 Task: Plan a trip to Varamin, Iran from 8th November, 2023 to 19th November, 2023 for 1 adult. Place can be shared room with 1  bedroom having 1 bed and 1 bathroom. Property type can be hotel. Amenities needed are: washing machine. Look for 3 properties as per requirement.
Action: Mouse moved to (564, 130)
Screenshot: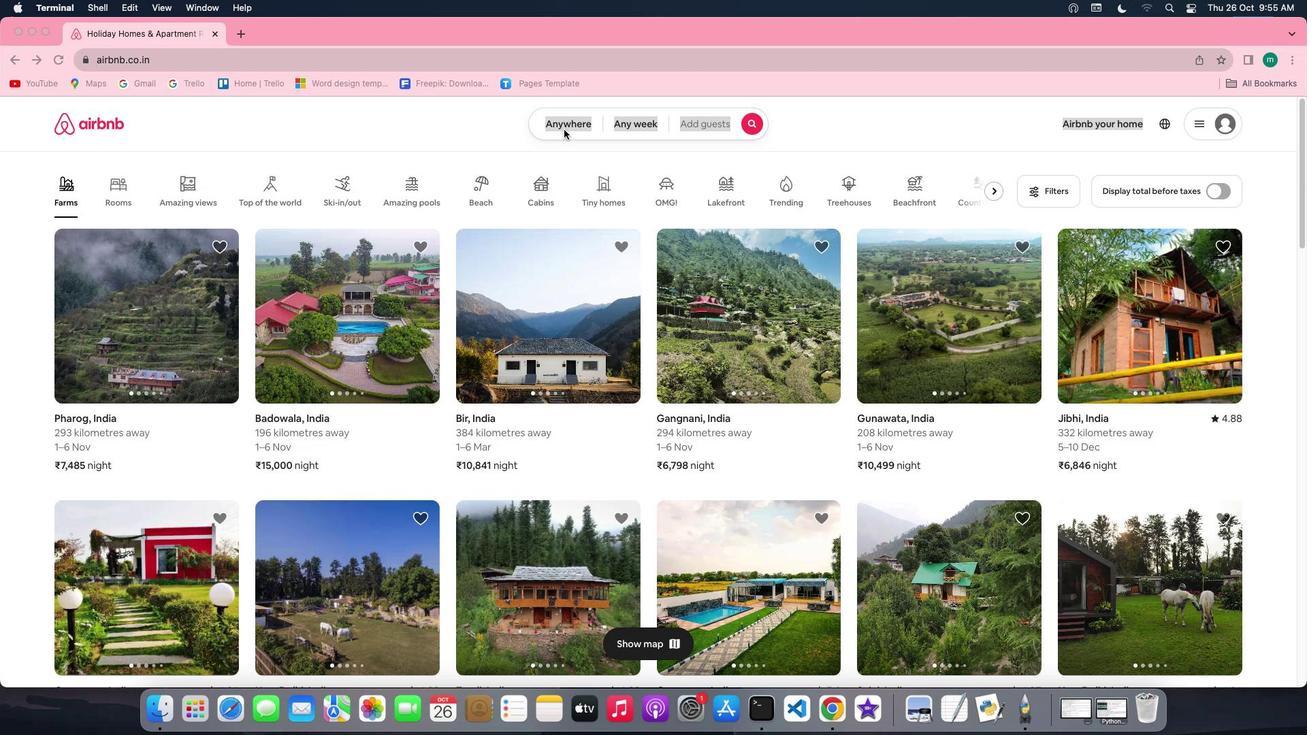 
Action: Mouse pressed left at (564, 130)
Screenshot: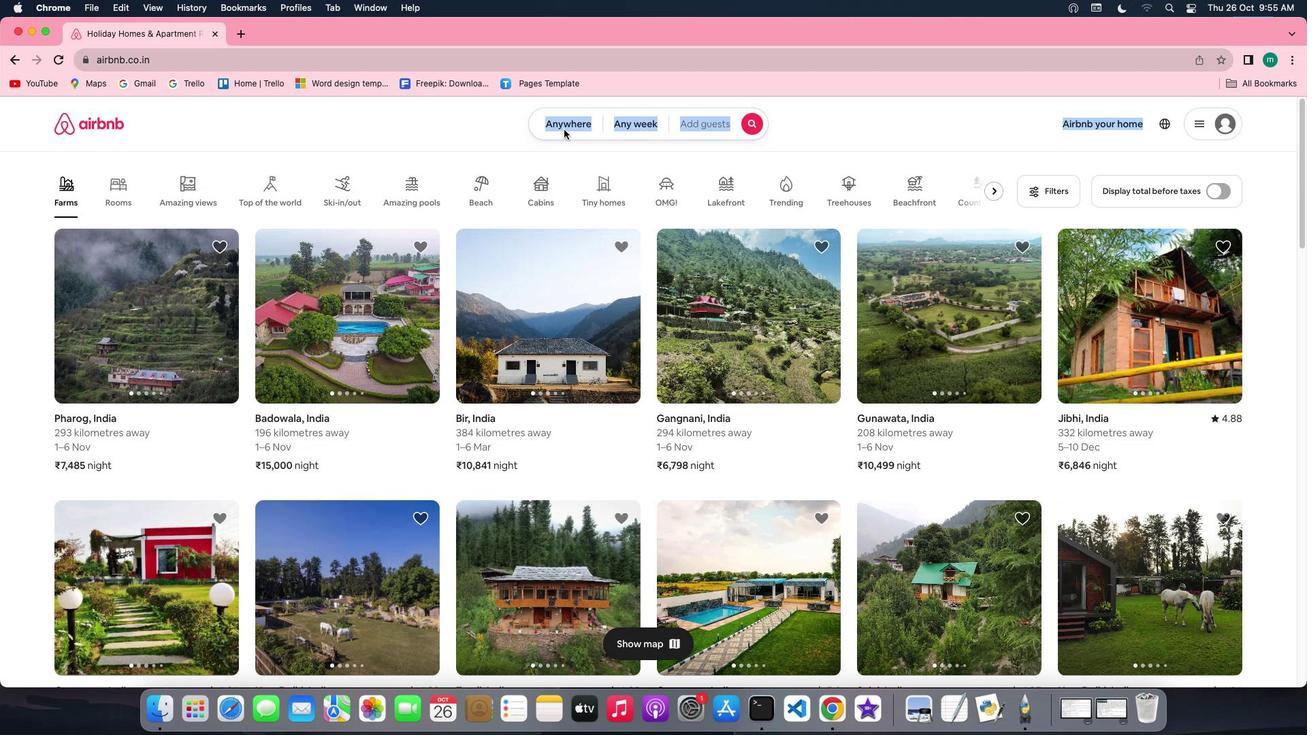 
Action: Mouse pressed left at (564, 130)
Screenshot: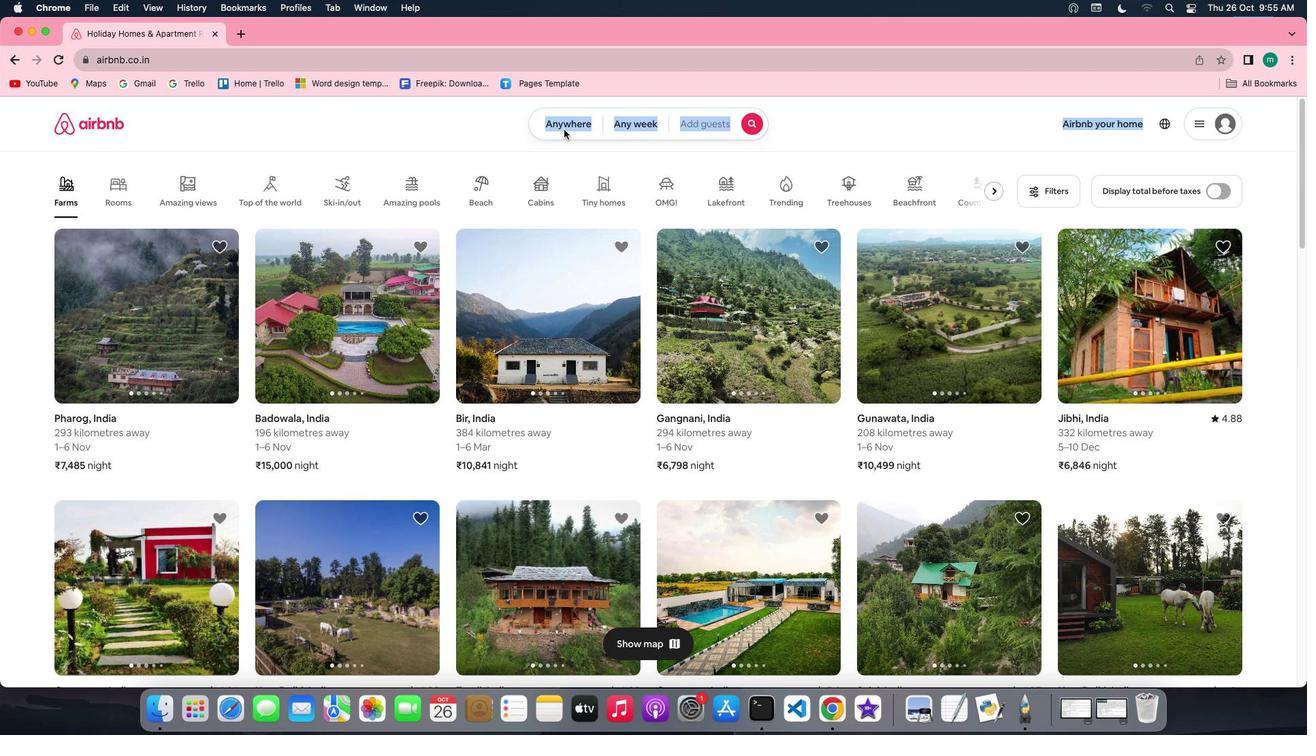 
Action: Mouse moved to (448, 171)
Screenshot: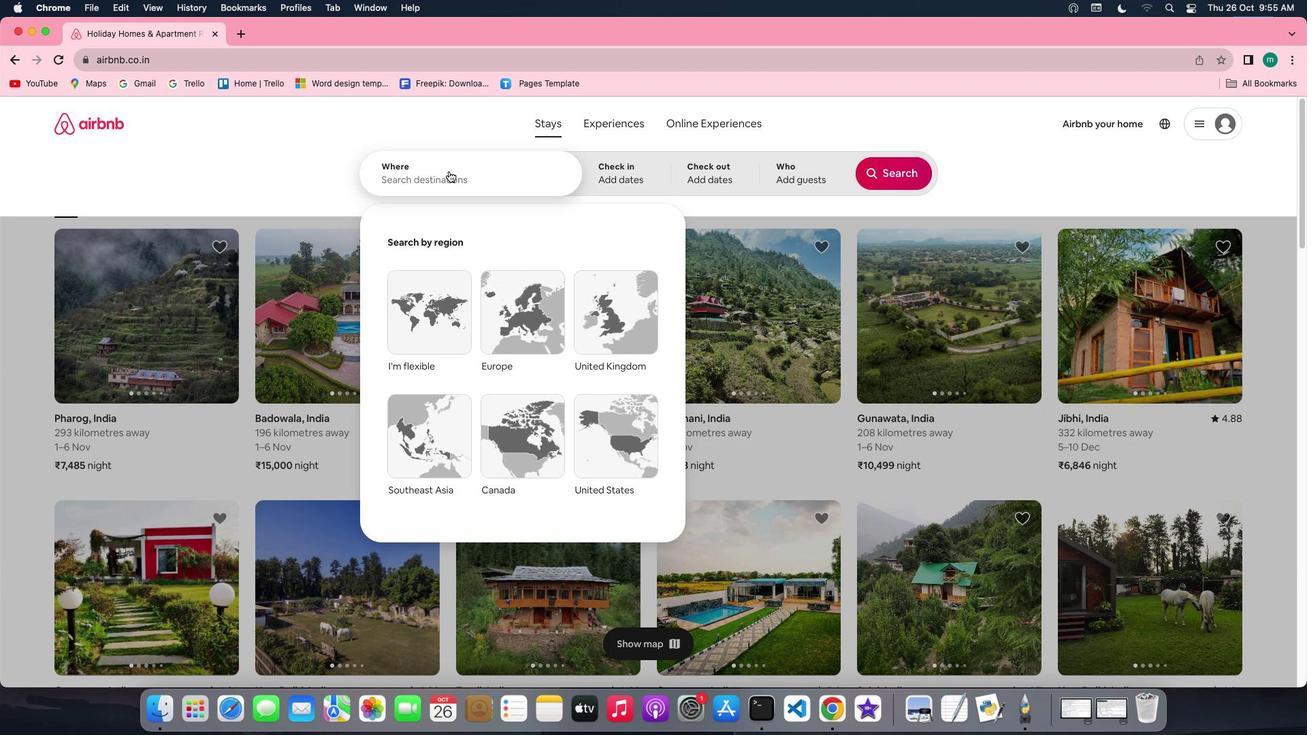 
Action: Key pressed Key.shift'V''a''r''a''m''i''n'','Key.spaceKey.shift'I''r''a''n'
Screenshot: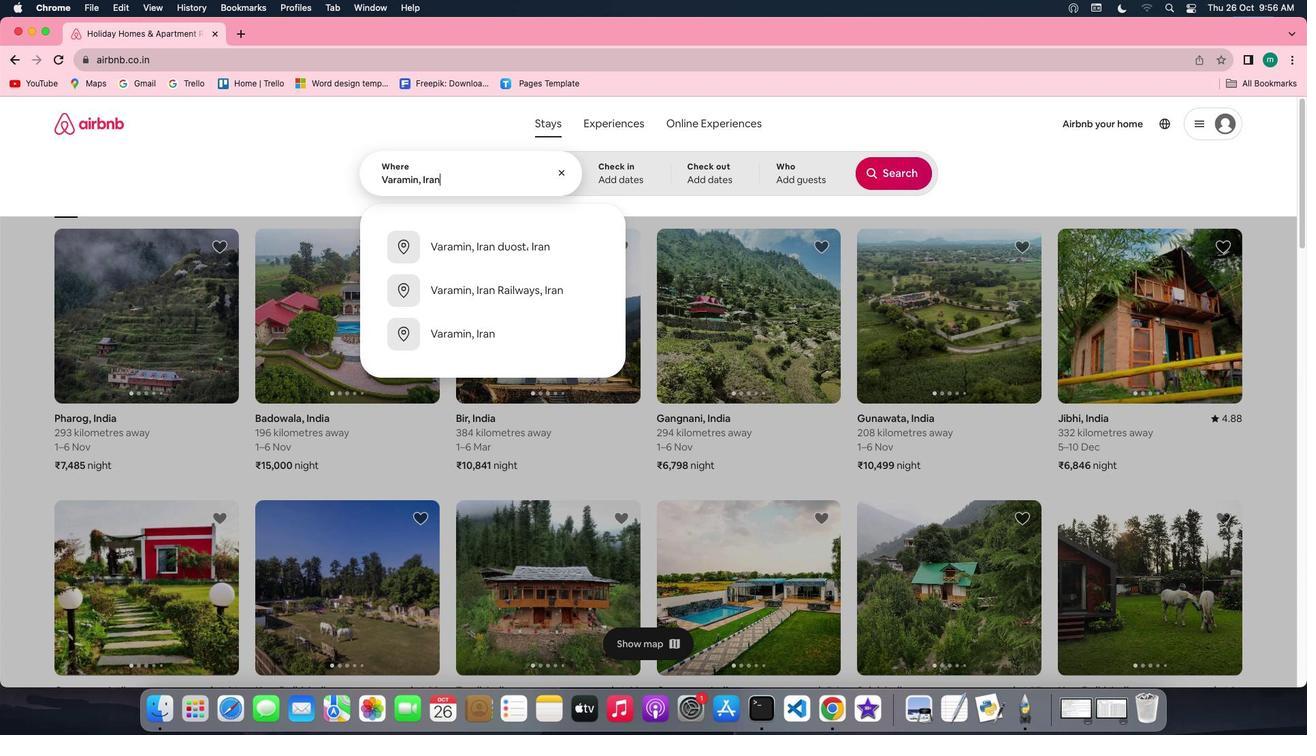 
Action: Mouse moved to (624, 166)
Screenshot: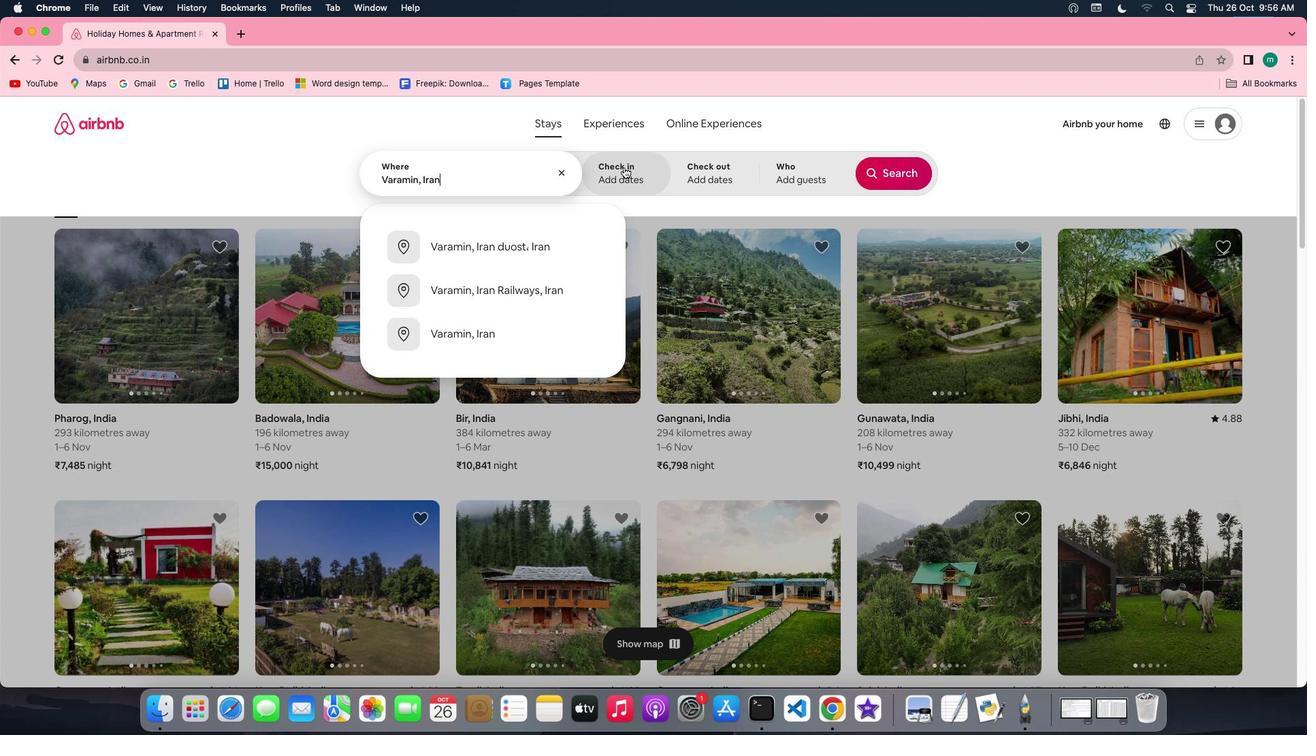 
Action: Mouse pressed left at (624, 166)
Screenshot: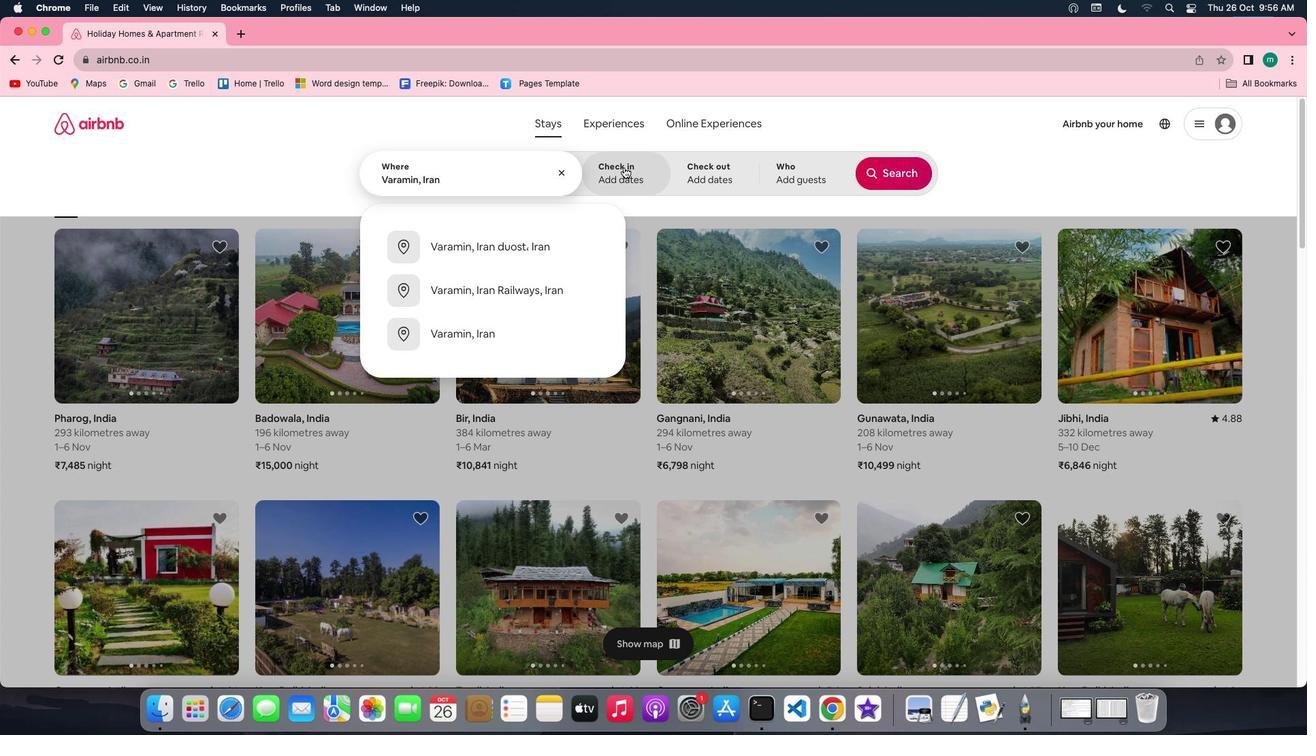 
Action: Mouse moved to (790, 375)
Screenshot: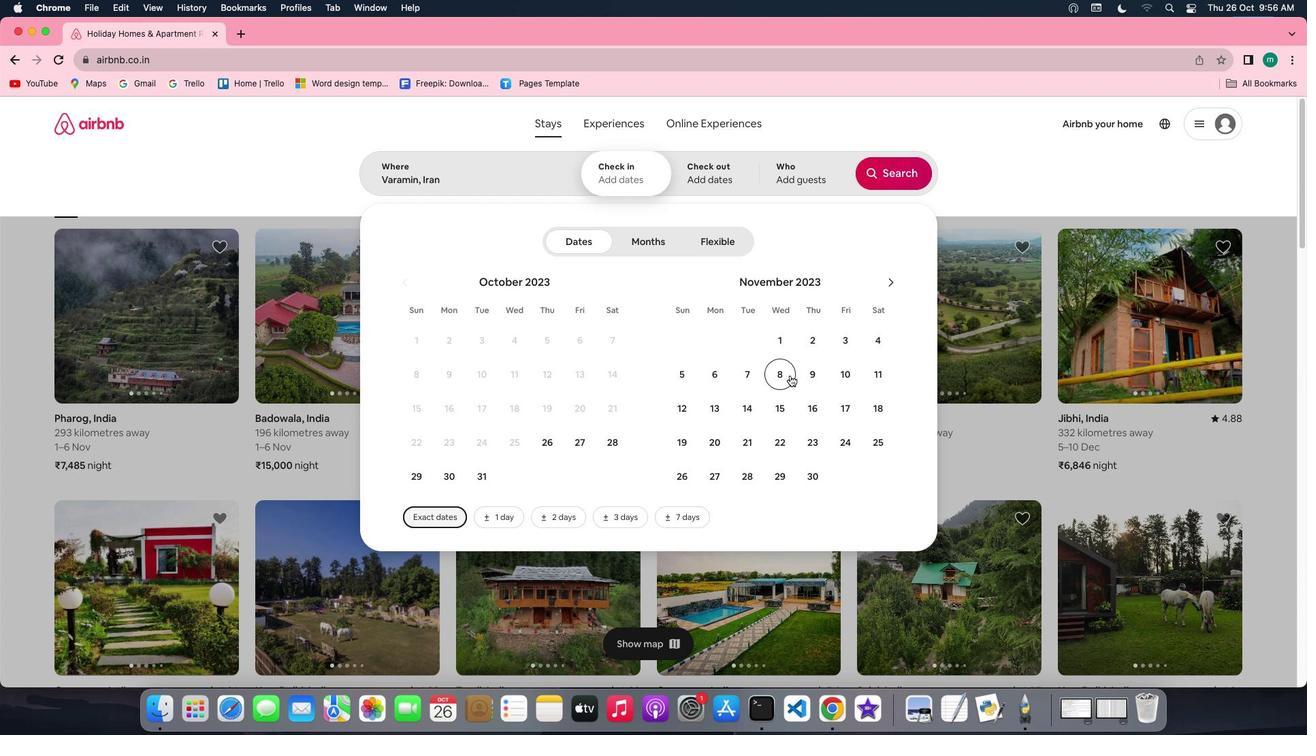 
Action: Mouse pressed left at (790, 375)
Screenshot: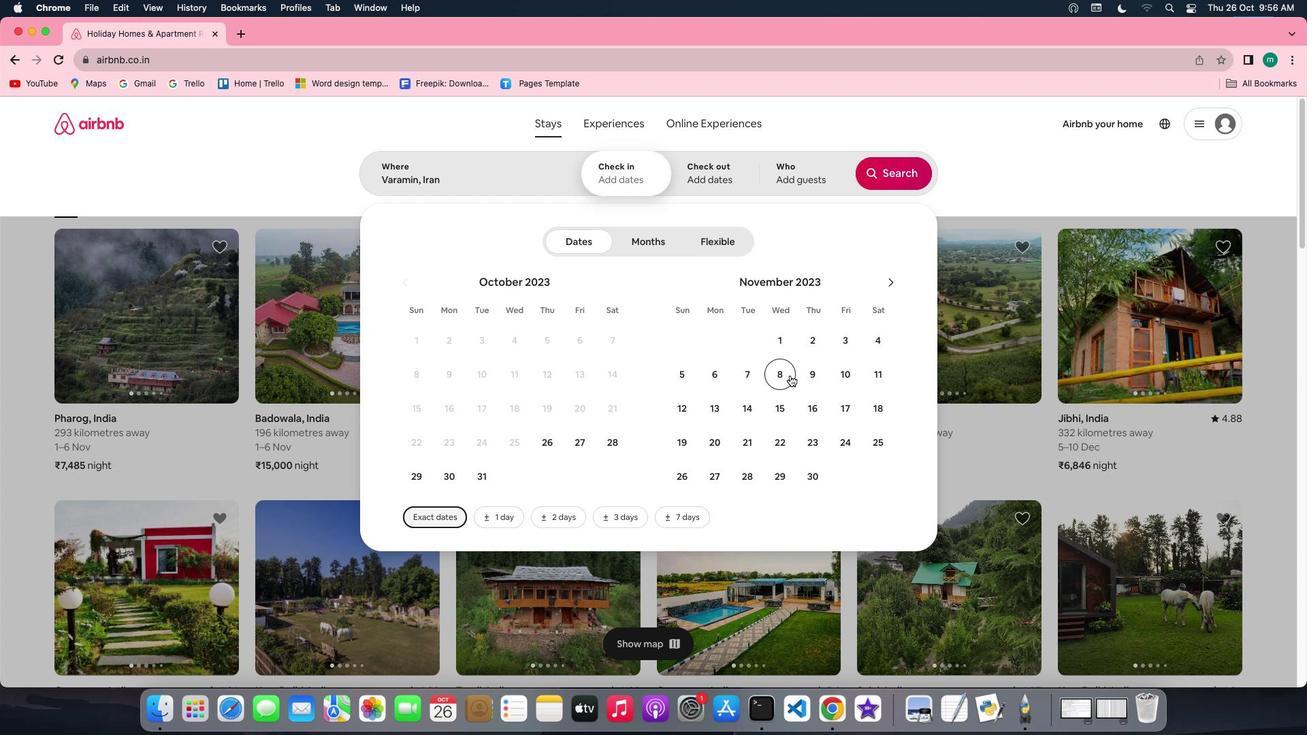 
Action: Mouse moved to (681, 437)
Screenshot: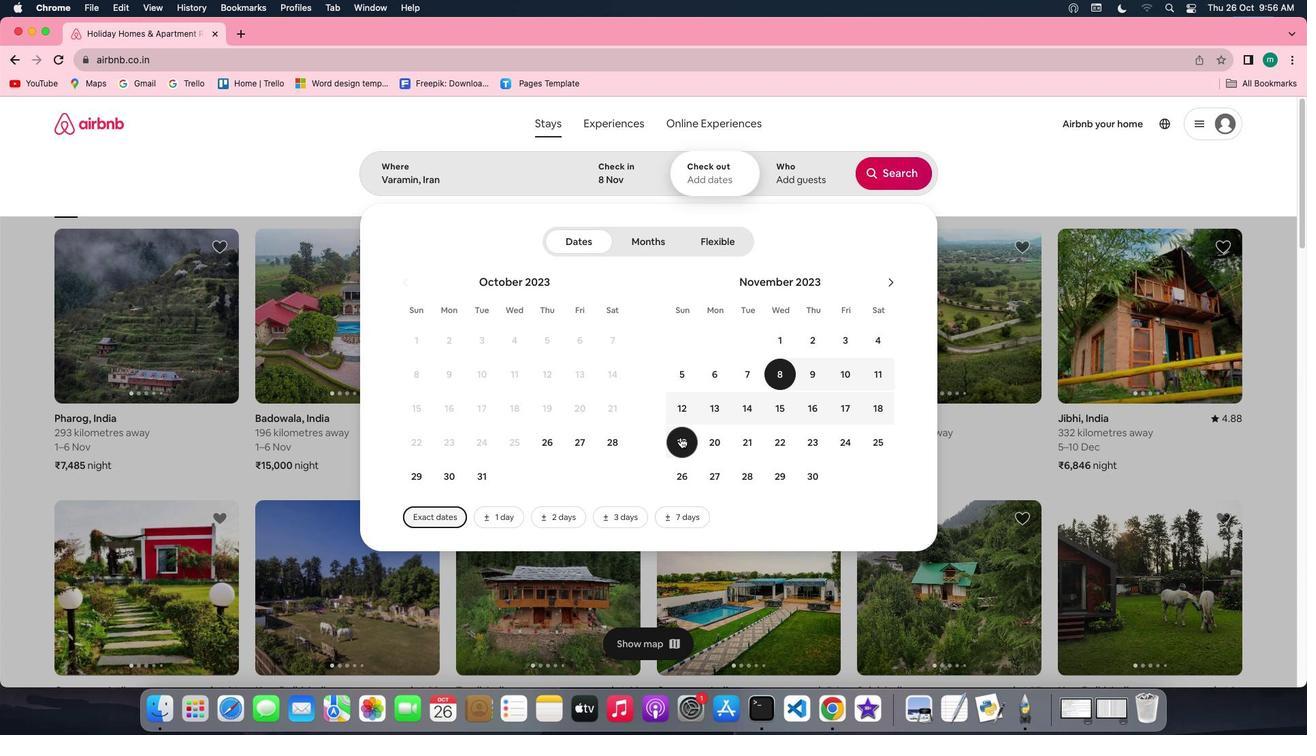 
Action: Mouse pressed left at (681, 437)
Screenshot: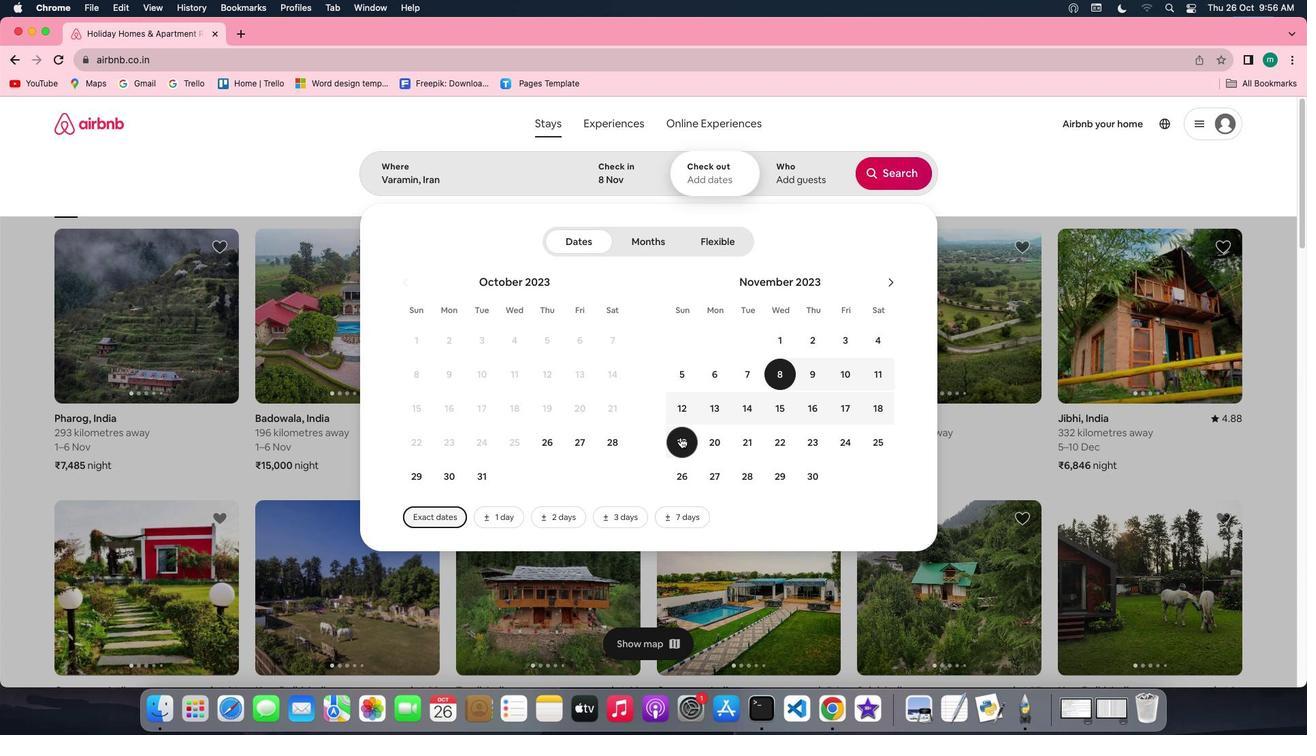 
Action: Mouse moved to (815, 160)
Screenshot: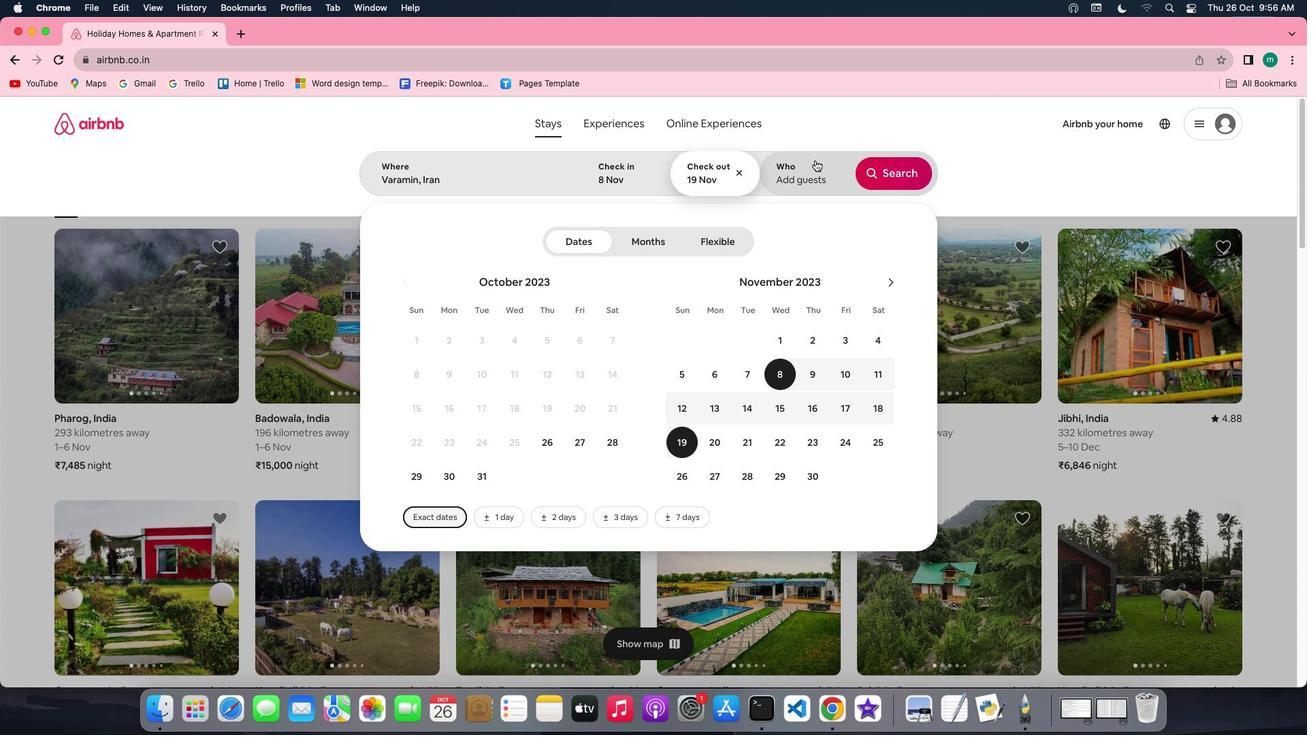 
Action: Mouse pressed left at (815, 160)
Screenshot: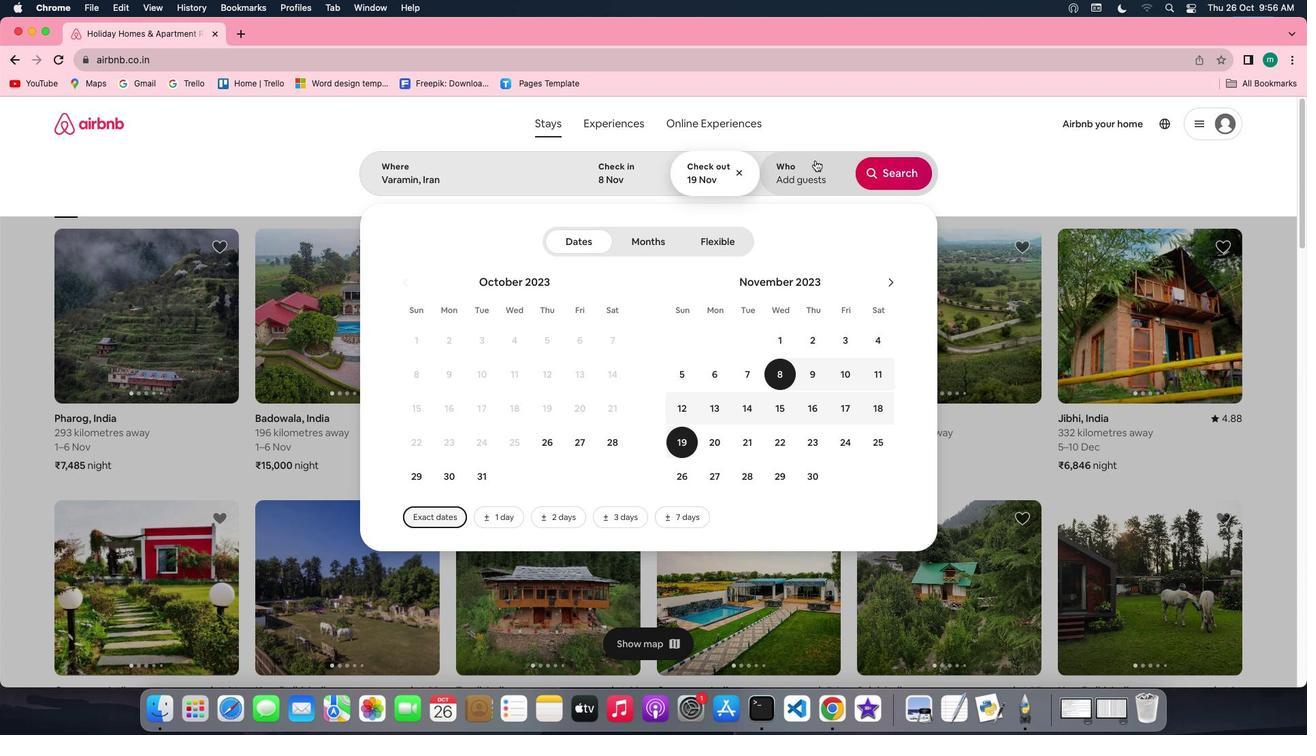 
Action: Mouse moved to (892, 239)
Screenshot: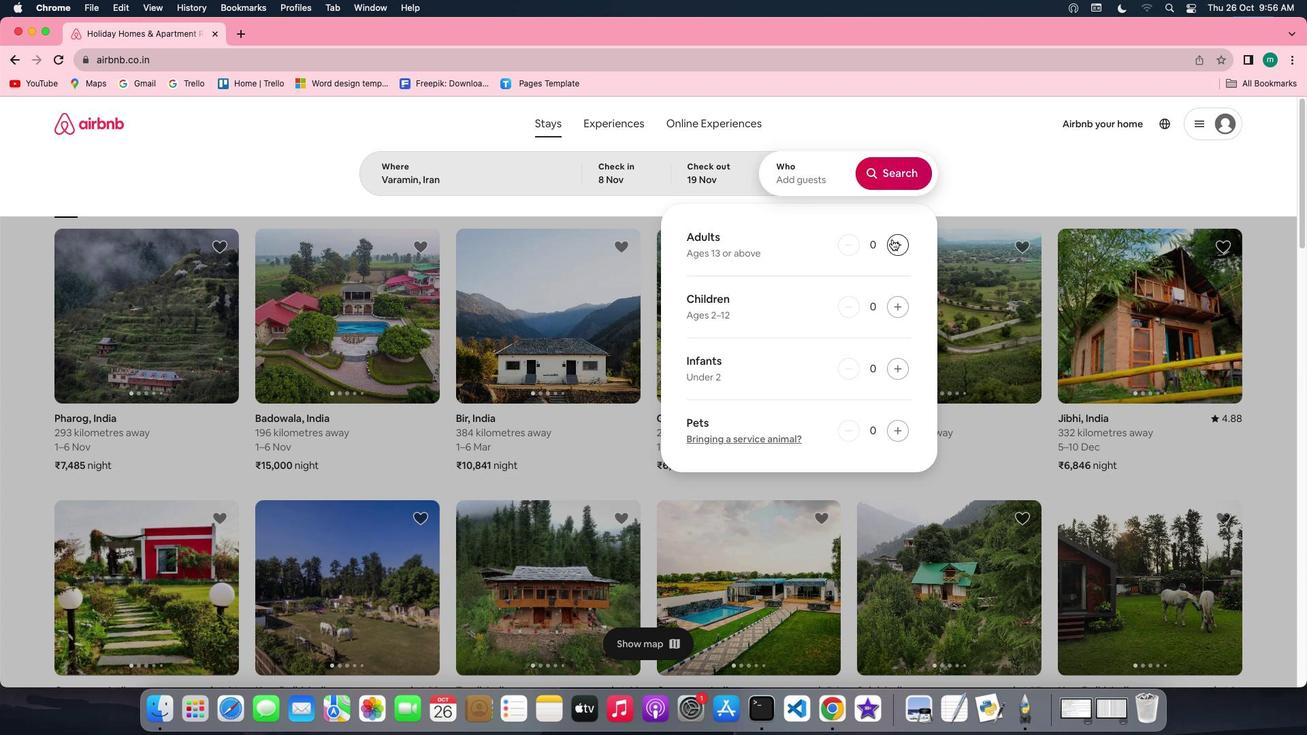 
Action: Mouse pressed left at (892, 239)
Screenshot: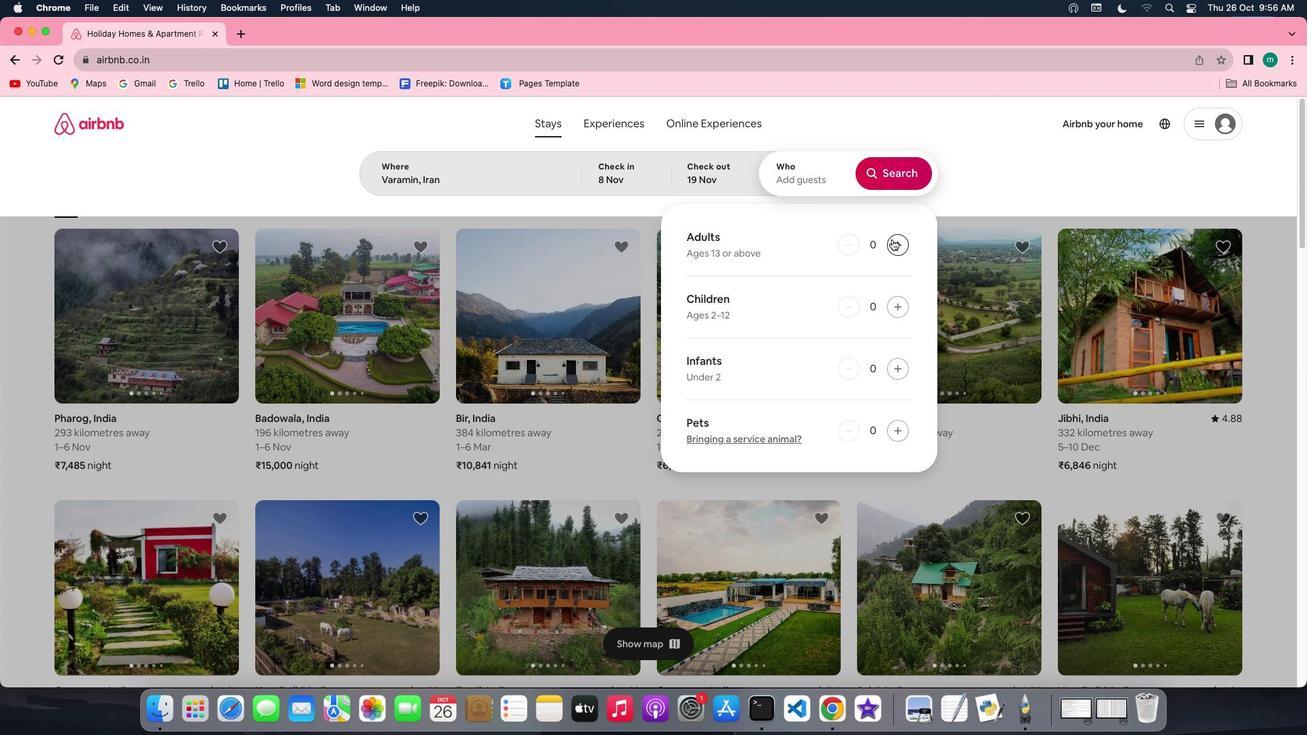 
Action: Mouse moved to (898, 177)
Screenshot: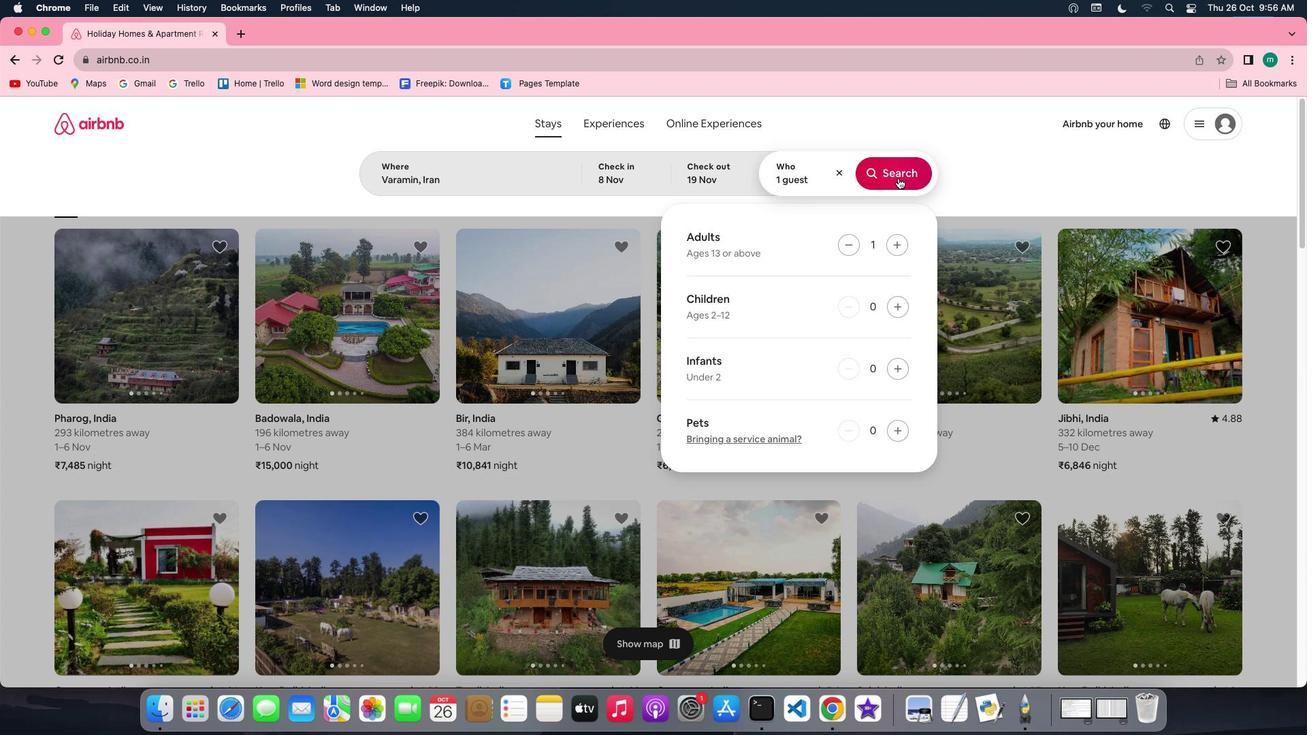 
Action: Mouse pressed left at (898, 177)
Screenshot: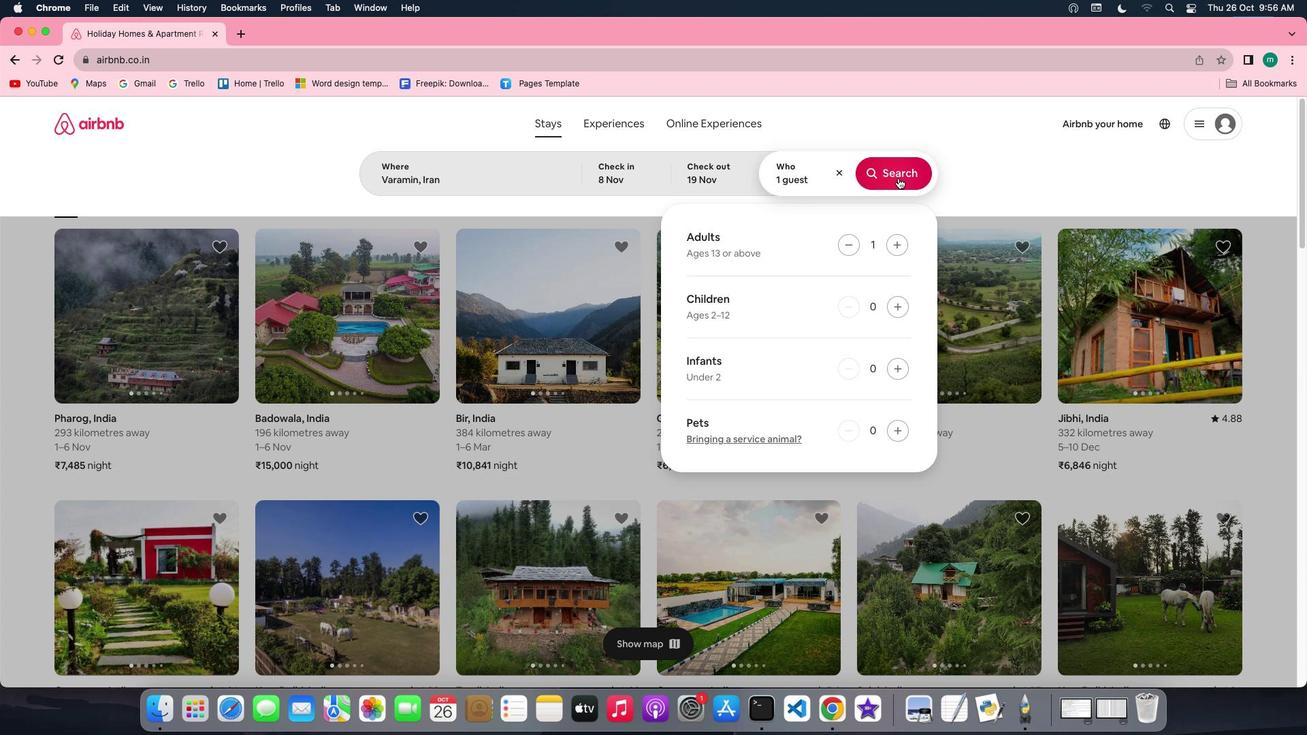 
Action: Mouse moved to (1104, 173)
Screenshot: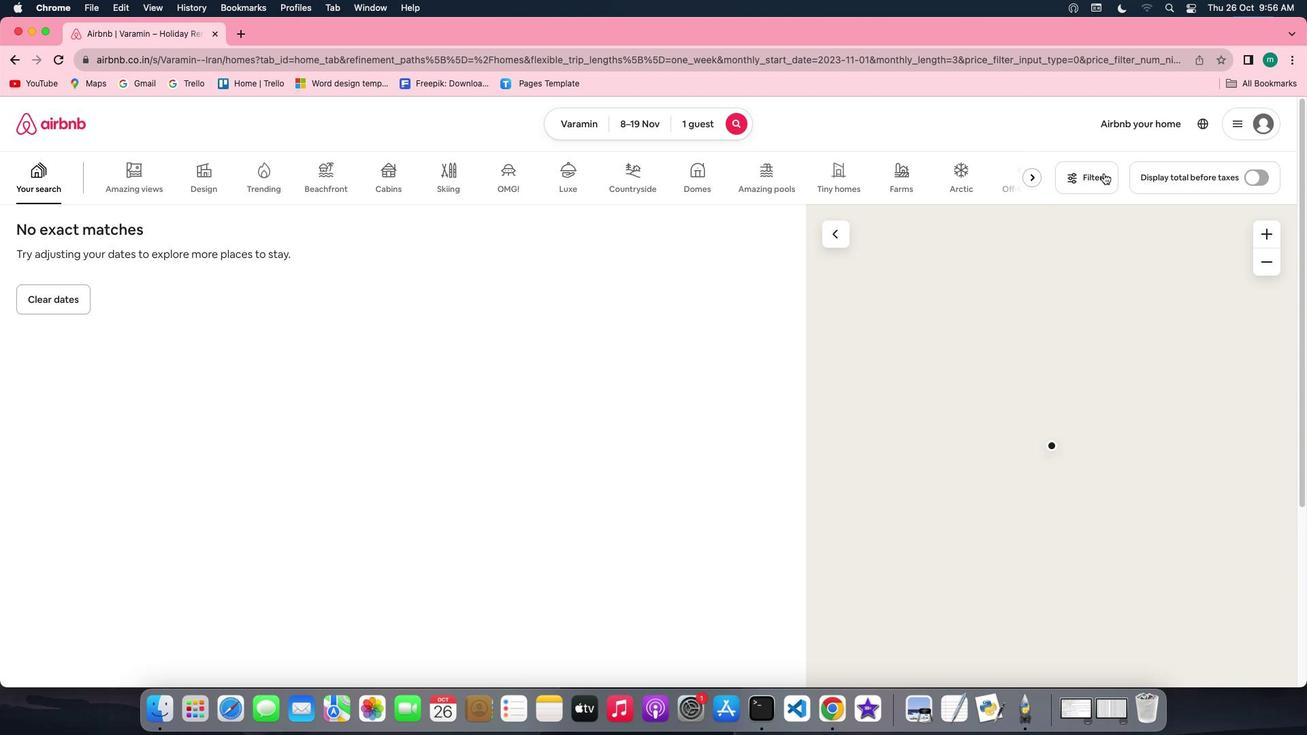 
Action: Mouse pressed left at (1104, 173)
Screenshot: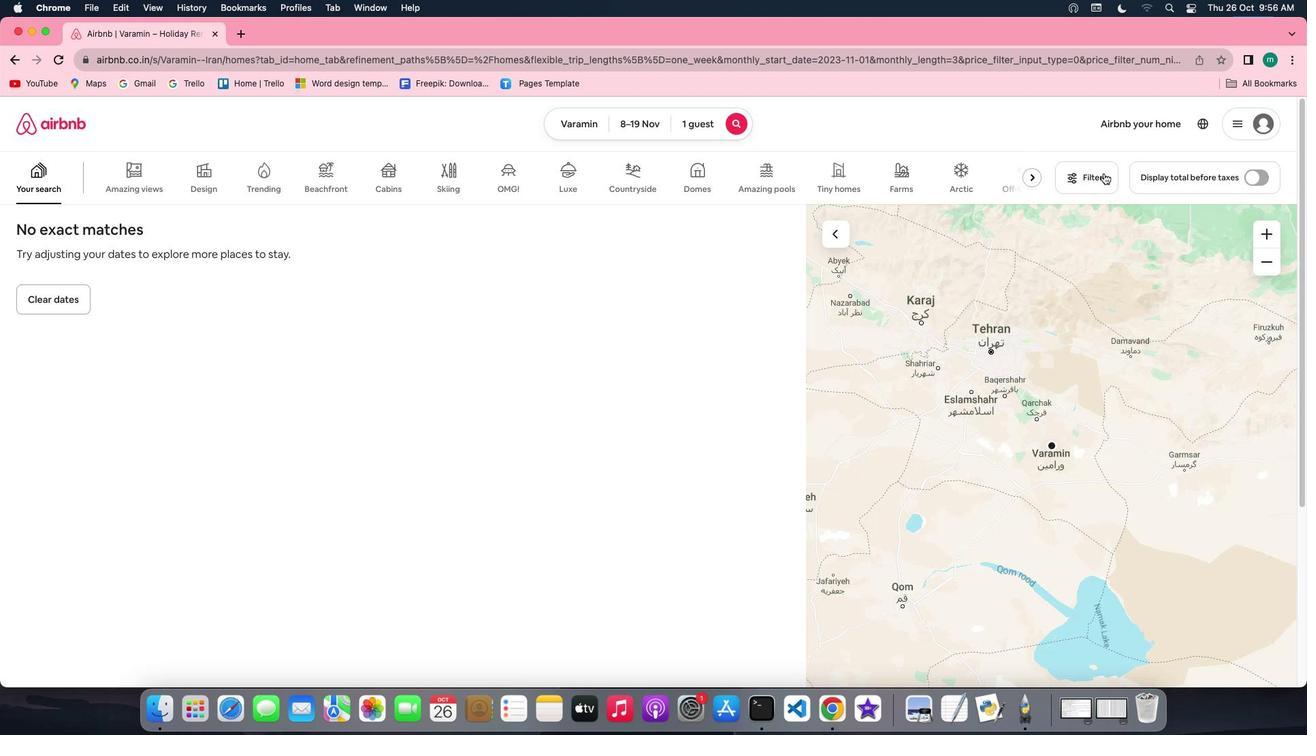 
Action: Mouse moved to (602, 326)
Screenshot: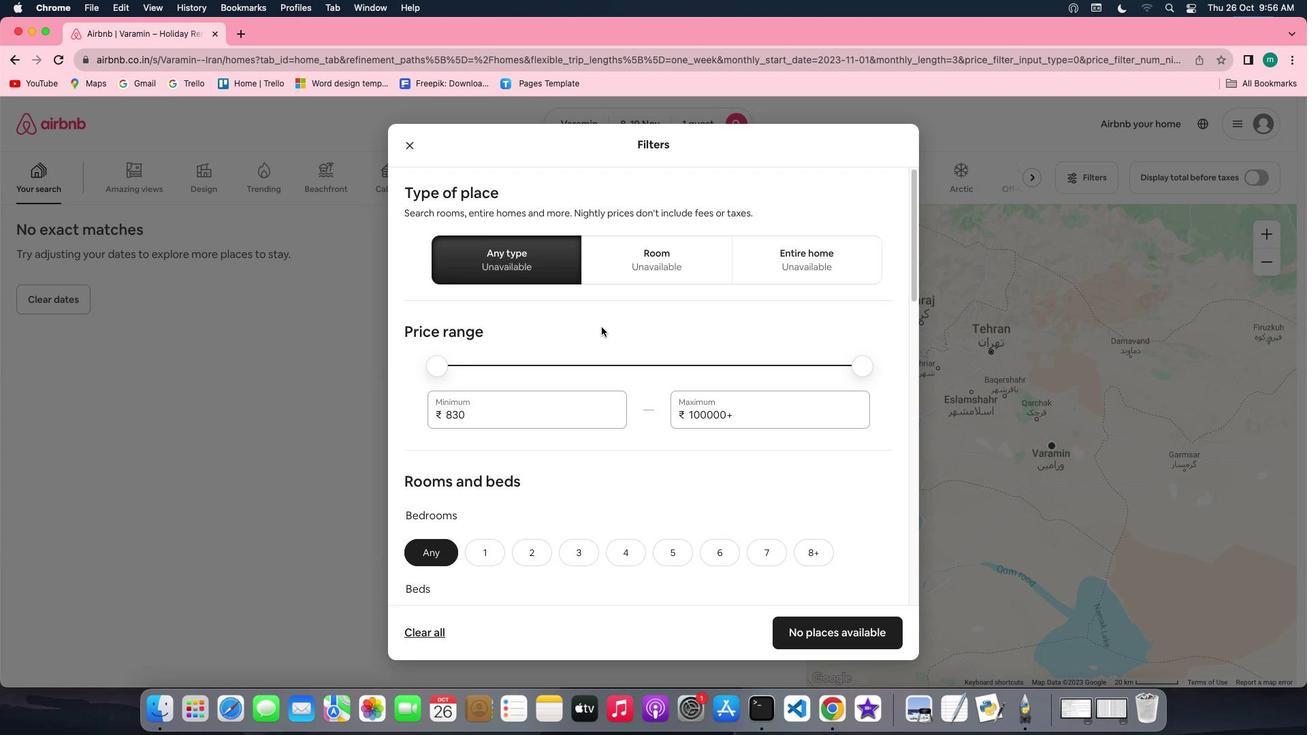 
Action: Mouse scrolled (602, 326) with delta (0, 0)
Screenshot: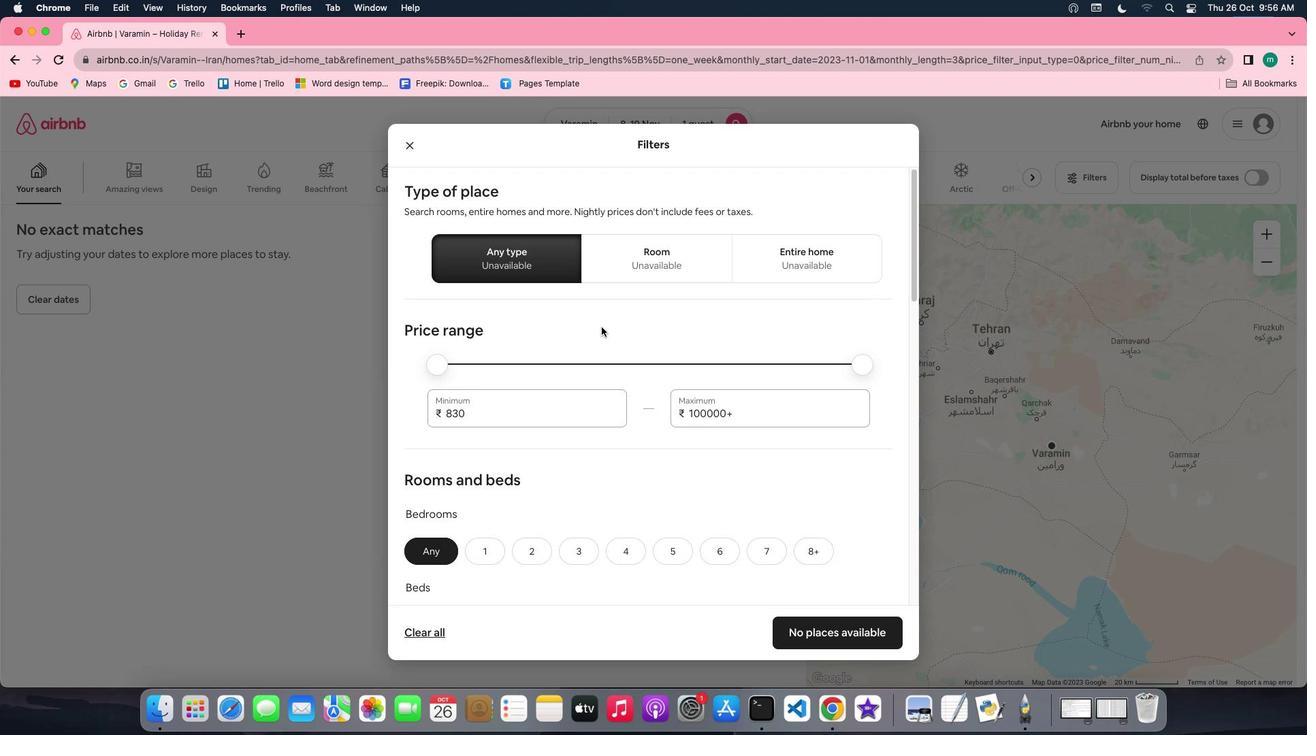 
Action: Mouse scrolled (602, 326) with delta (0, 0)
Screenshot: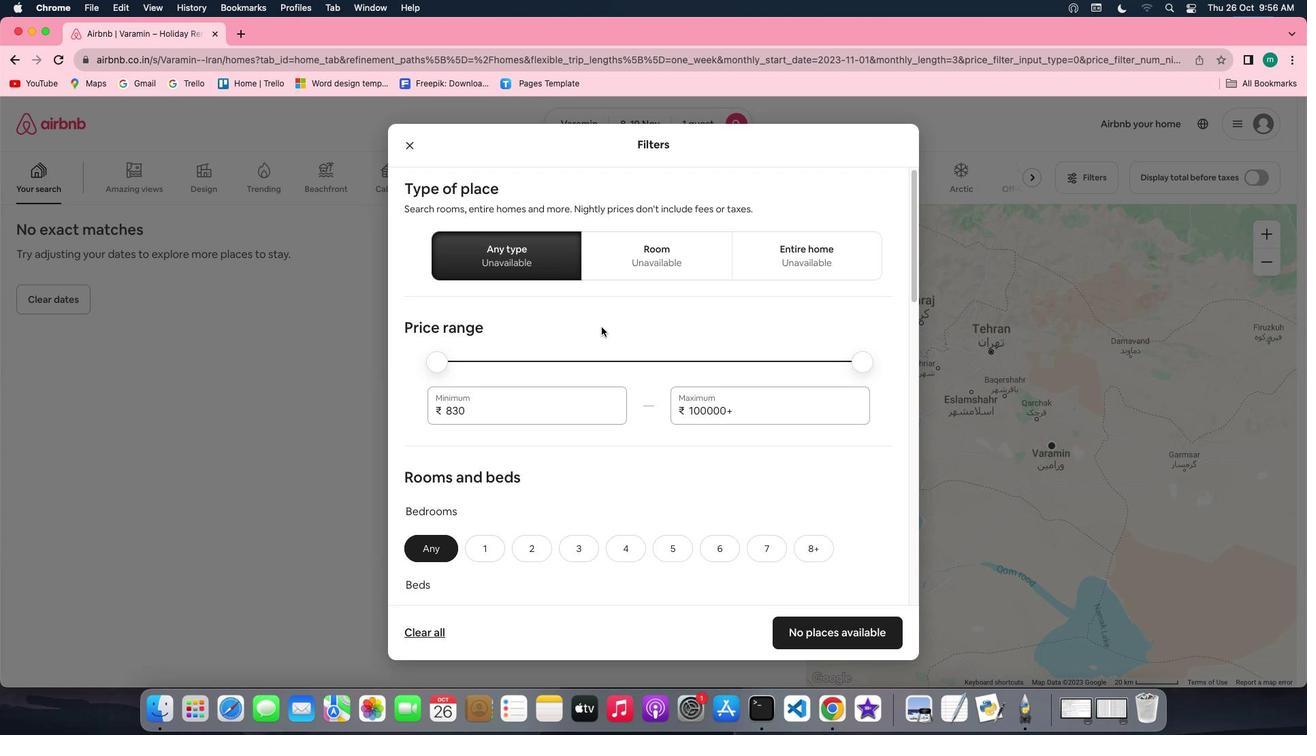 
Action: Mouse scrolled (602, 326) with delta (0, -1)
Screenshot: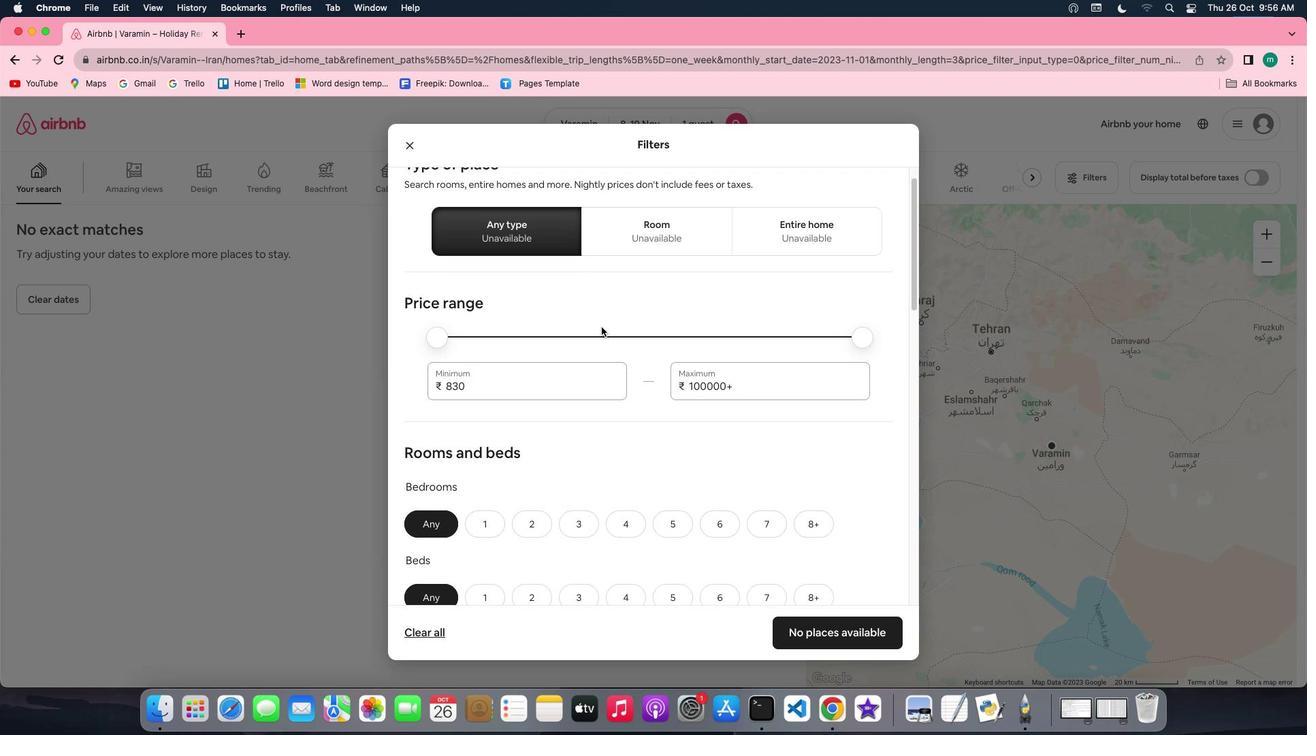 
Action: Mouse scrolled (602, 326) with delta (0, -1)
Screenshot: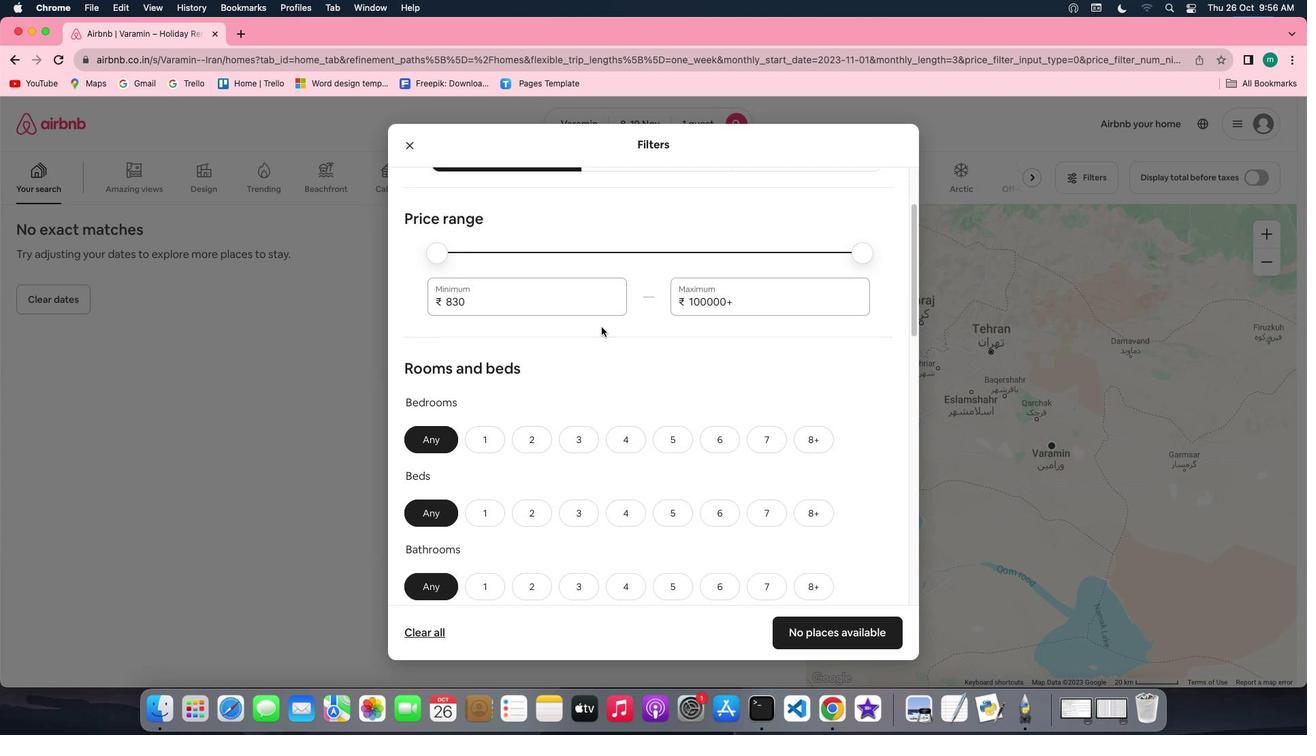 
Action: Mouse scrolled (602, 326) with delta (0, 0)
Screenshot: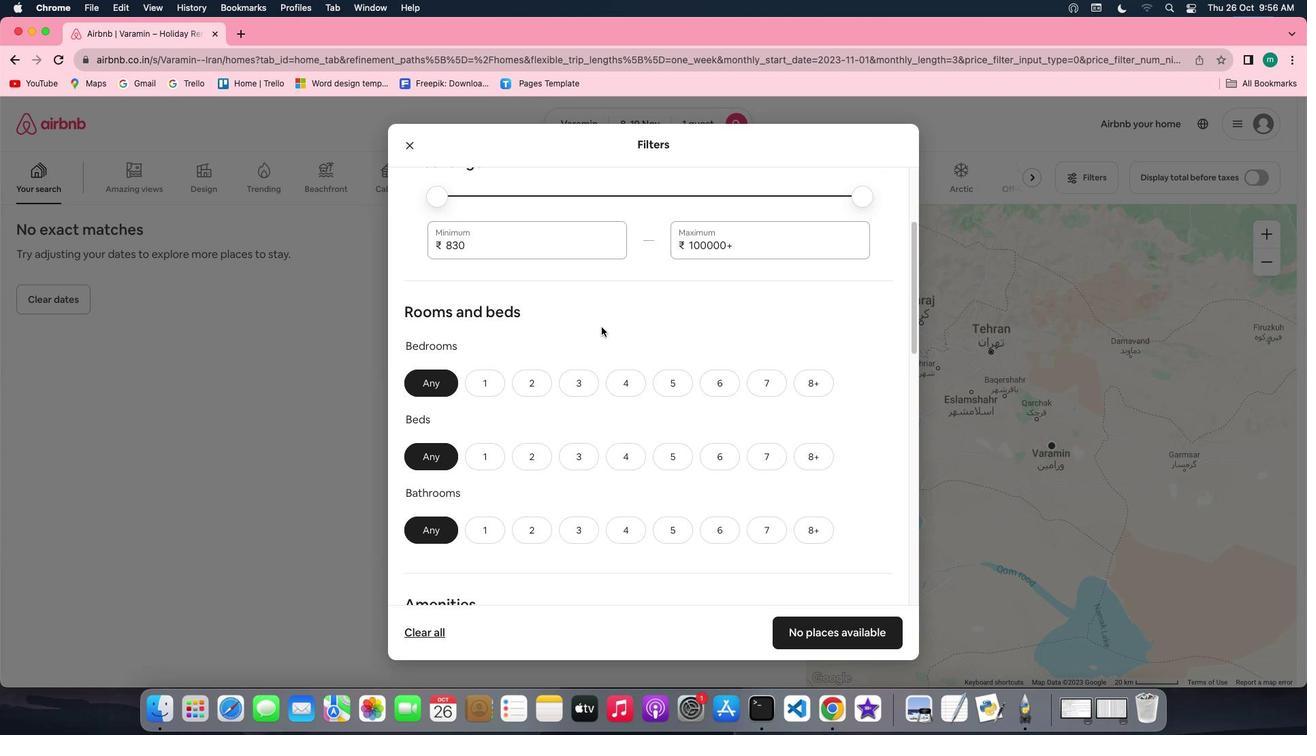 
Action: Mouse scrolled (602, 326) with delta (0, 0)
Screenshot: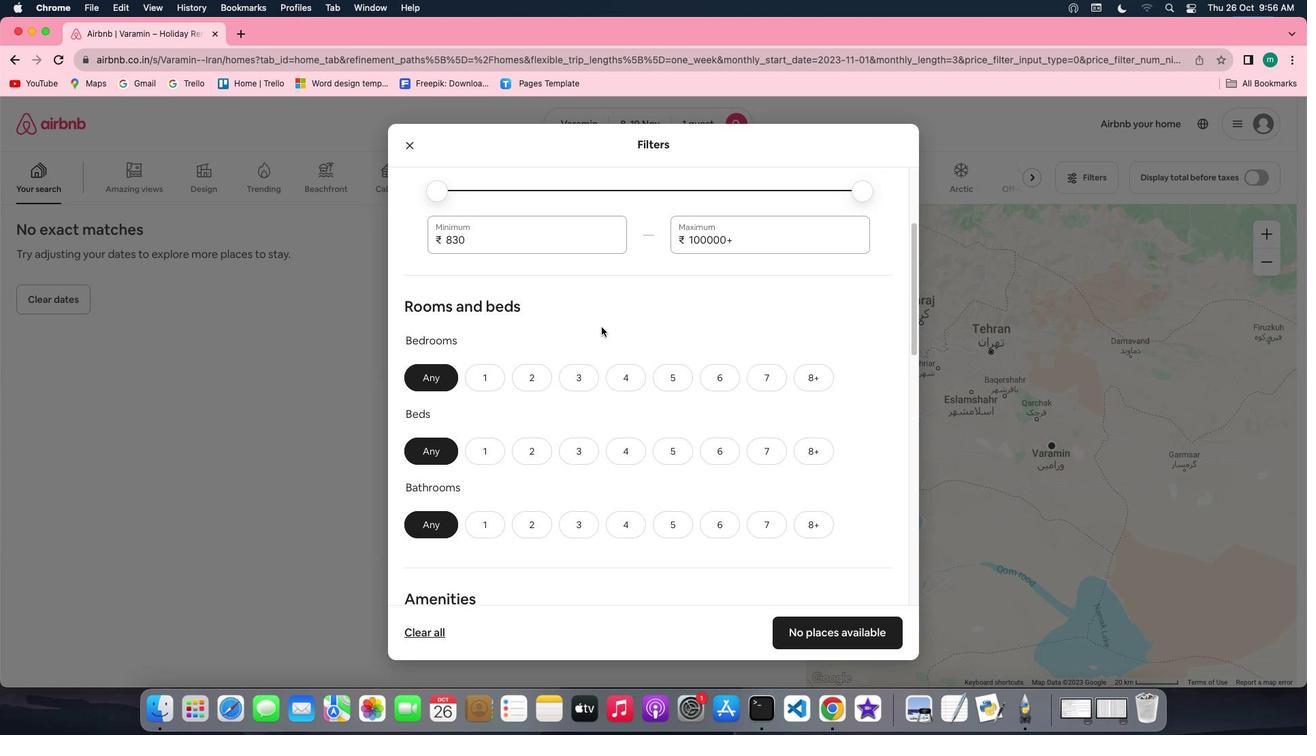 
Action: Mouse scrolled (602, 326) with delta (0, 0)
Screenshot: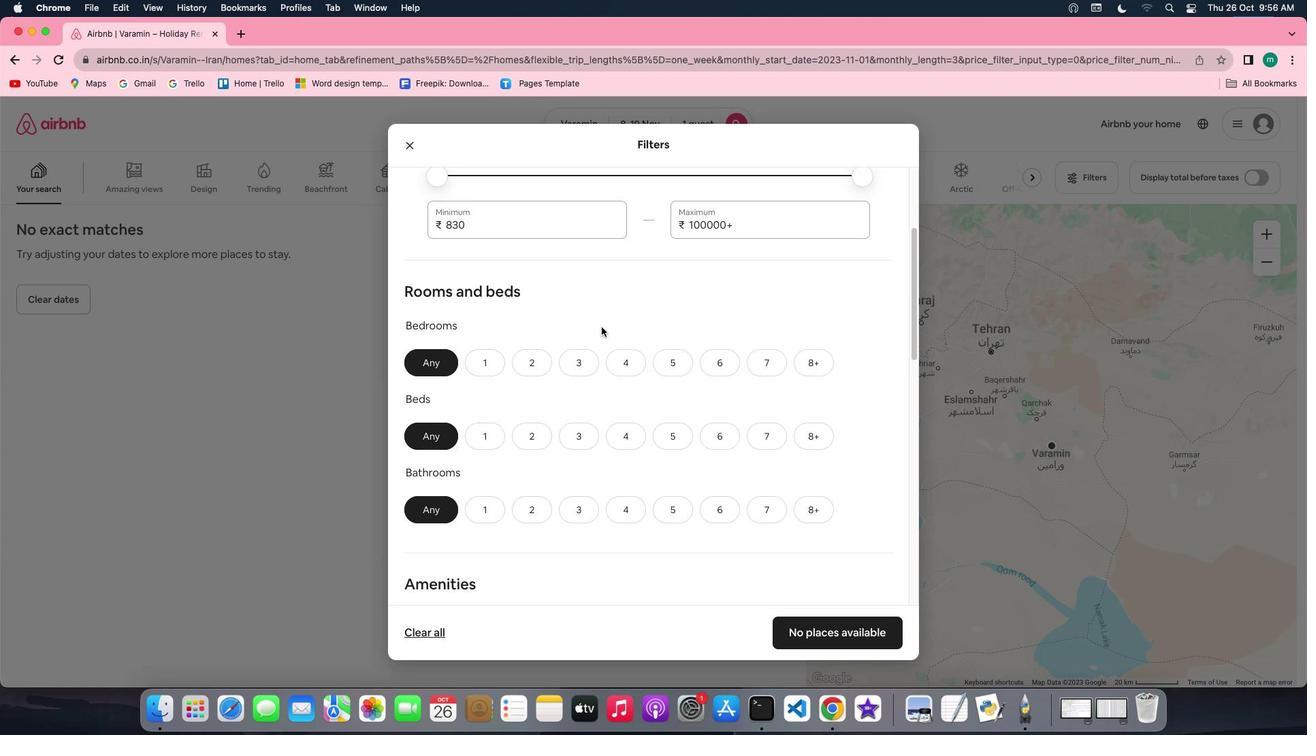 
Action: Mouse scrolled (602, 326) with delta (0, 0)
Screenshot: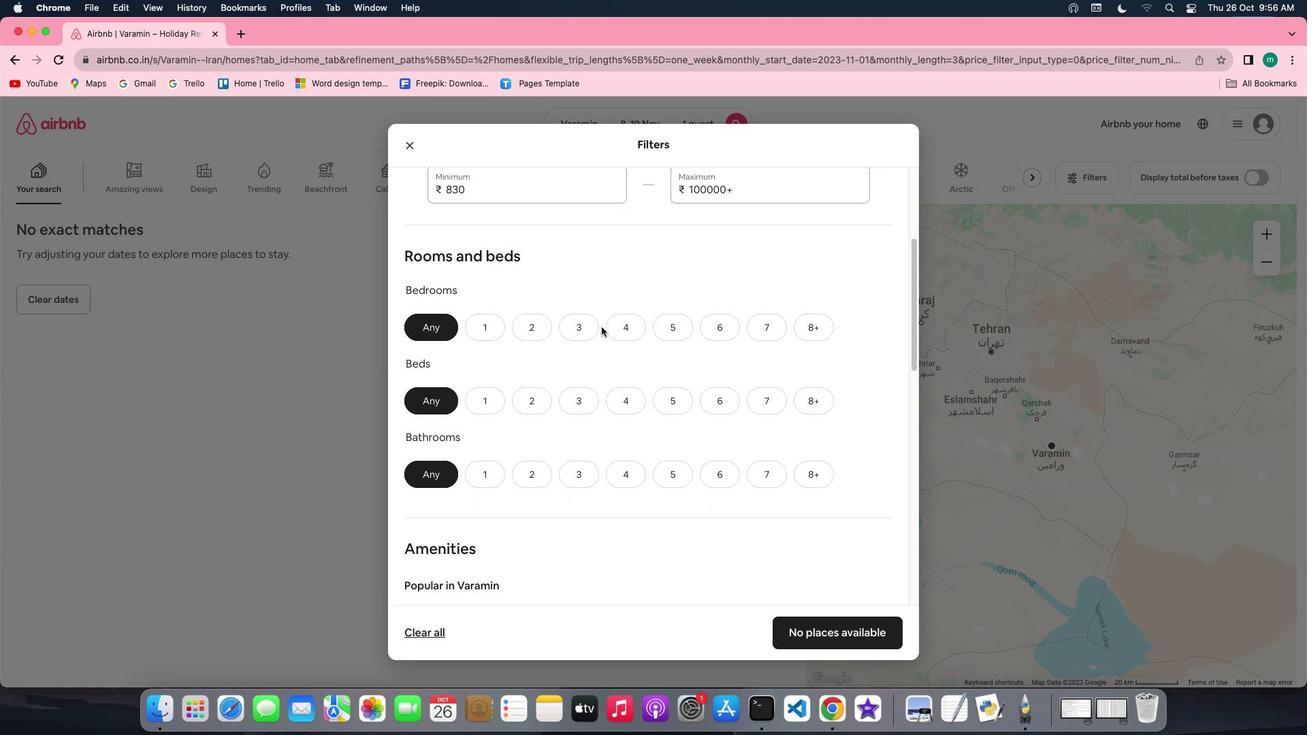 
Action: Mouse scrolled (602, 326) with delta (0, 0)
Screenshot: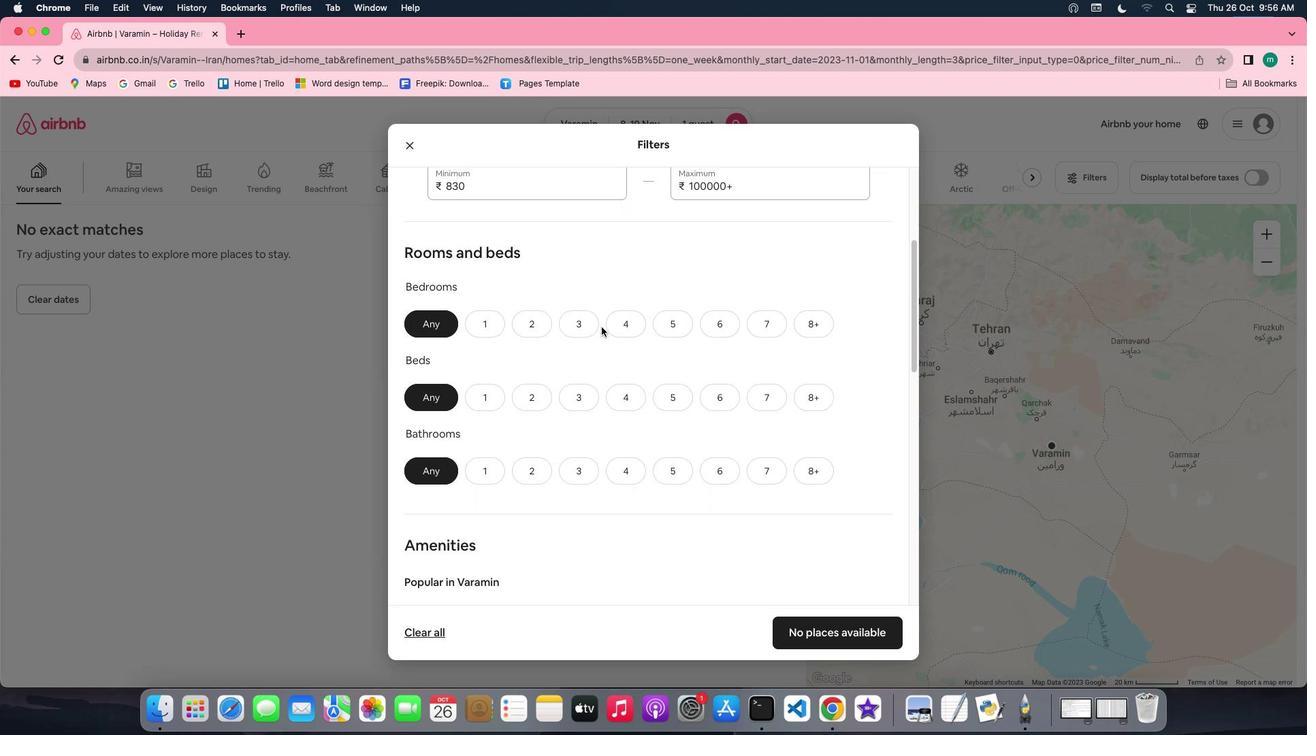 
Action: Mouse scrolled (602, 326) with delta (0, 0)
Screenshot: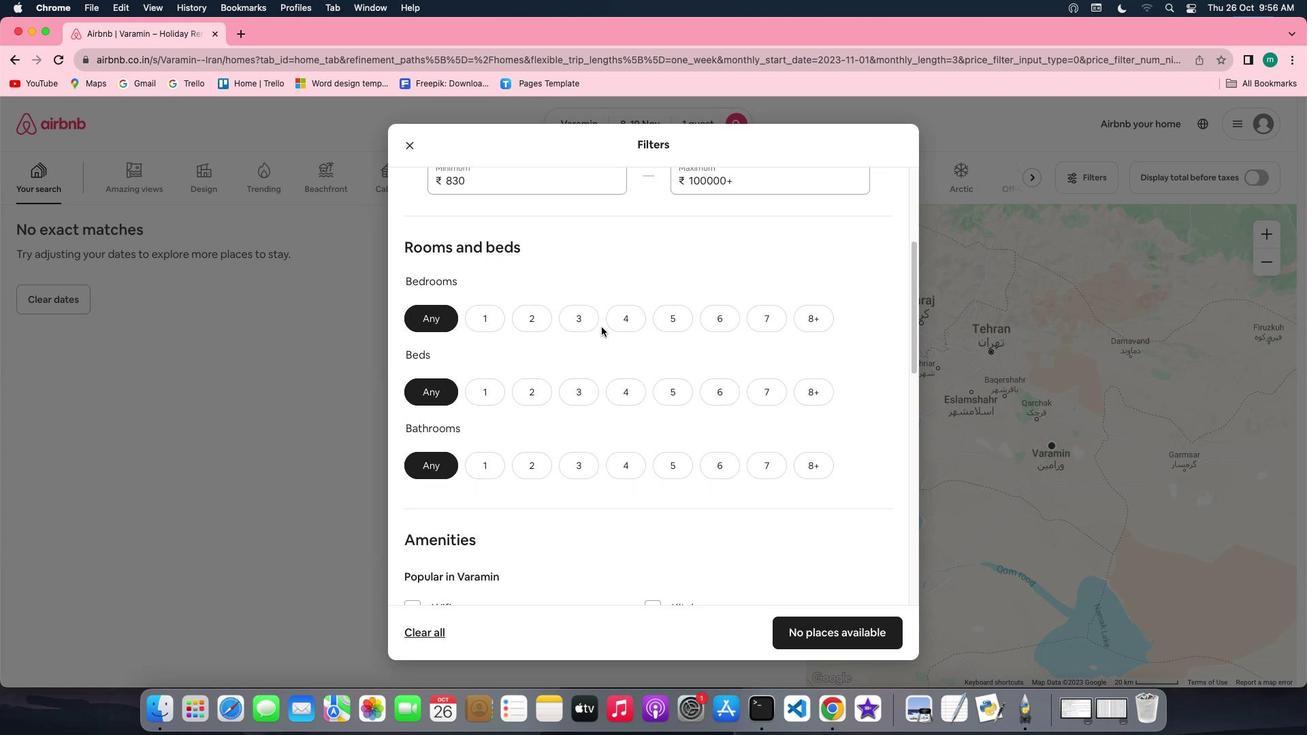 
Action: Mouse moved to (494, 302)
Screenshot: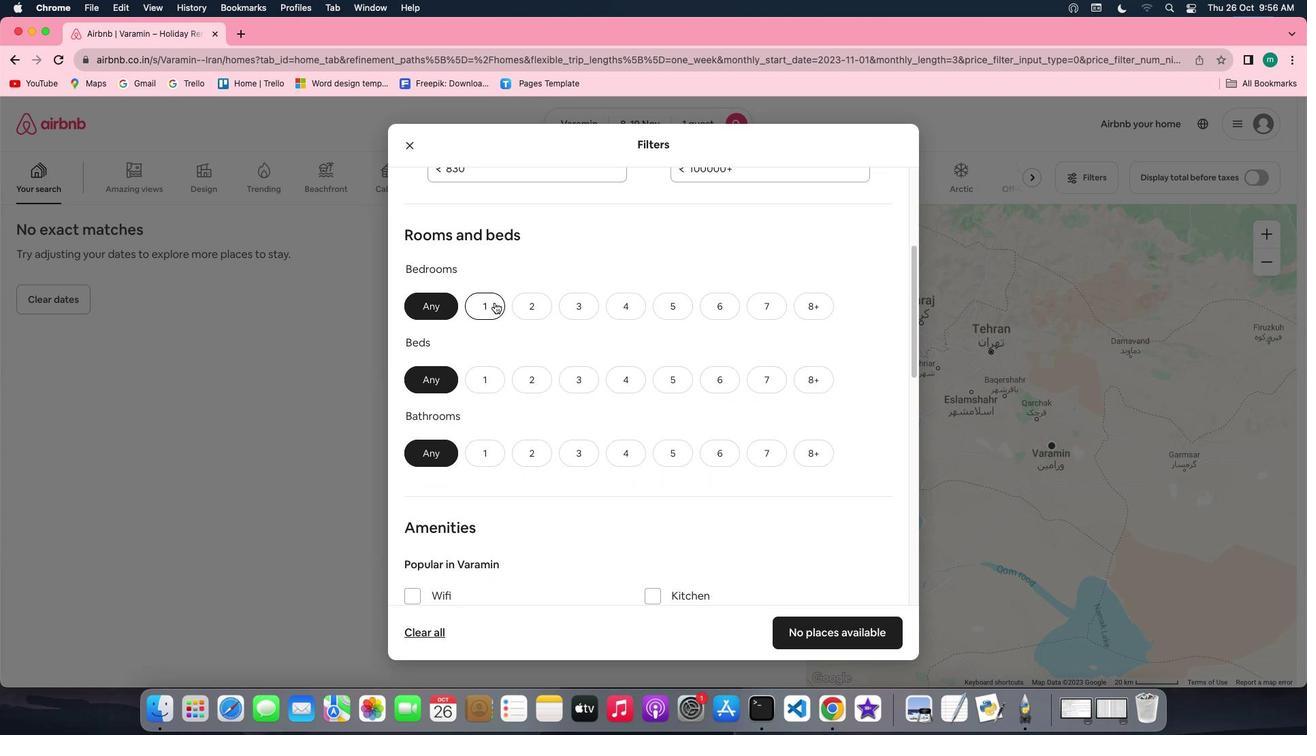 
Action: Mouse pressed left at (494, 302)
Screenshot: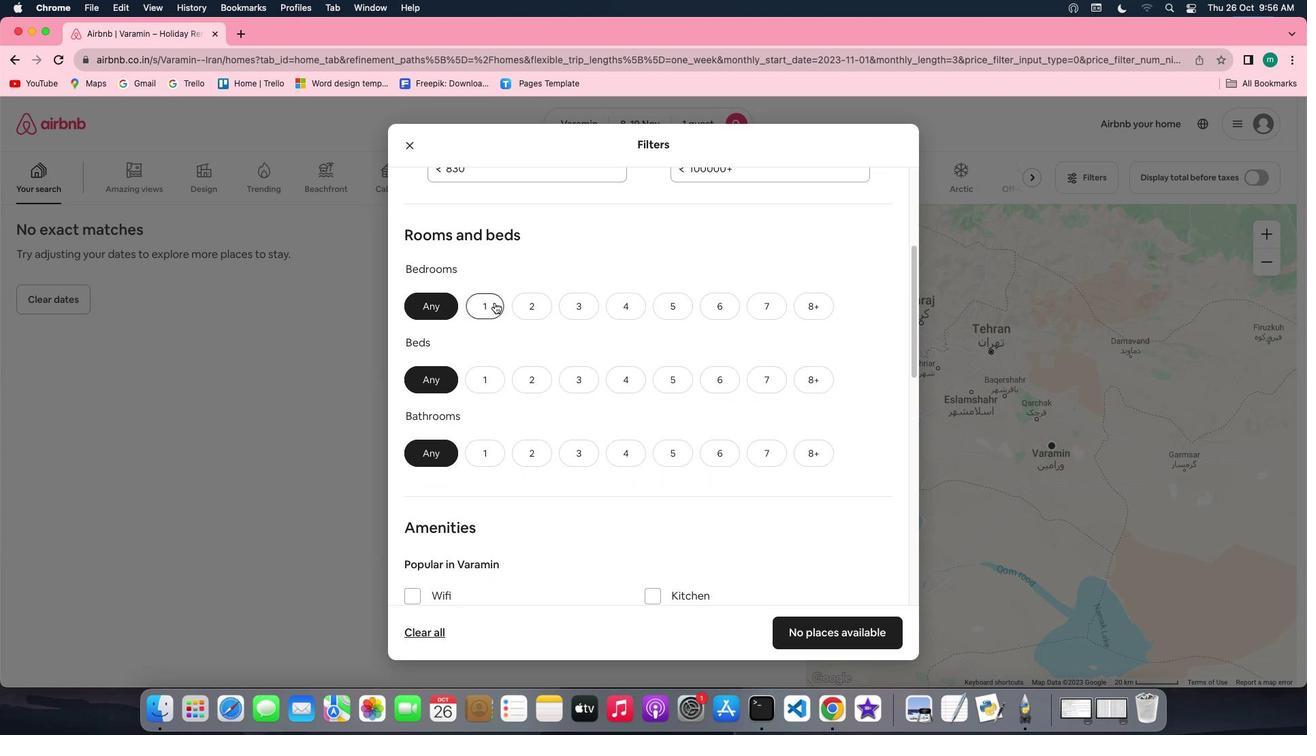 
Action: Mouse moved to (498, 389)
Screenshot: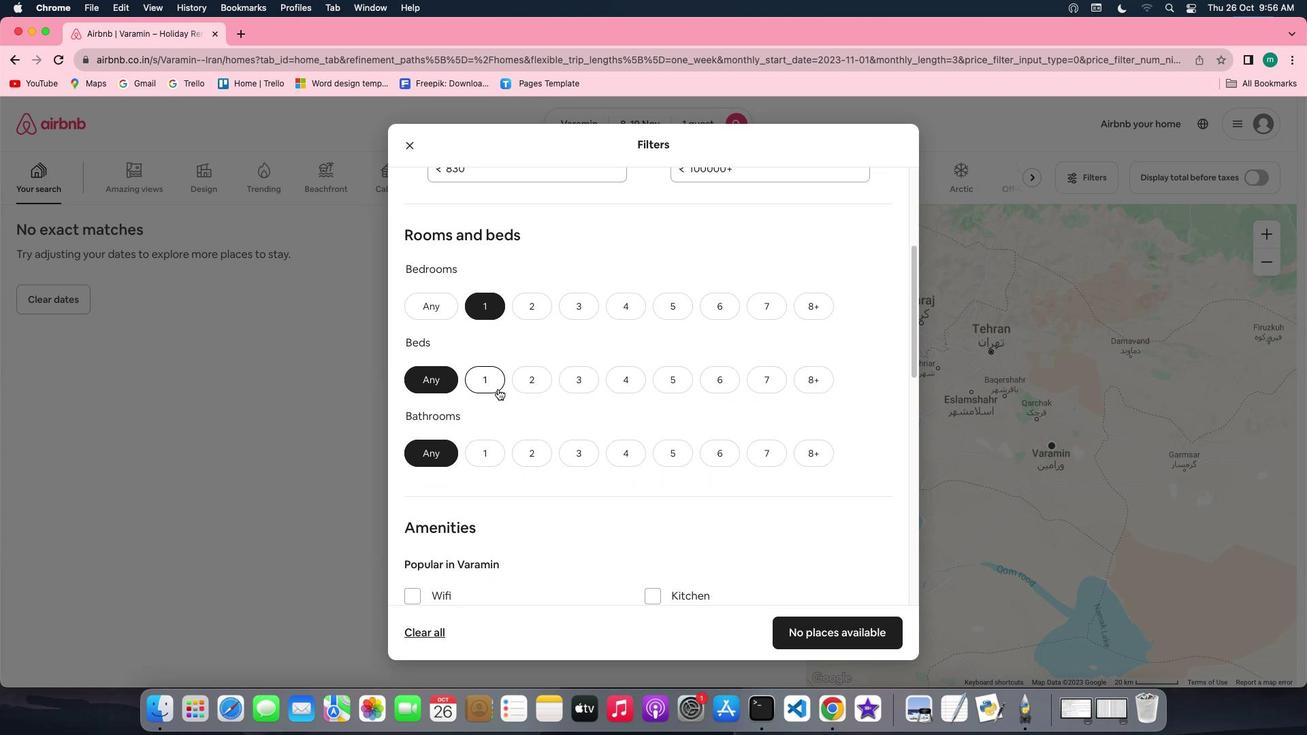 
Action: Mouse pressed left at (498, 389)
Screenshot: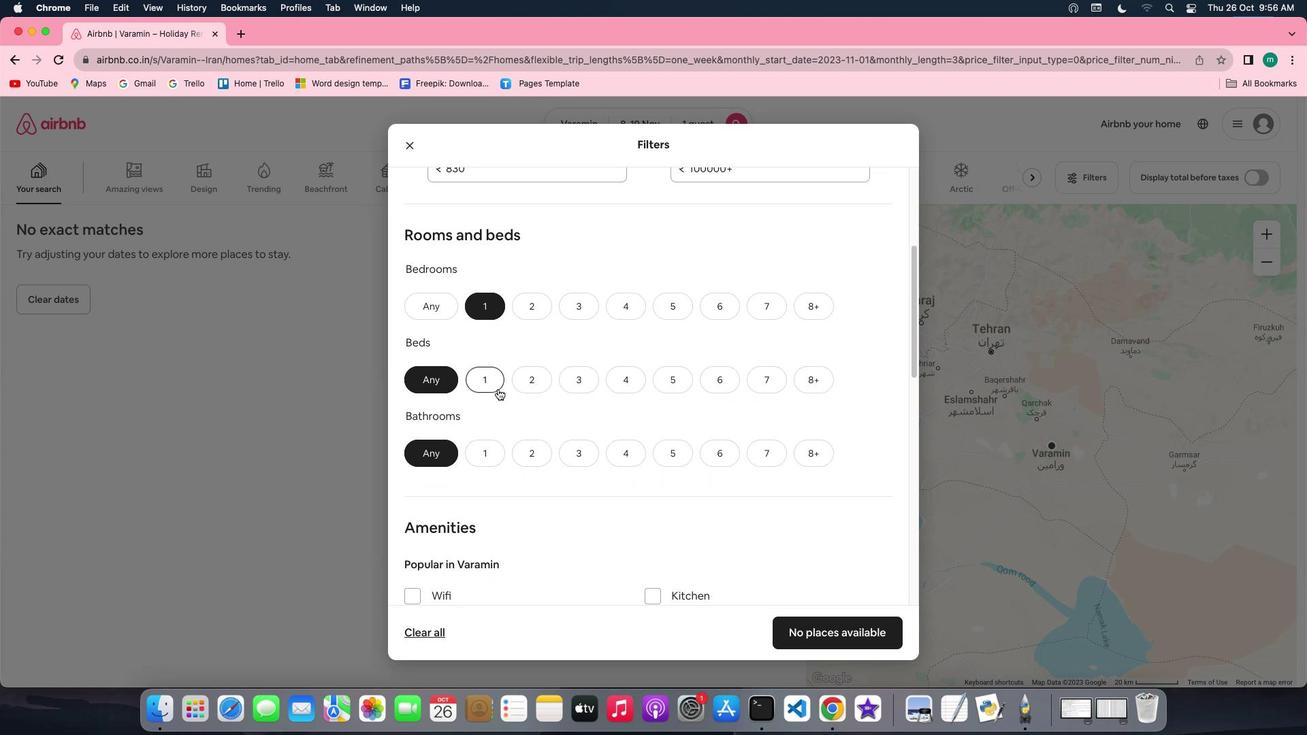 
Action: Mouse moved to (489, 449)
Screenshot: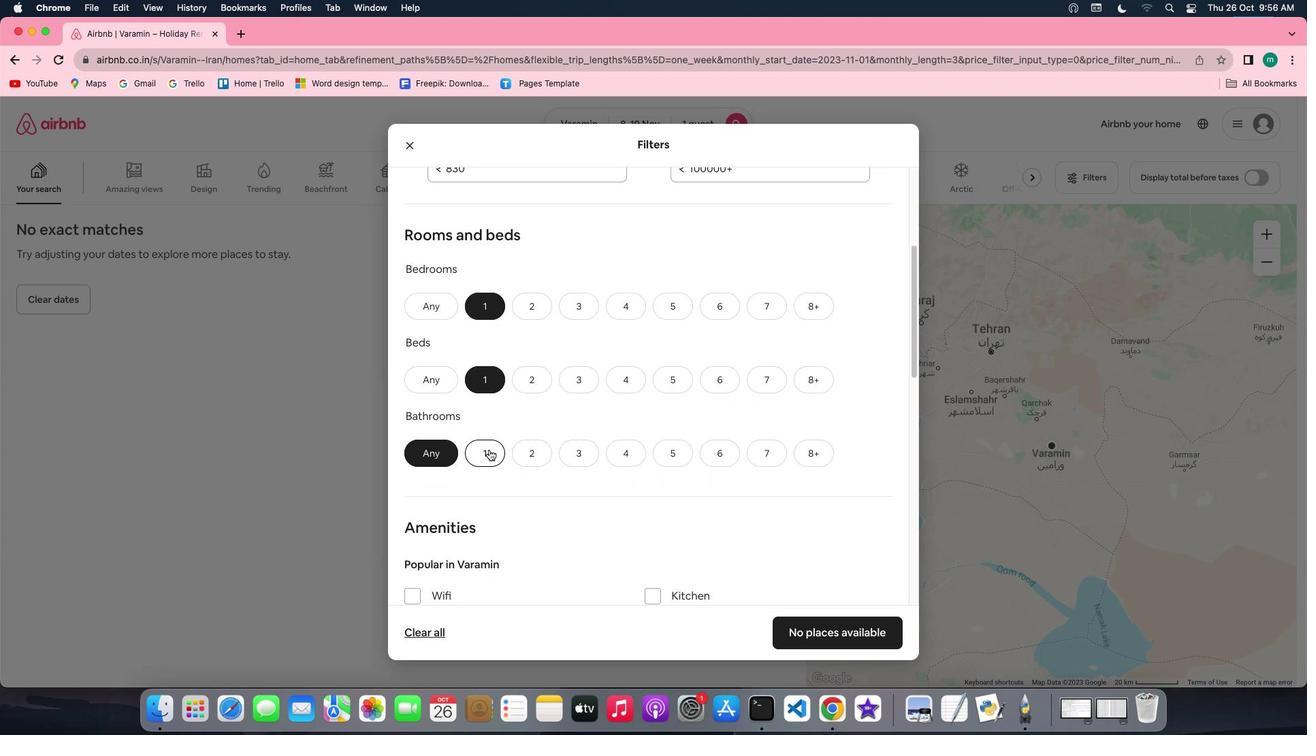 
Action: Mouse pressed left at (489, 449)
Screenshot: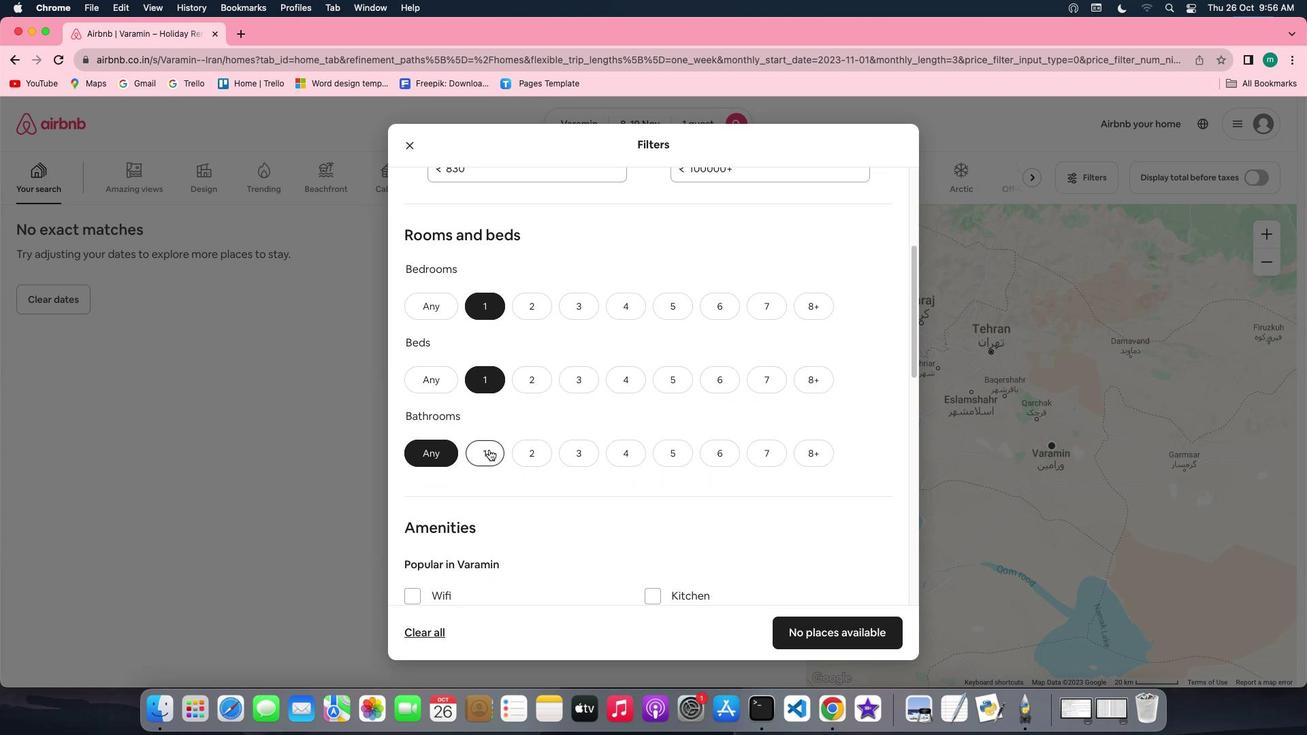 
Action: Mouse moved to (781, 478)
Screenshot: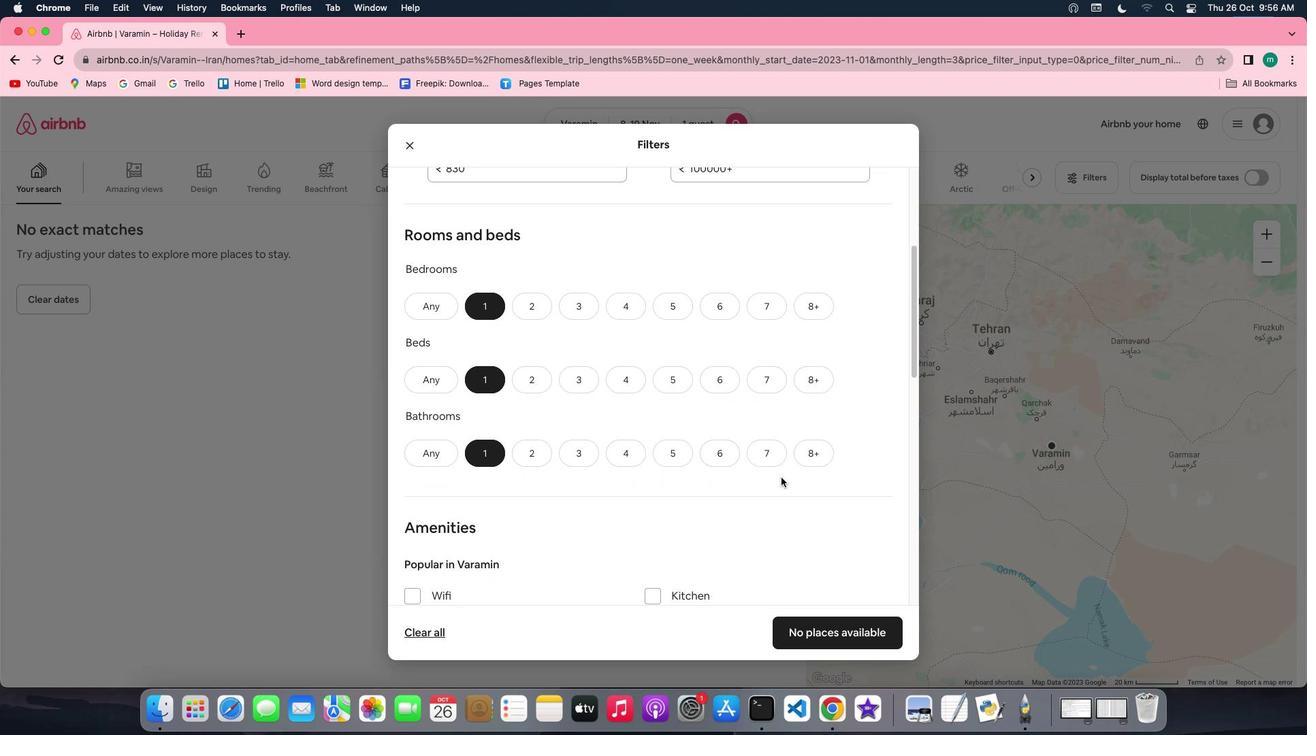 
Action: Mouse scrolled (781, 478) with delta (0, 0)
Screenshot: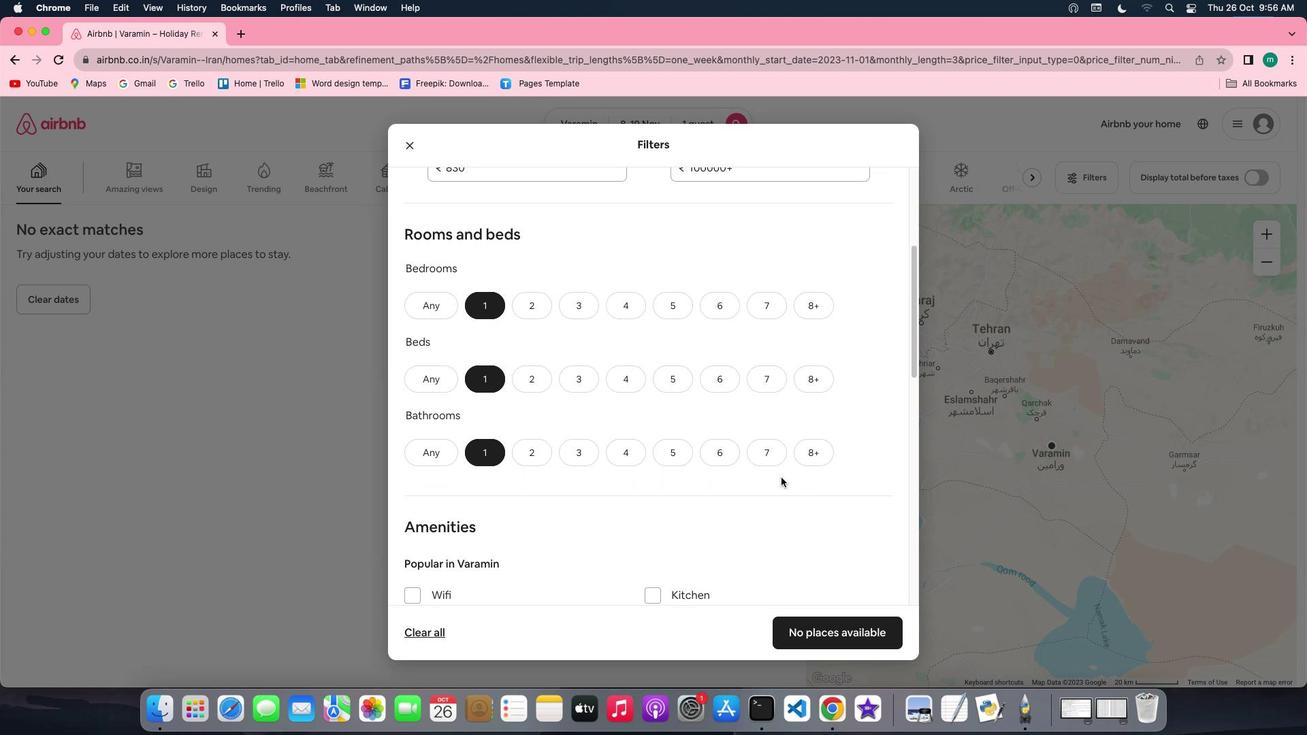 
Action: Mouse scrolled (781, 478) with delta (0, 0)
Screenshot: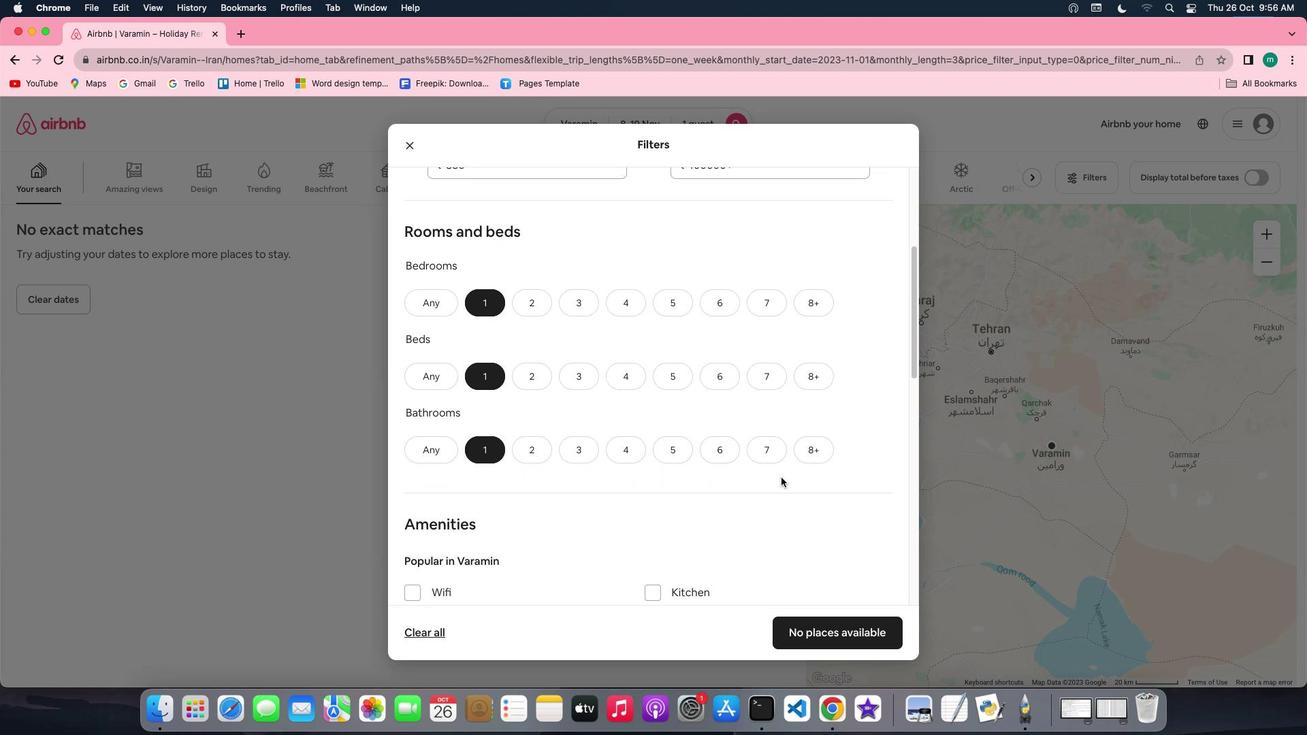 
Action: Mouse scrolled (781, 478) with delta (0, 0)
Screenshot: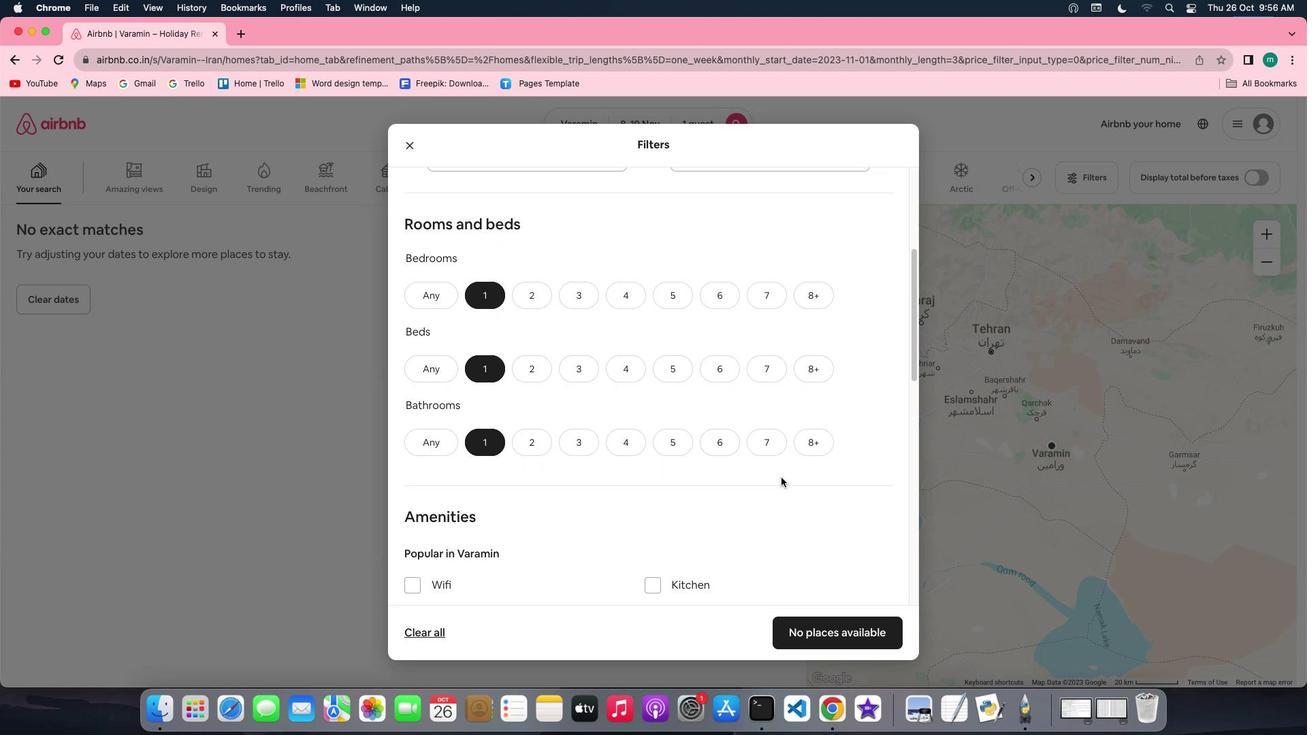
Action: Mouse scrolled (781, 478) with delta (0, 0)
Screenshot: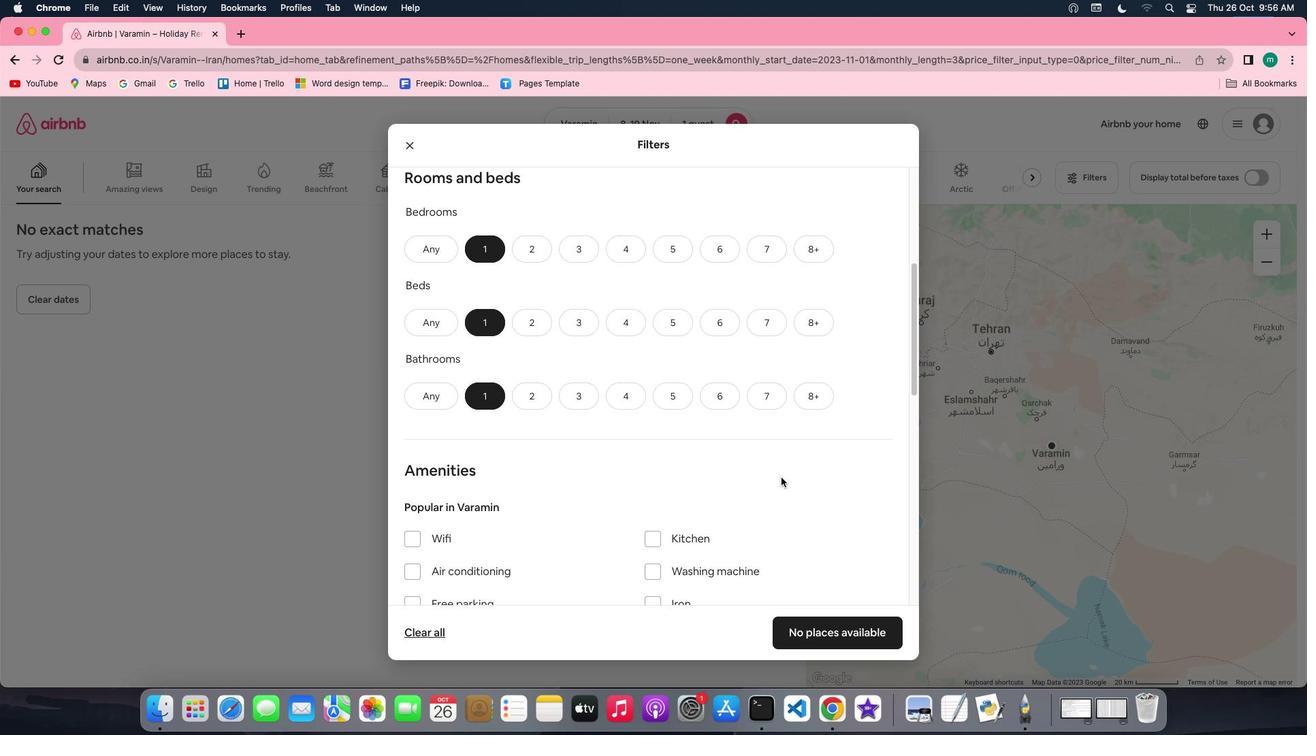 
Action: Mouse scrolled (781, 478) with delta (0, 0)
Screenshot: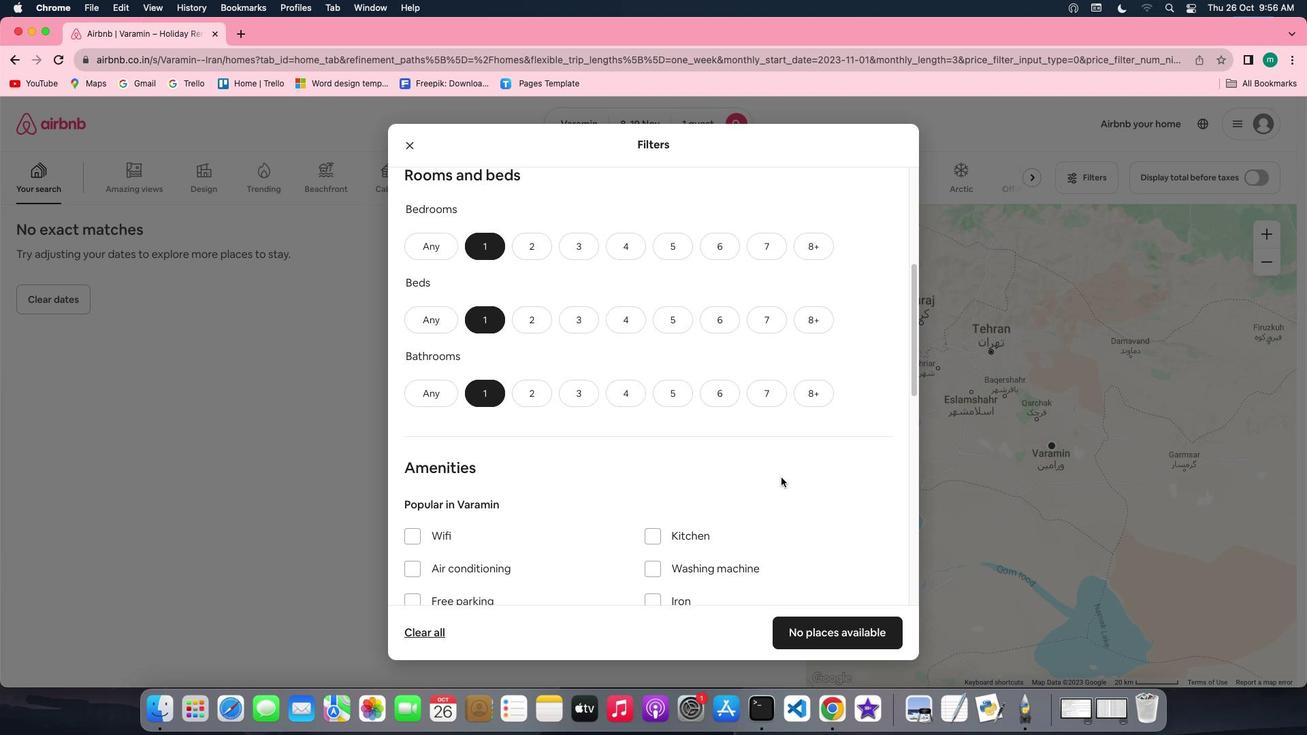 
Action: Mouse scrolled (781, 478) with delta (0, 0)
Screenshot: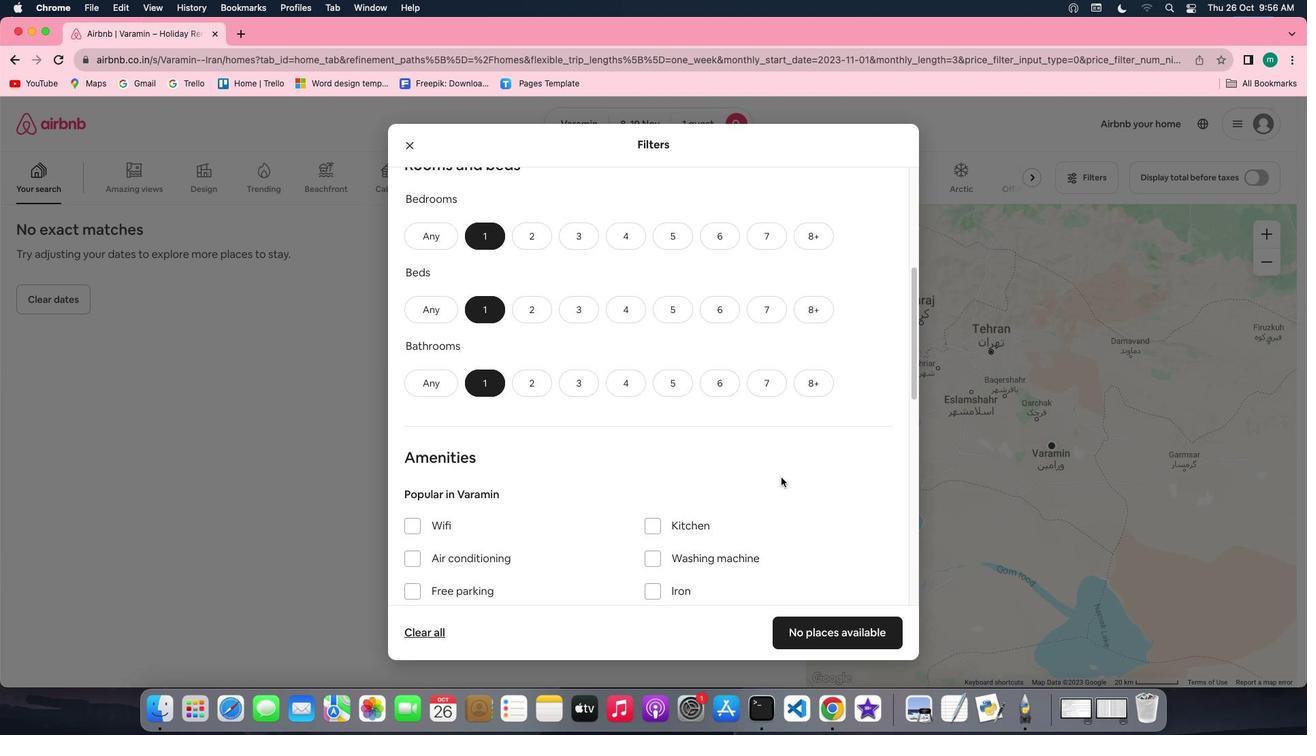 
Action: Mouse scrolled (781, 478) with delta (0, 0)
Screenshot: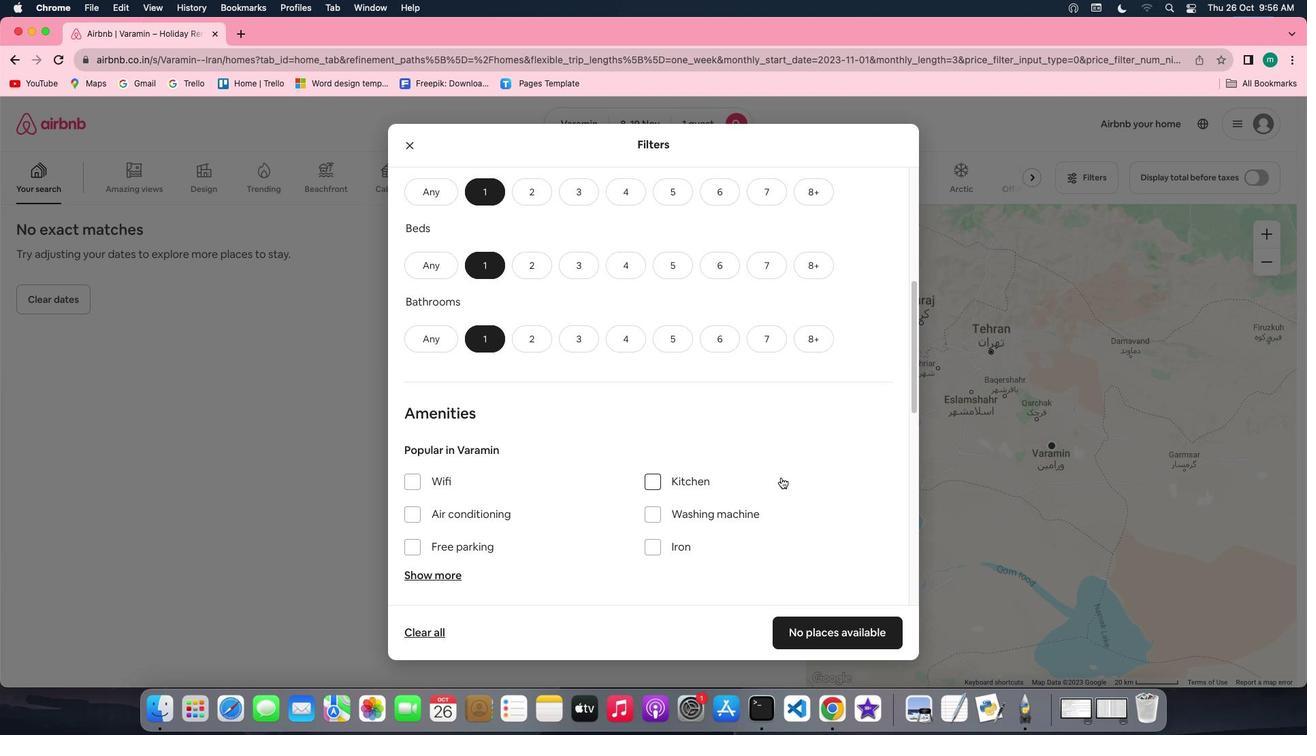 
Action: Mouse scrolled (781, 478) with delta (0, 0)
Screenshot: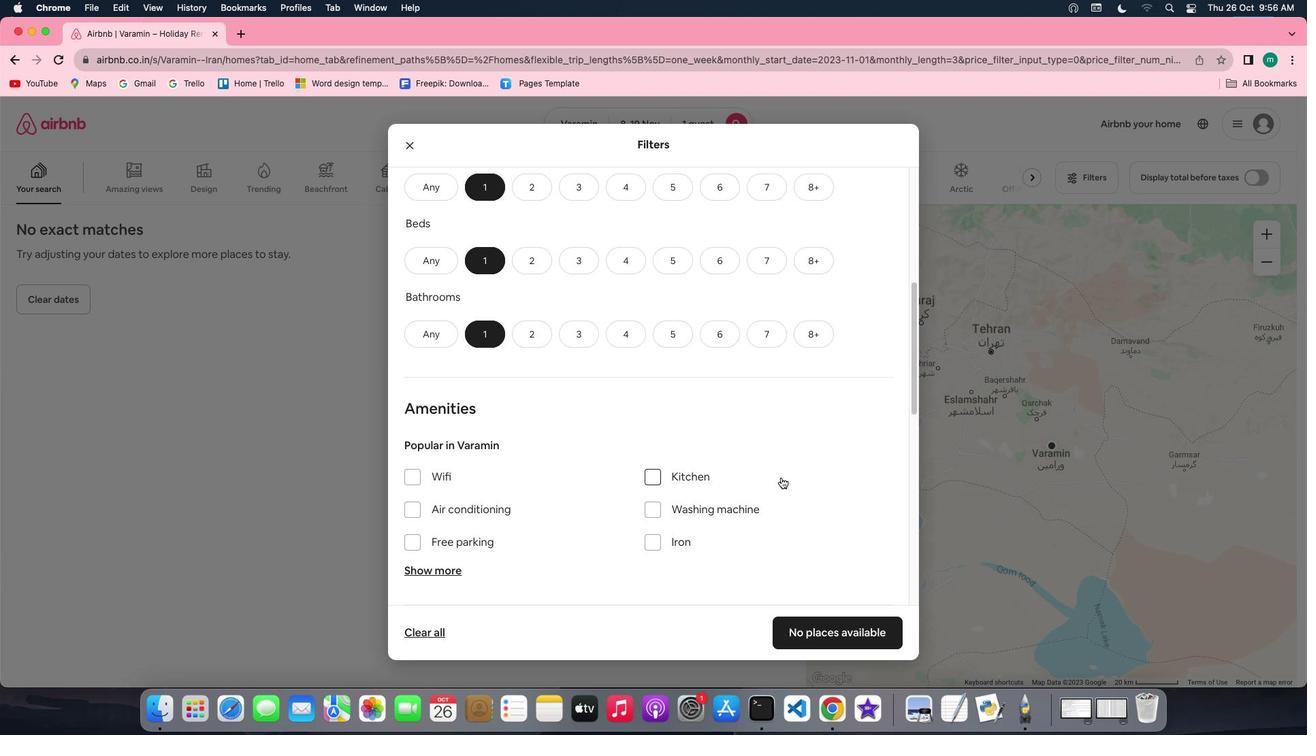 
Action: Mouse scrolled (781, 478) with delta (0, 0)
Screenshot: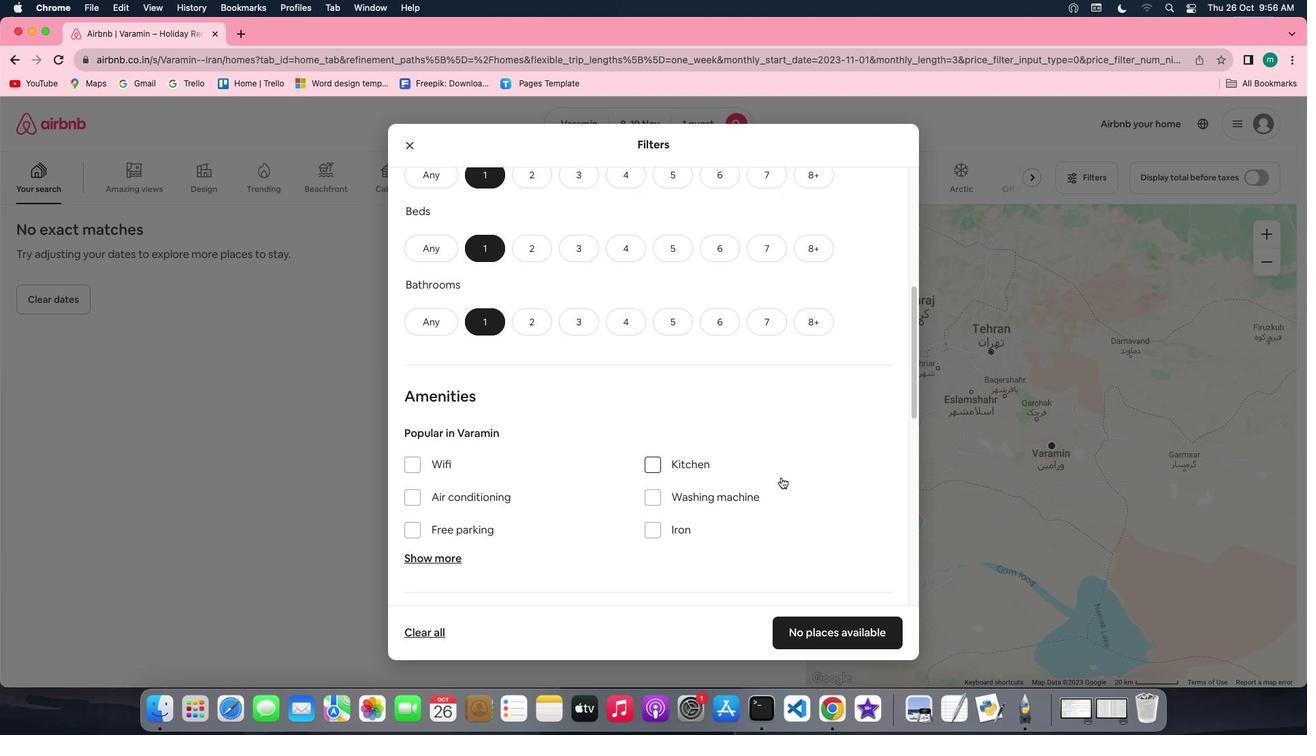 
Action: Mouse scrolled (781, 478) with delta (0, 0)
Screenshot: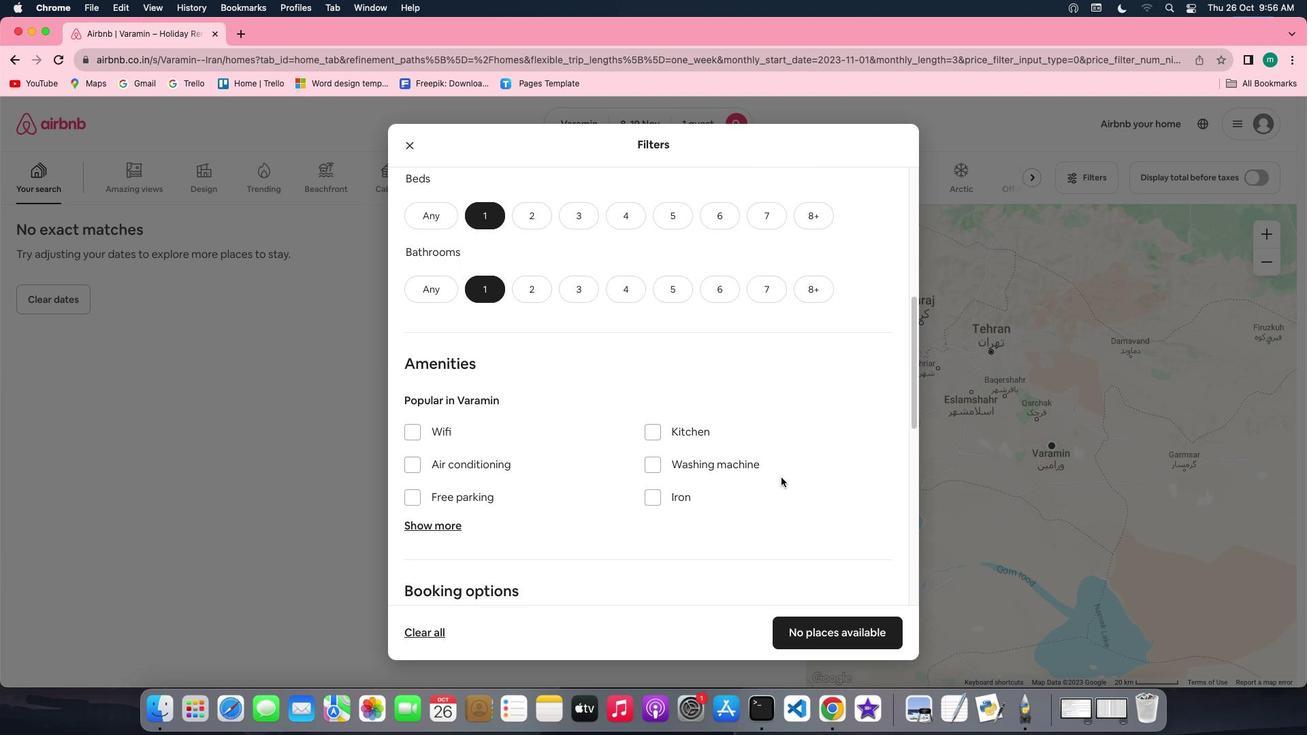 
Action: Mouse scrolled (781, 478) with delta (0, 0)
Screenshot: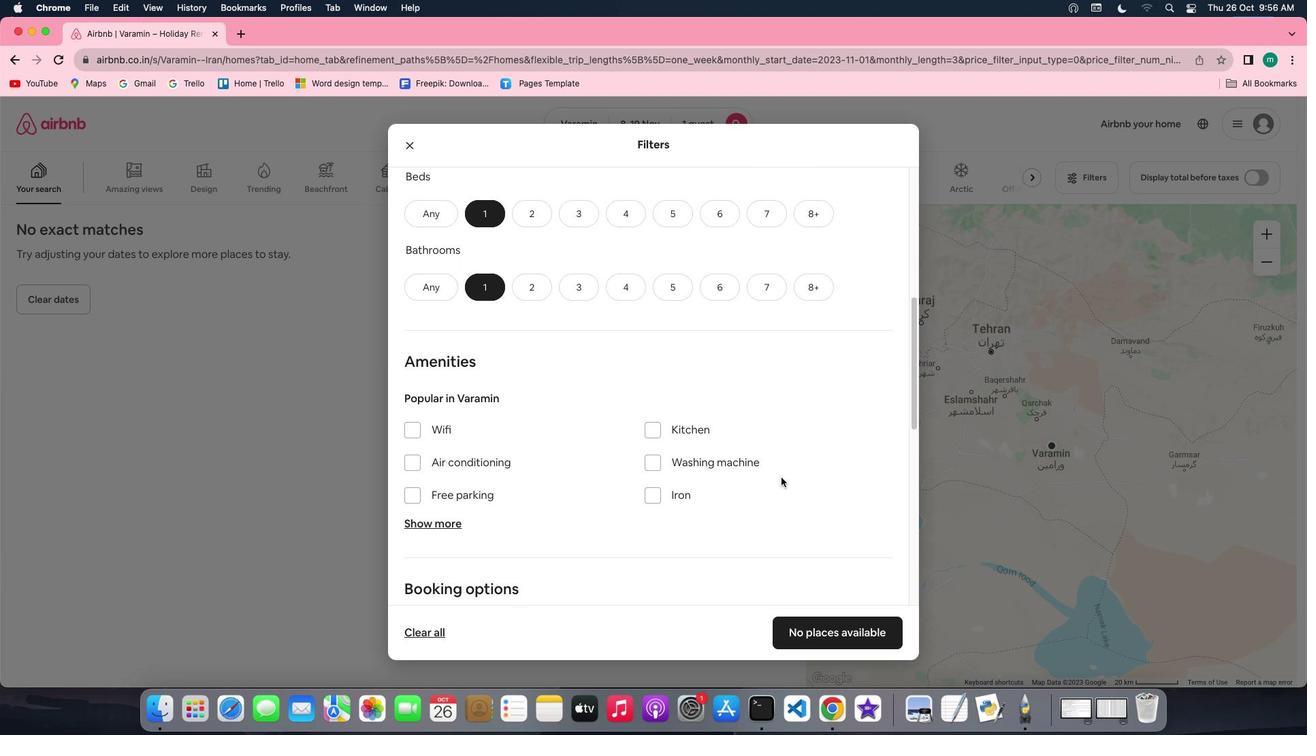
Action: Mouse scrolled (781, 478) with delta (0, 0)
Screenshot: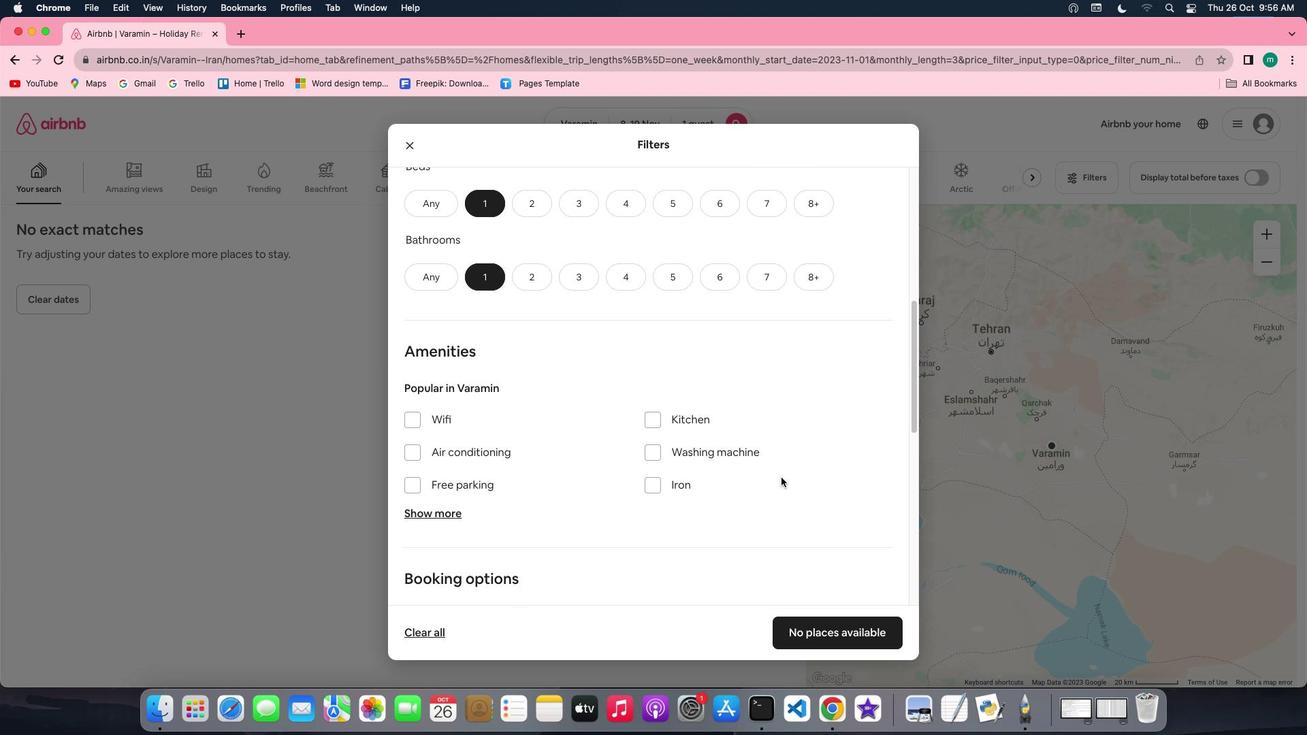 
Action: Mouse scrolled (781, 478) with delta (0, 0)
Screenshot: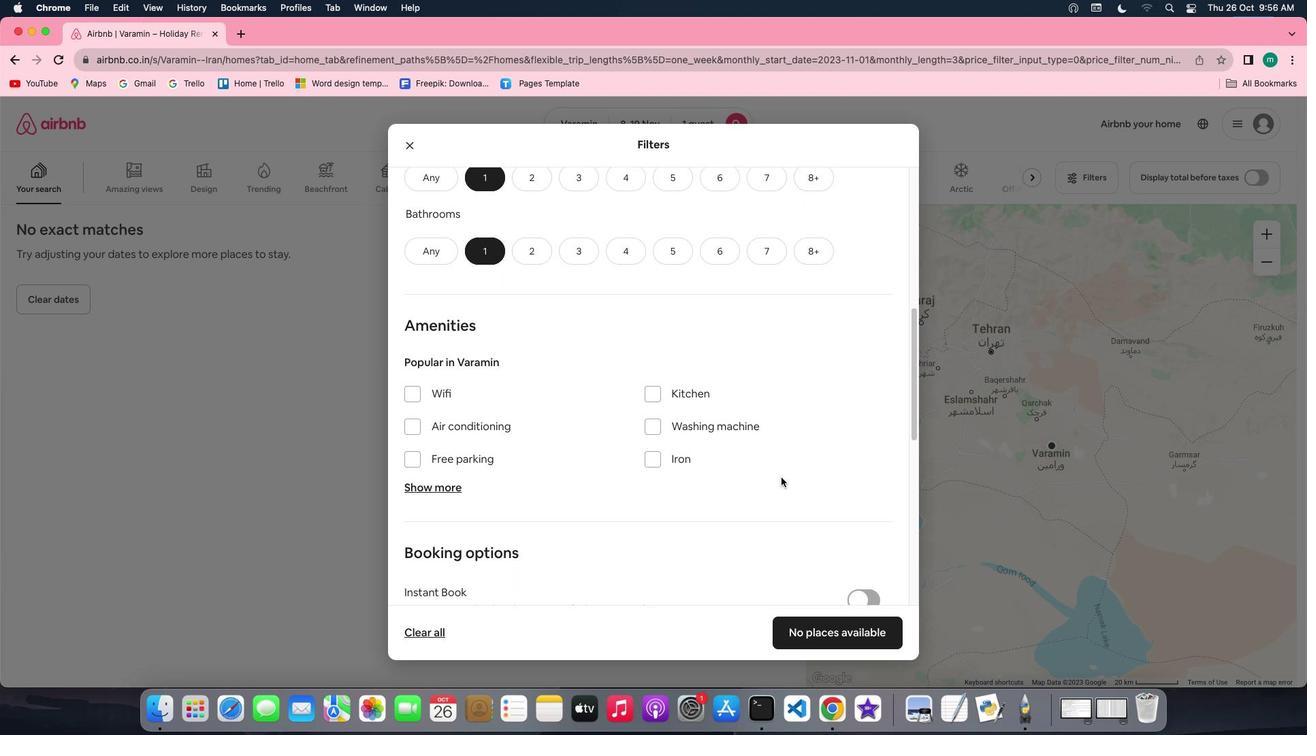 
Action: Mouse scrolled (781, 478) with delta (0, 0)
Screenshot: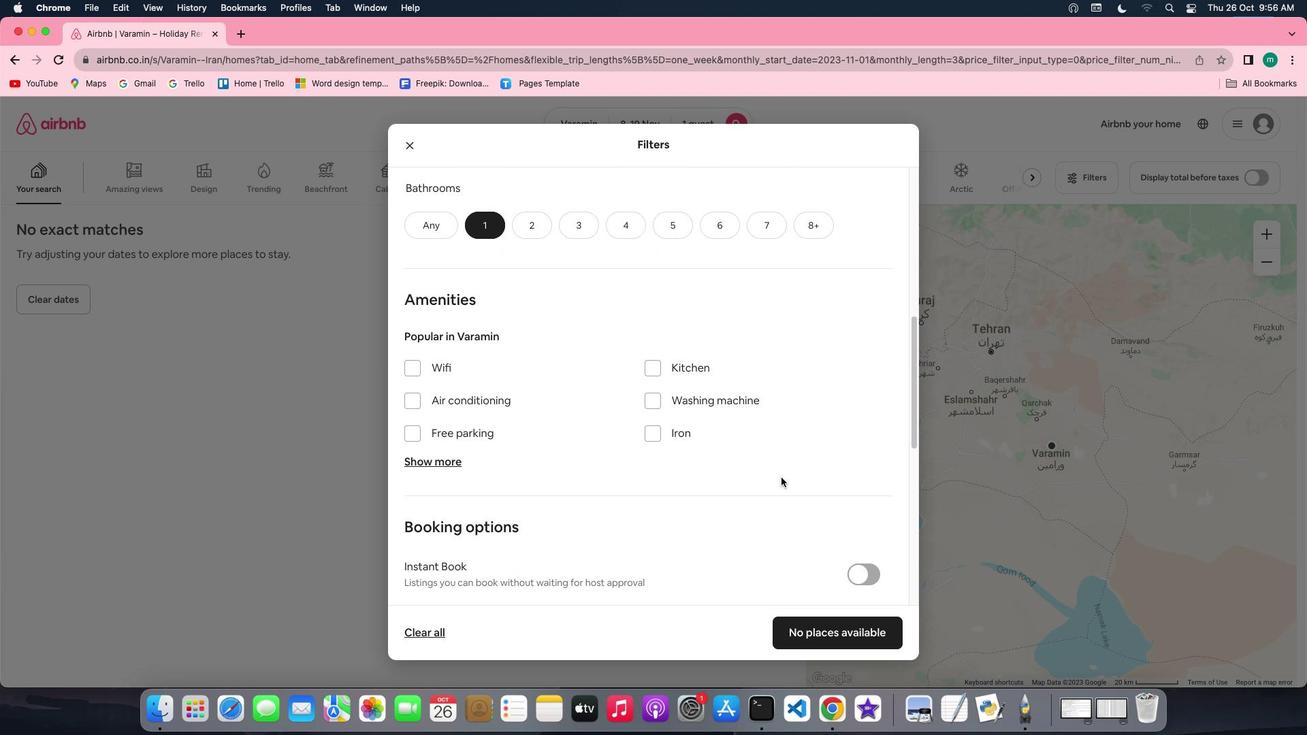 
Action: Mouse scrolled (781, 478) with delta (0, 0)
Screenshot: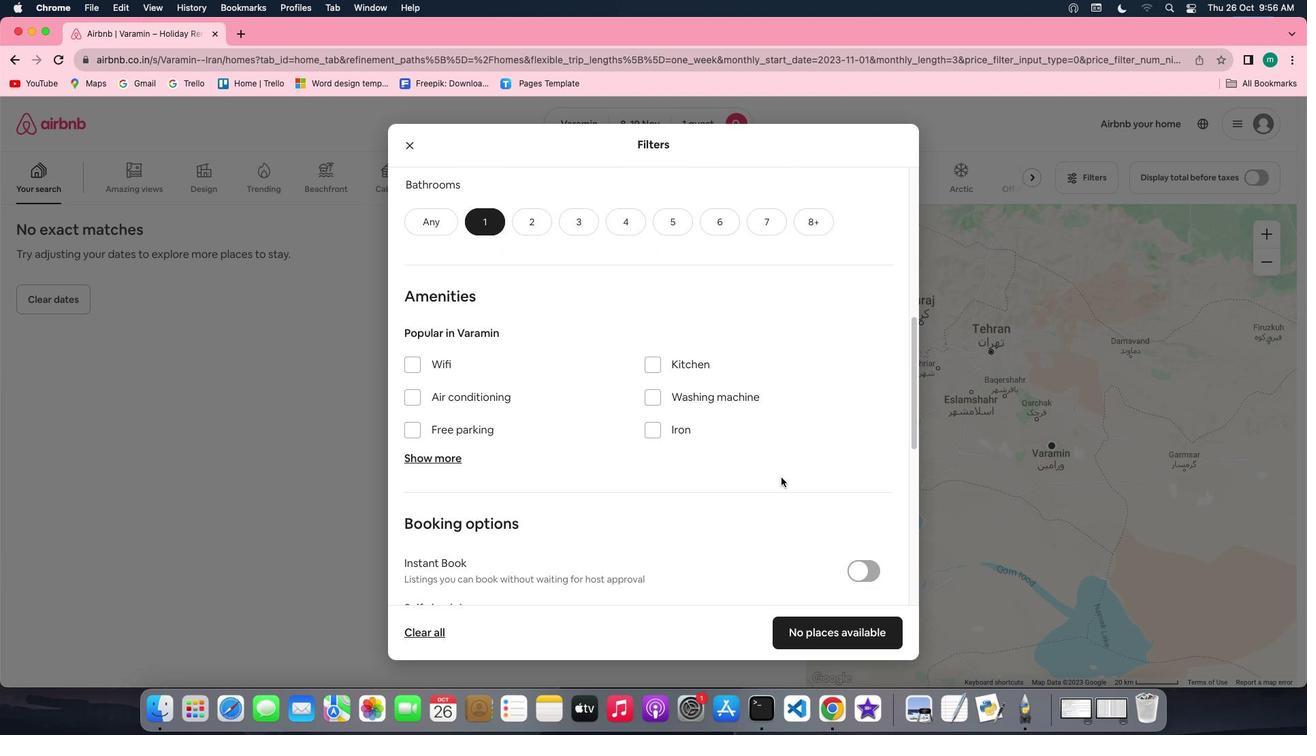 
Action: Mouse scrolled (781, 478) with delta (0, 0)
Screenshot: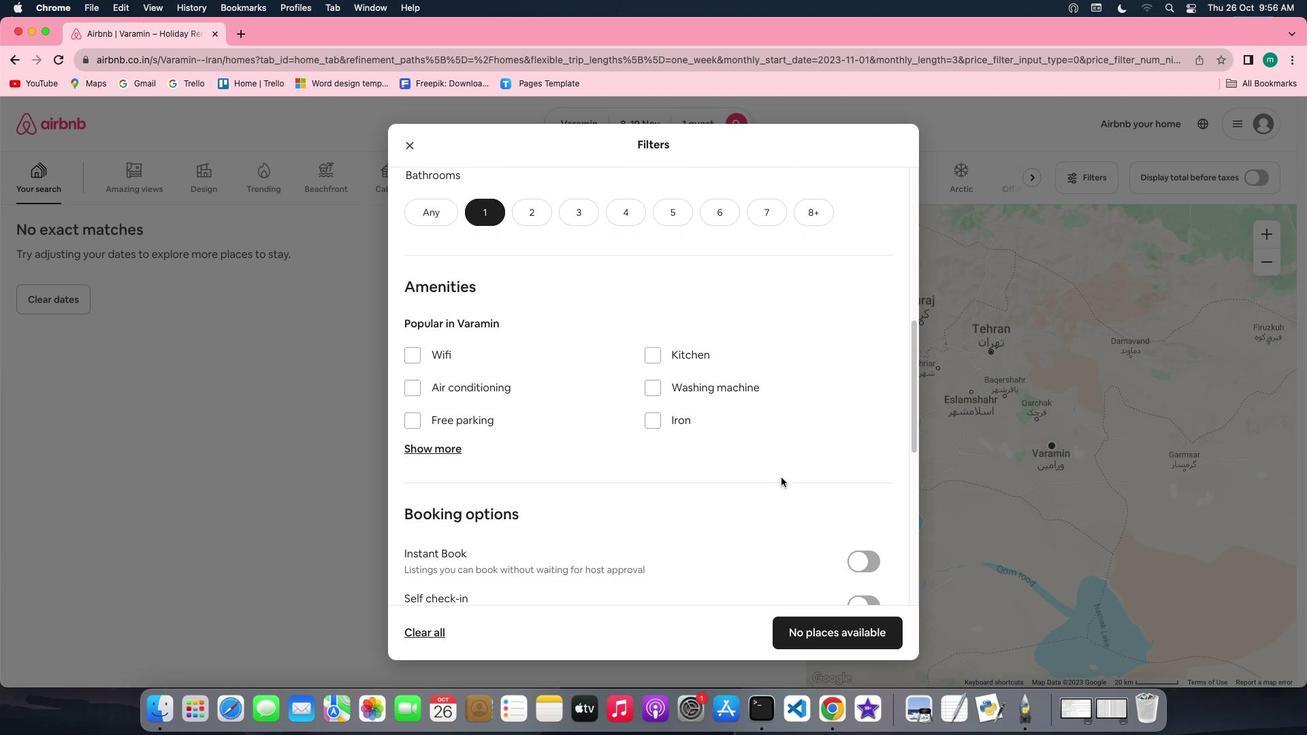 
Action: Mouse scrolled (781, 478) with delta (0, 0)
Screenshot: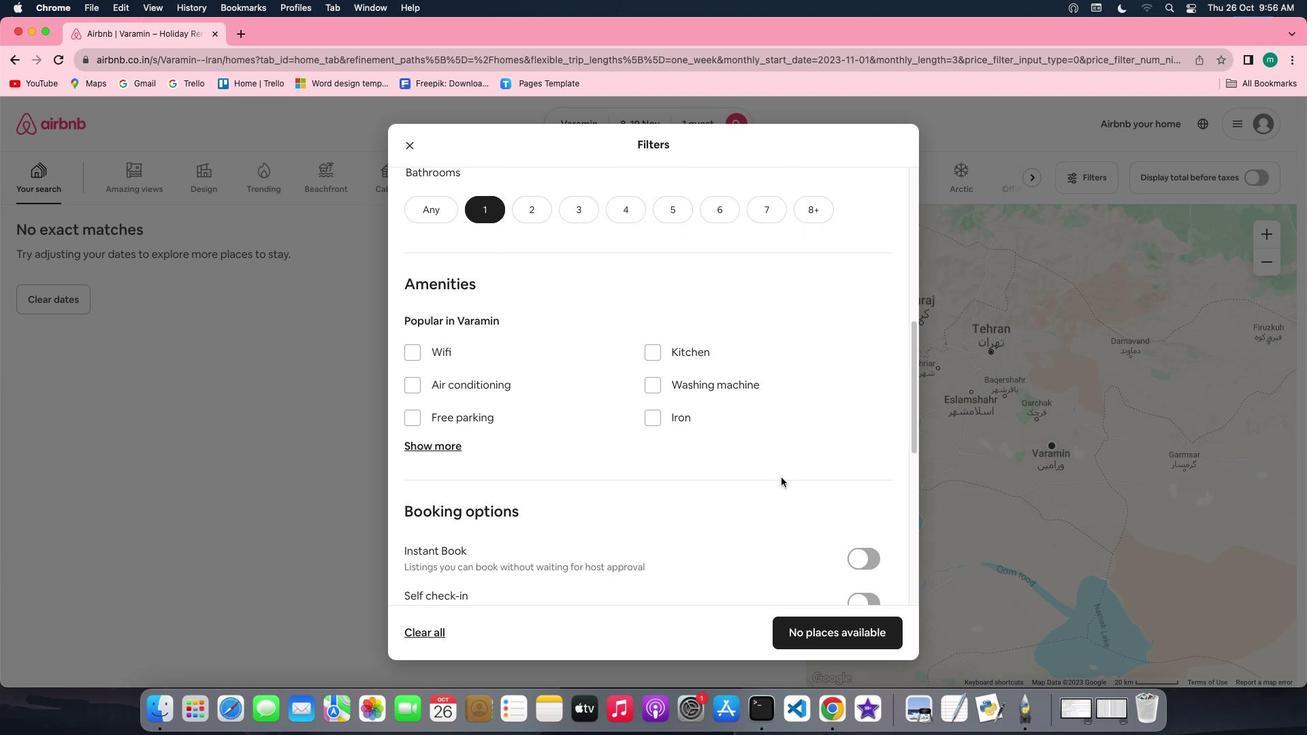 
Action: Mouse scrolled (781, 478) with delta (0, 0)
Screenshot: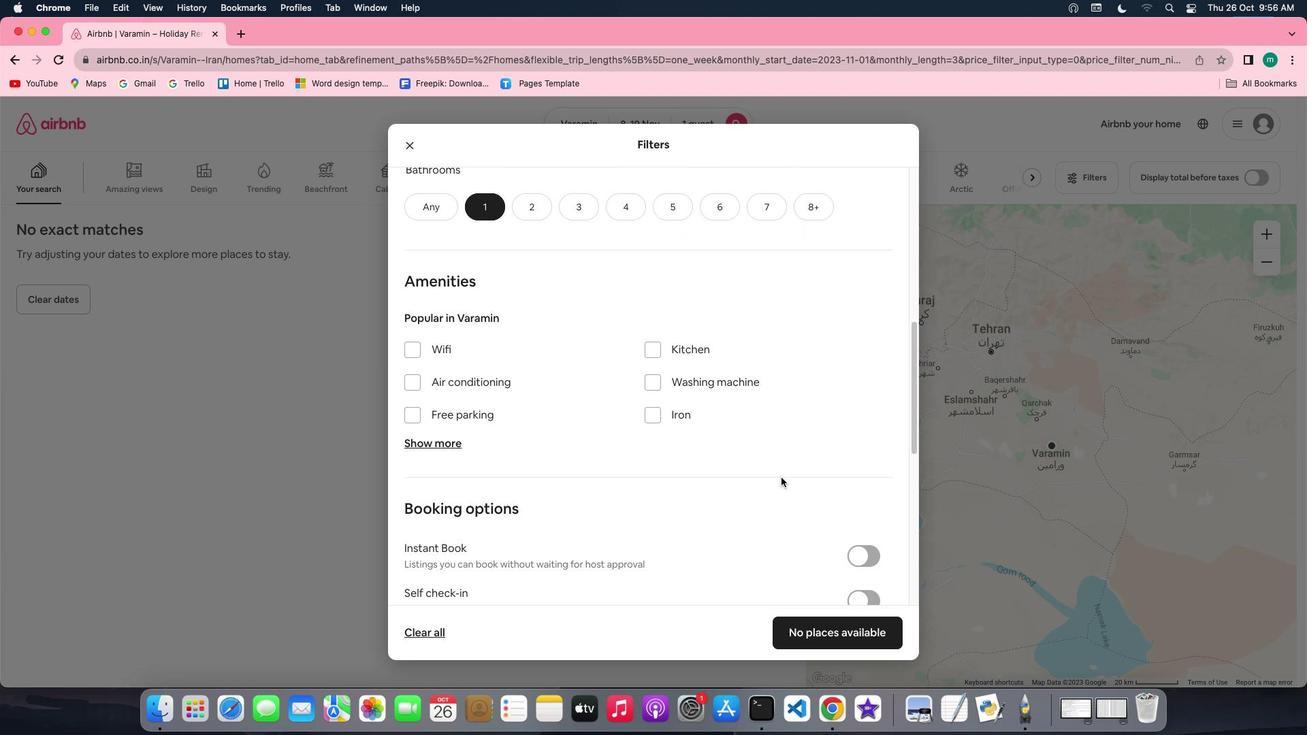 
Action: Mouse scrolled (781, 478) with delta (0, 0)
Screenshot: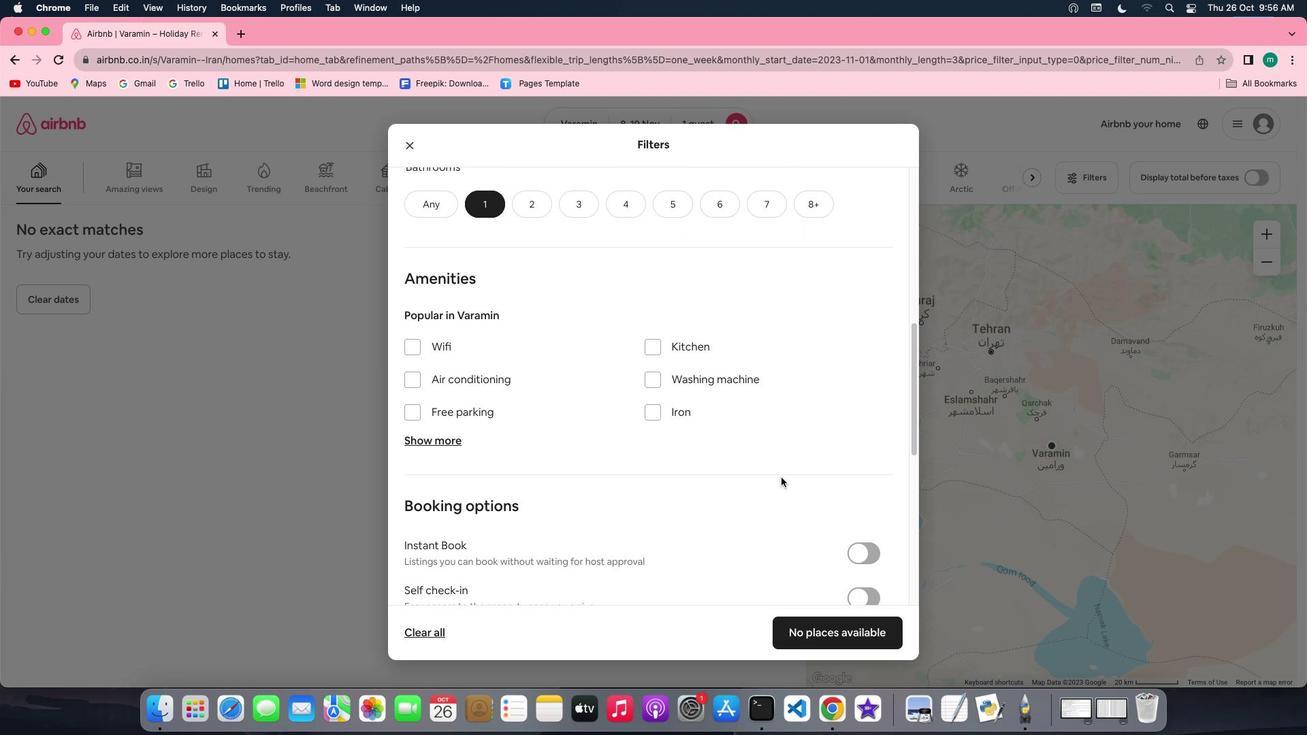 
Action: Mouse scrolled (781, 478) with delta (0, 0)
Screenshot: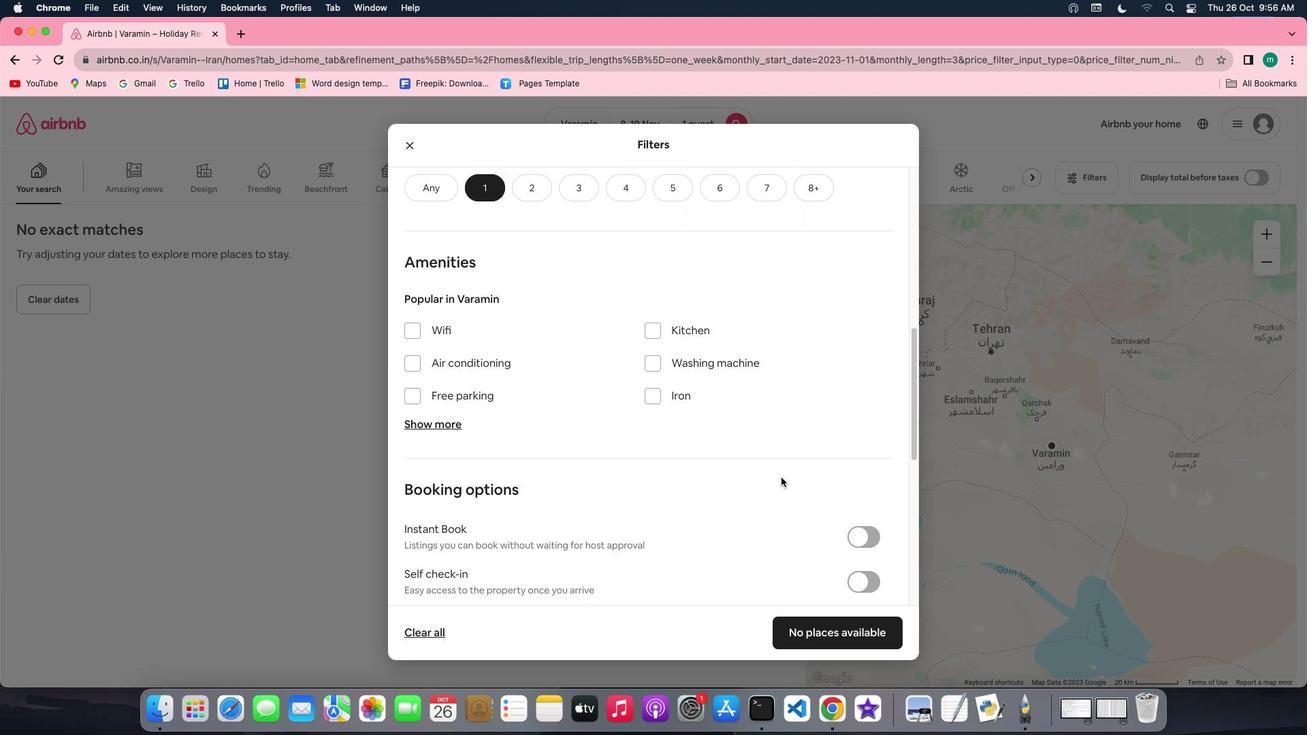 
Action: Mouse scrolled (781, 478) with delta (0, 0)
Screenshot: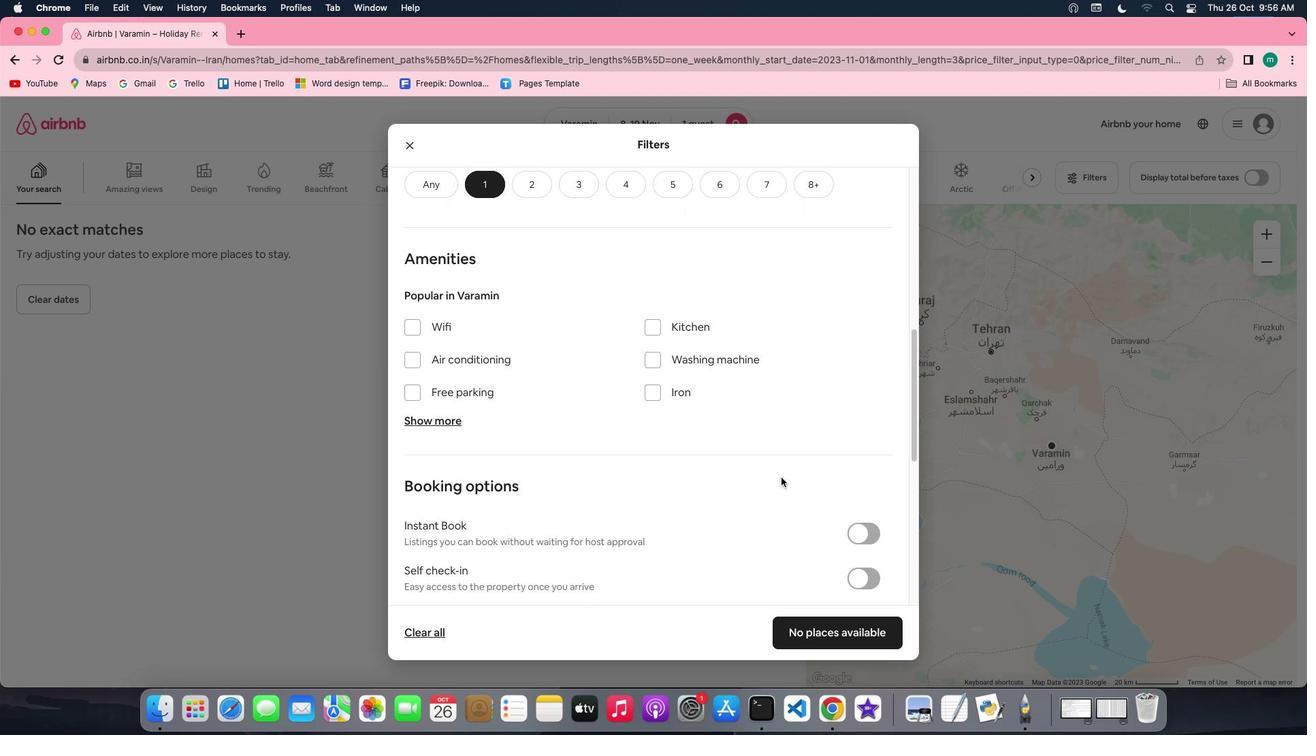 
Action: Mouse scrolled (781, 478) with delta (0, 0)
Screenshot: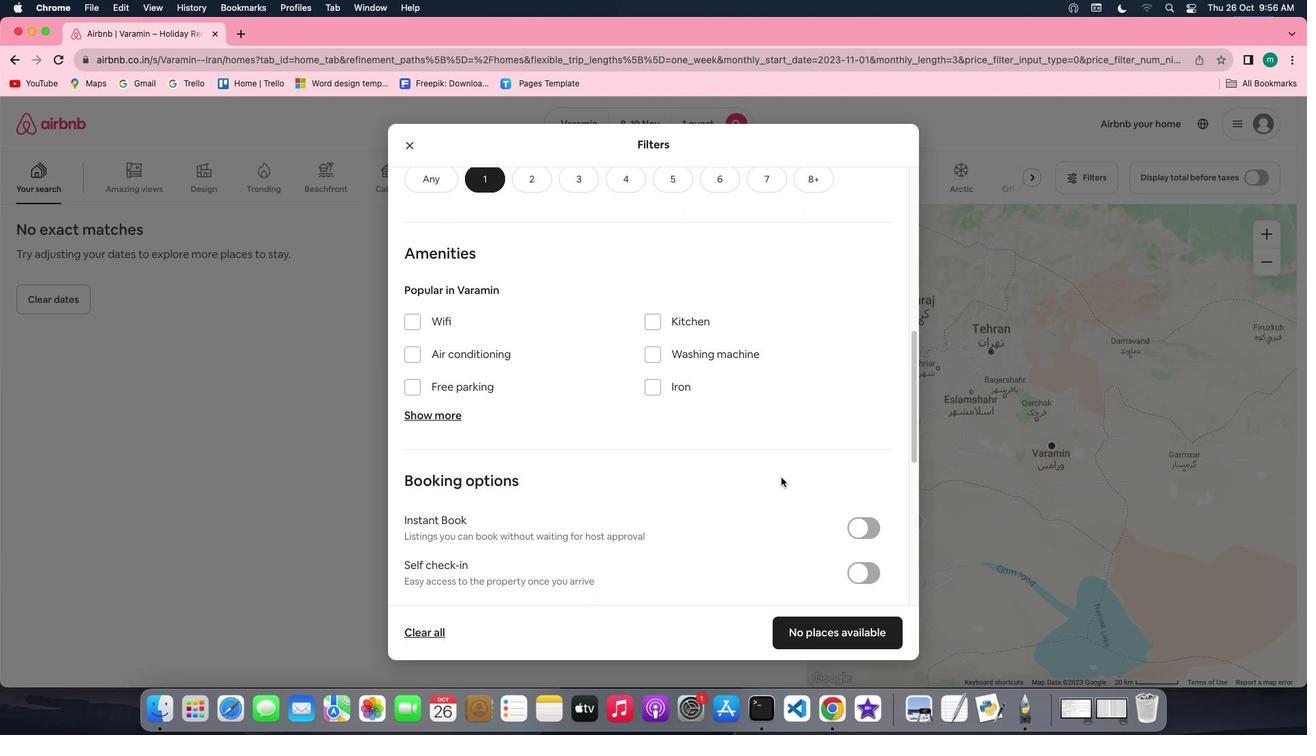 
Action: Mouse scrolled (781, 478) with delta (0, 0)
Screenshot: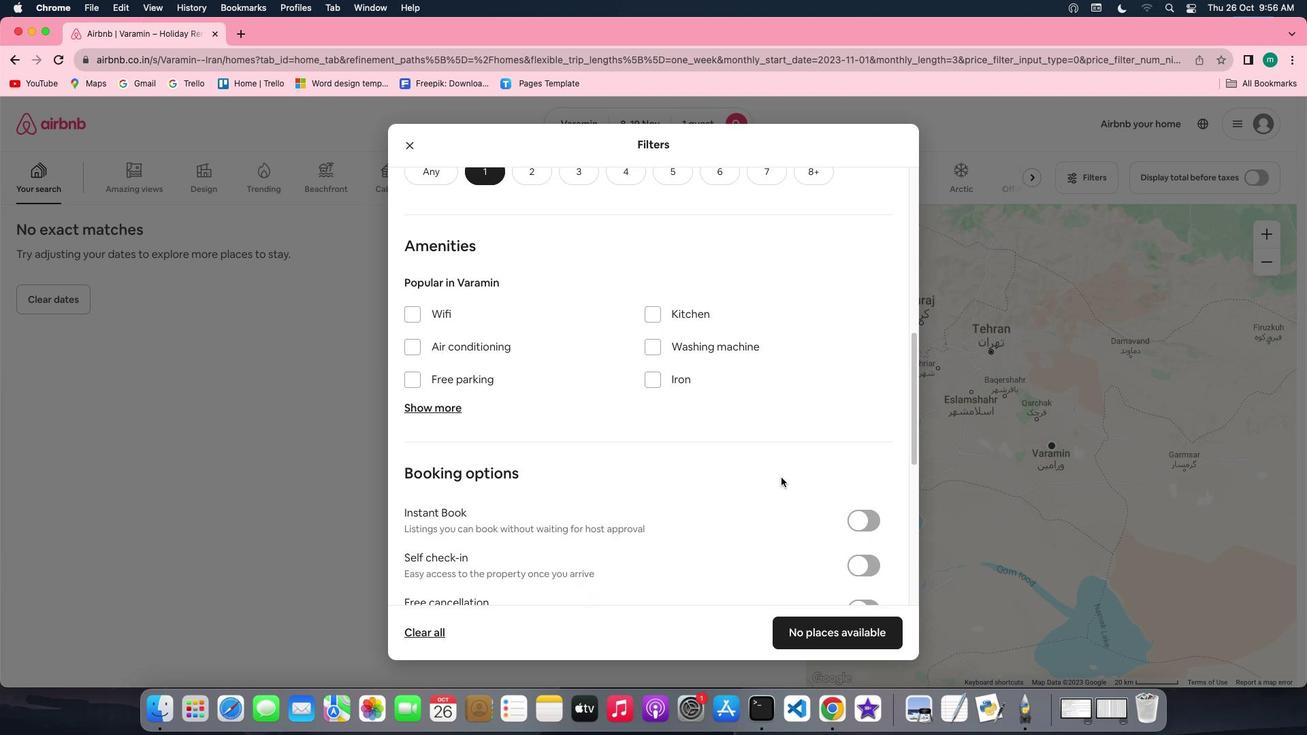 
Action: Mouse scrolled (781, 478) with delta (0, 0)
Screenshot: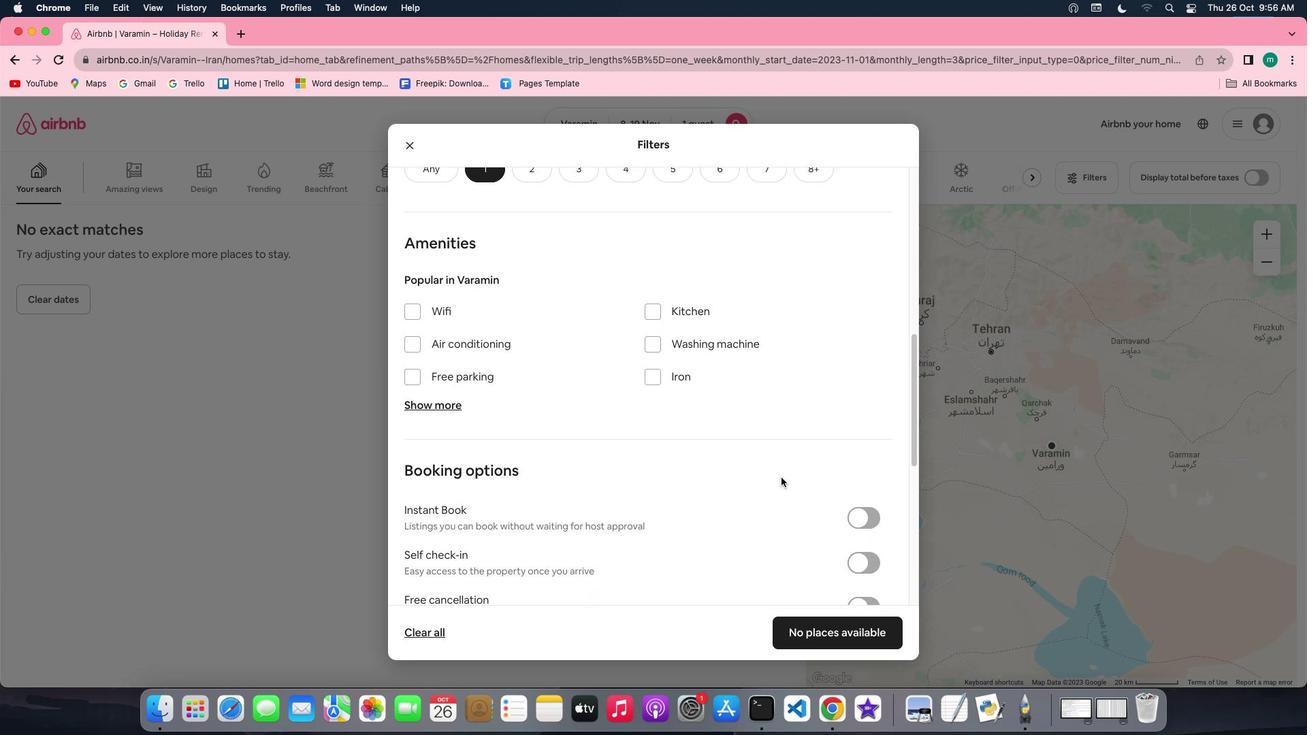 
Action: Mouse moved to (730, 339)
Screenshot: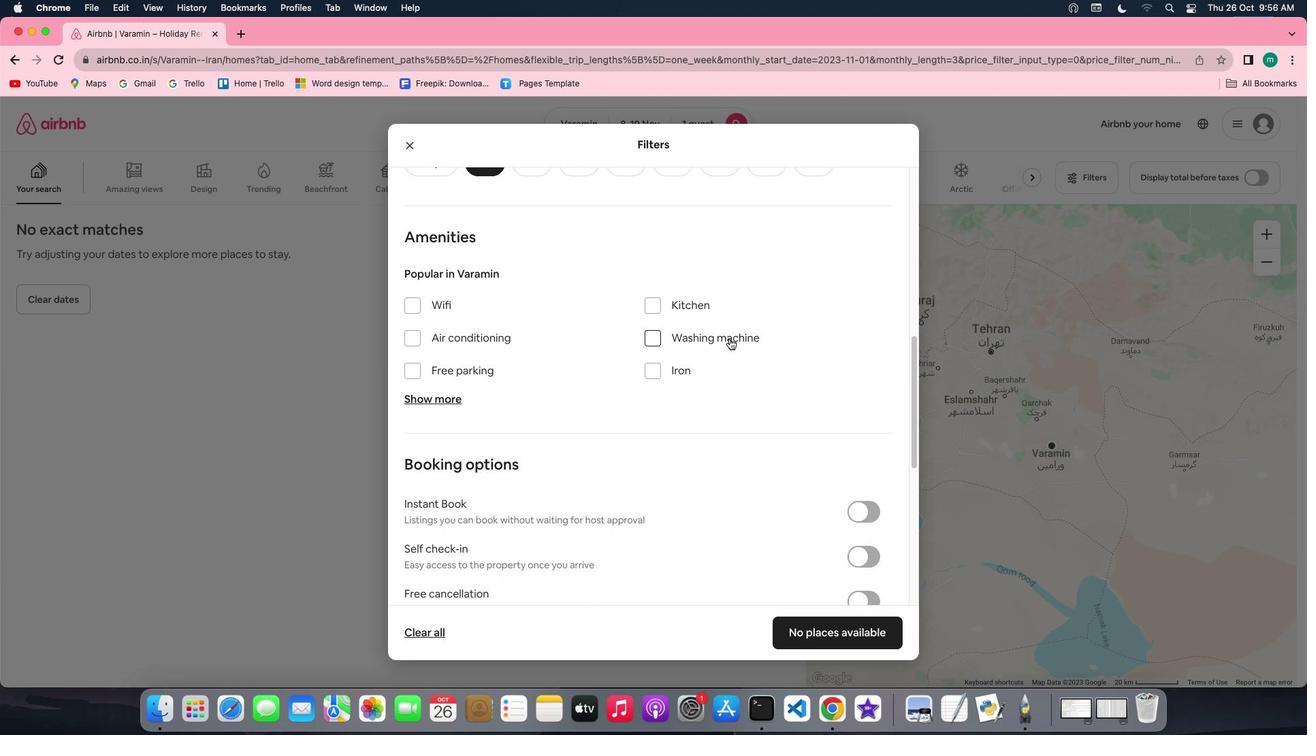 
Action: Mouse pressed left at (730, 339)
Screenshot: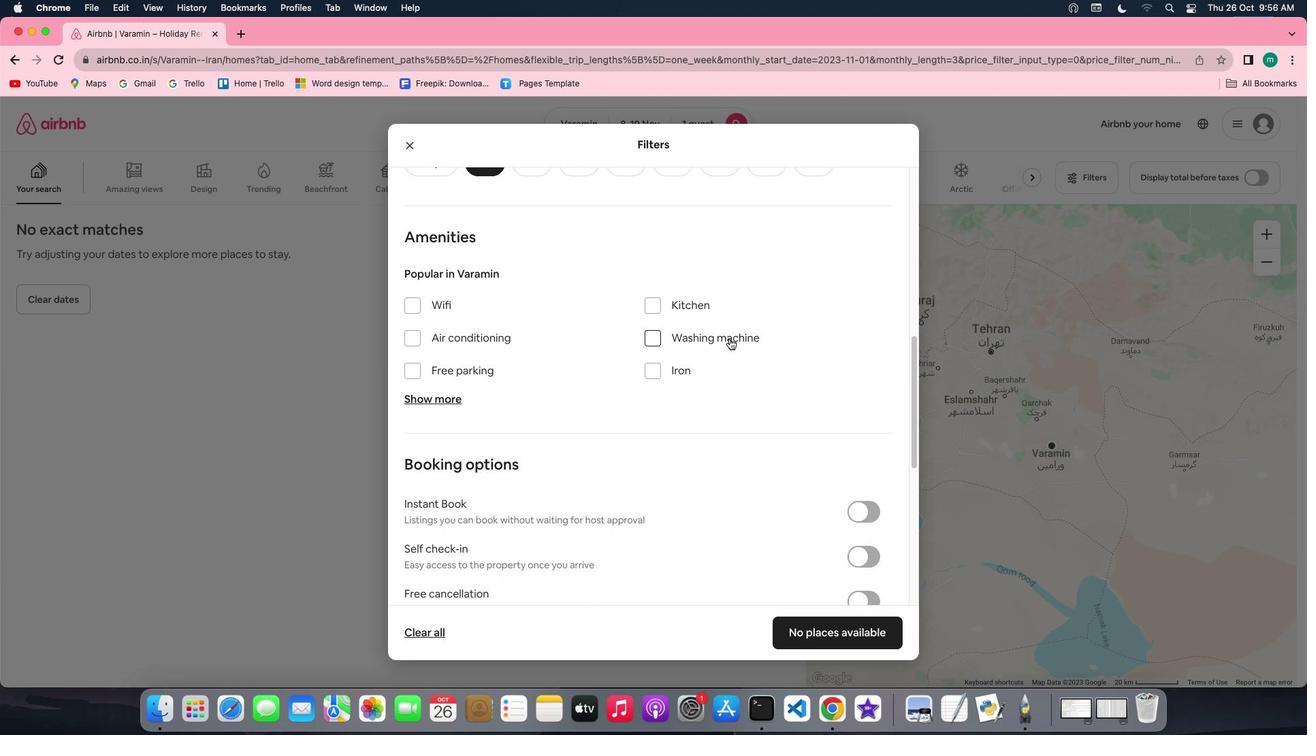 
Action: Mouse moved to (773, 486)
Screenshot: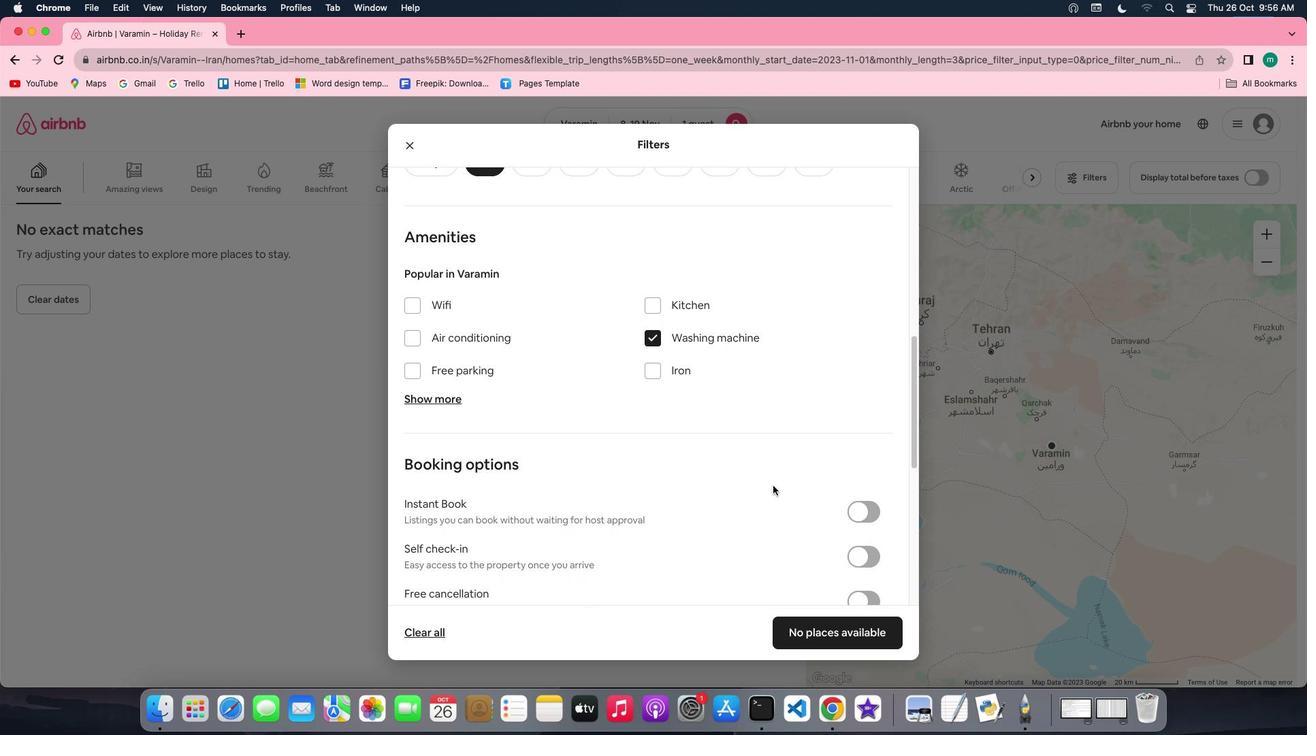 
Action: Mouse scrolled (773, 486) with delta (0, 0)
Screenshot: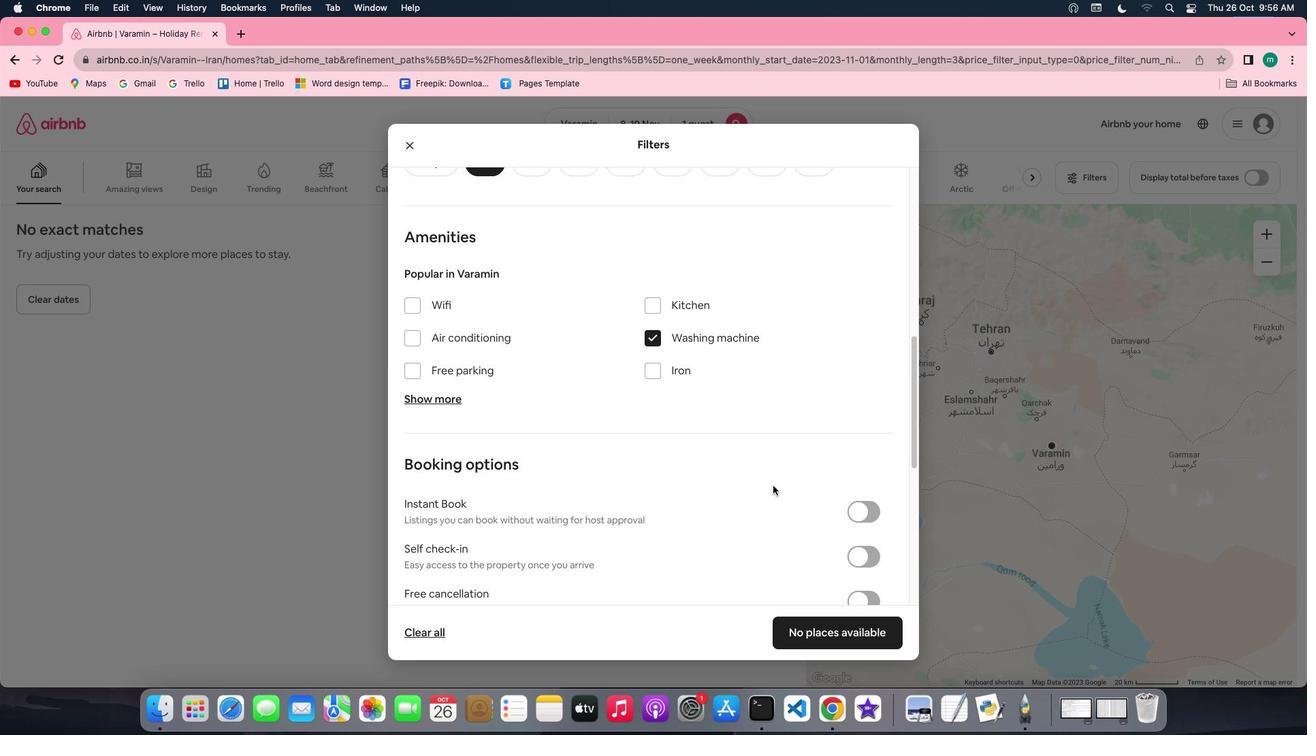 
Action: Mouse scrolled (773, 486) with delta (0, 0)
Screenshot: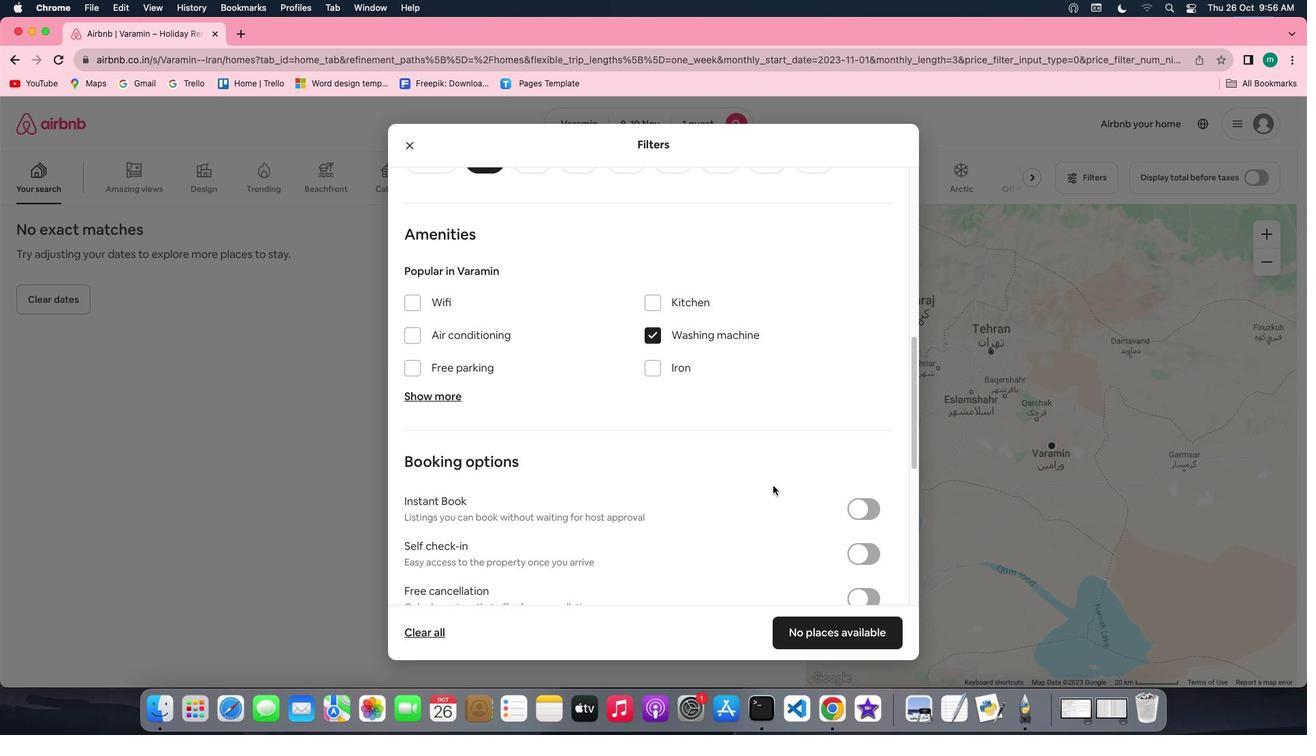 
Action: Mouse scrolled (773, 486) with delta (0, 0)
Screenshot: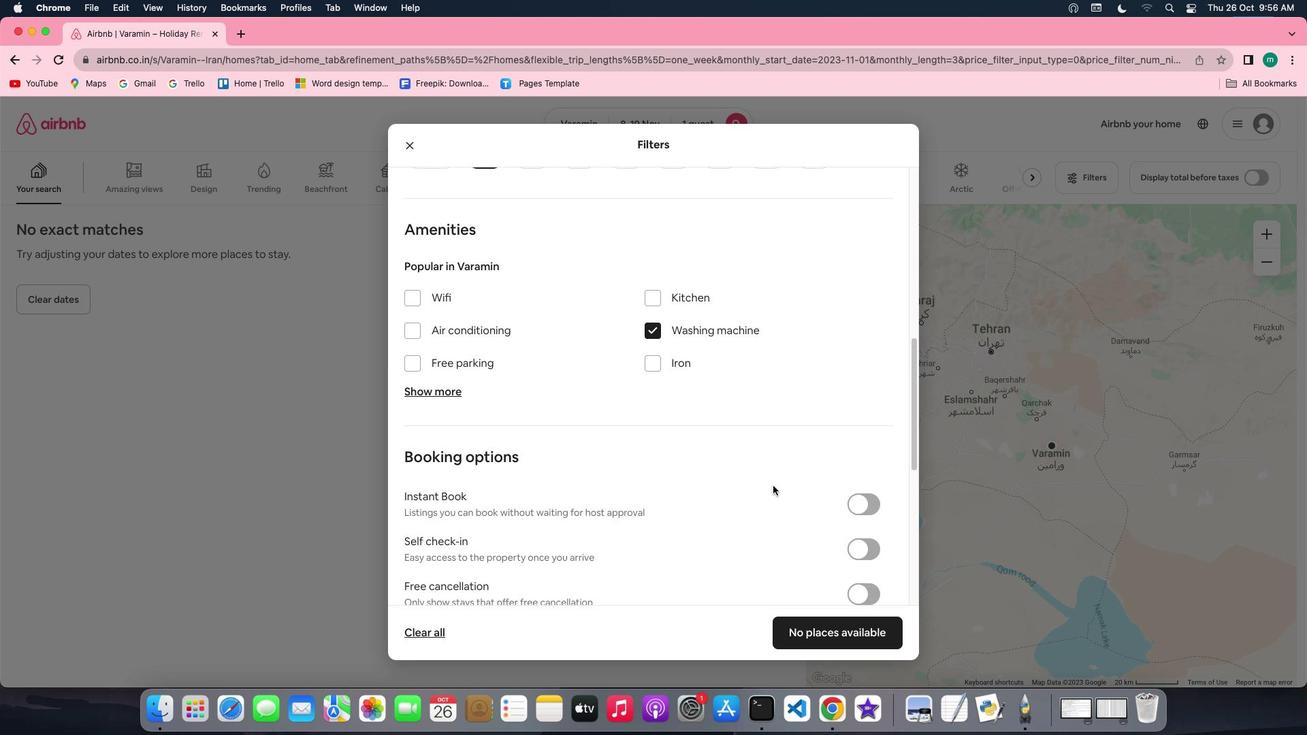 
Action: Mouse scrolled (773, 486) with delta (0, 0)
Screenshot: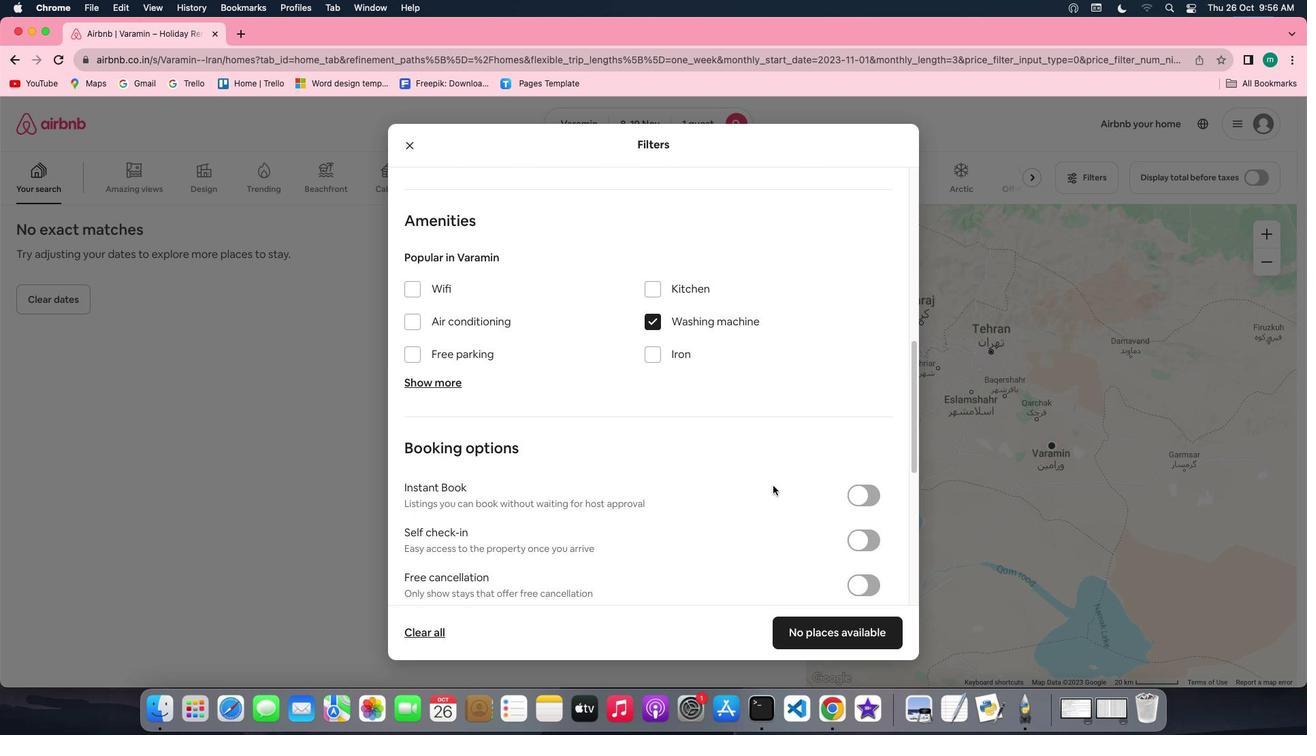 
Action: Mouse scrolled (773, 486) with delta (0, 0)
Screenshot: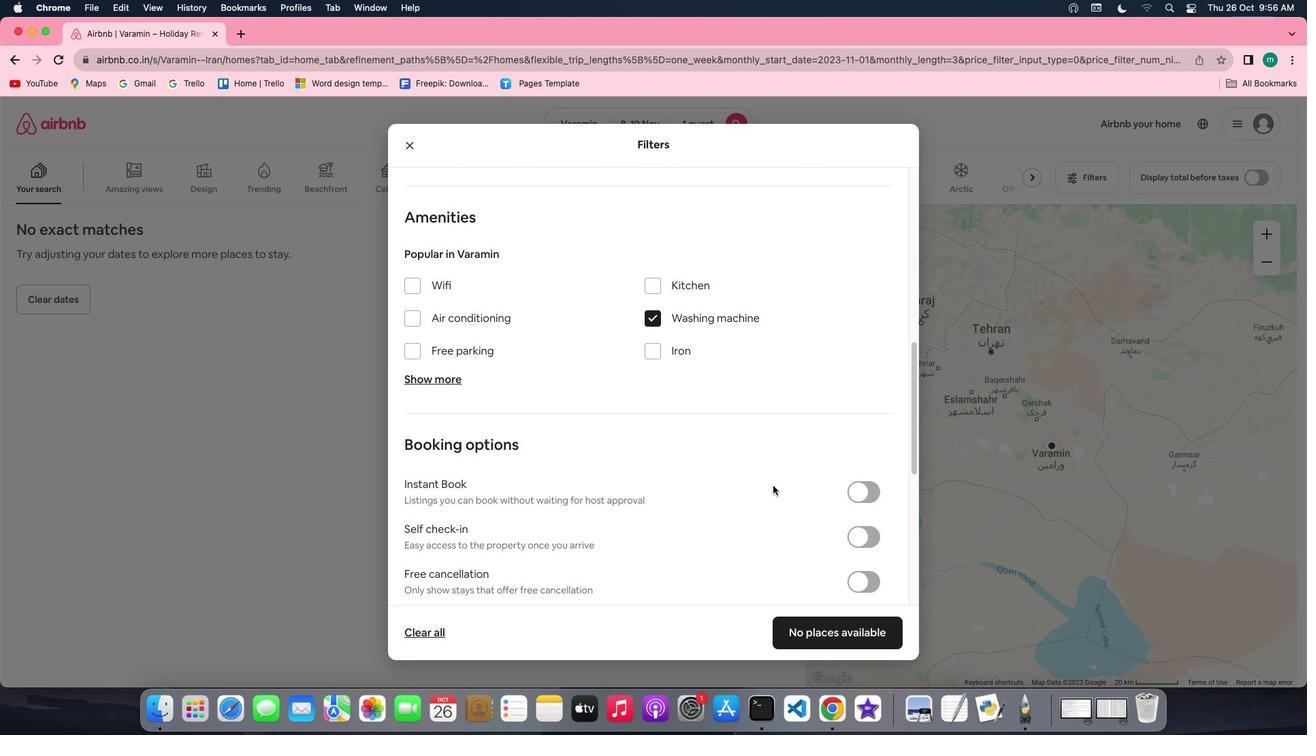 
Action: Mouse scrolled (773, 486) with delta (0, 0)
Screenshot: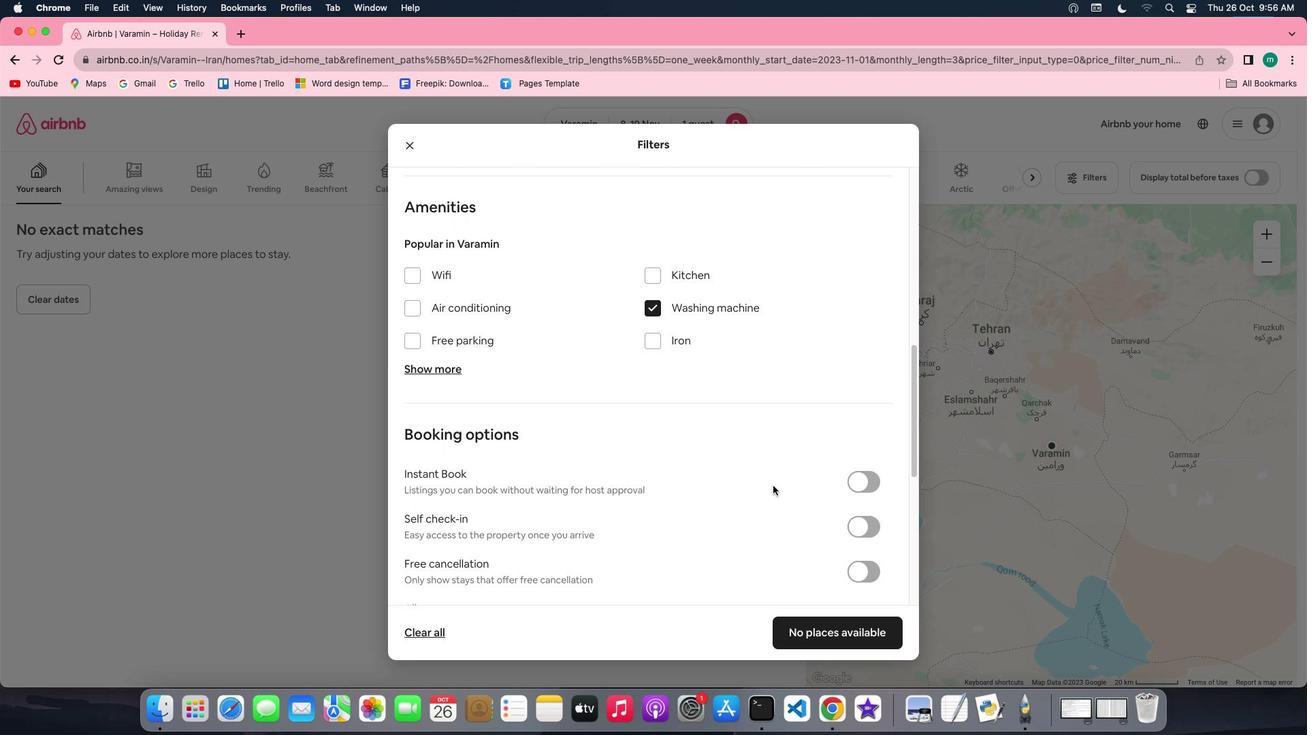 
Action: Mouse scrolled (773, 486) with delta (0, 0)
Screenshot: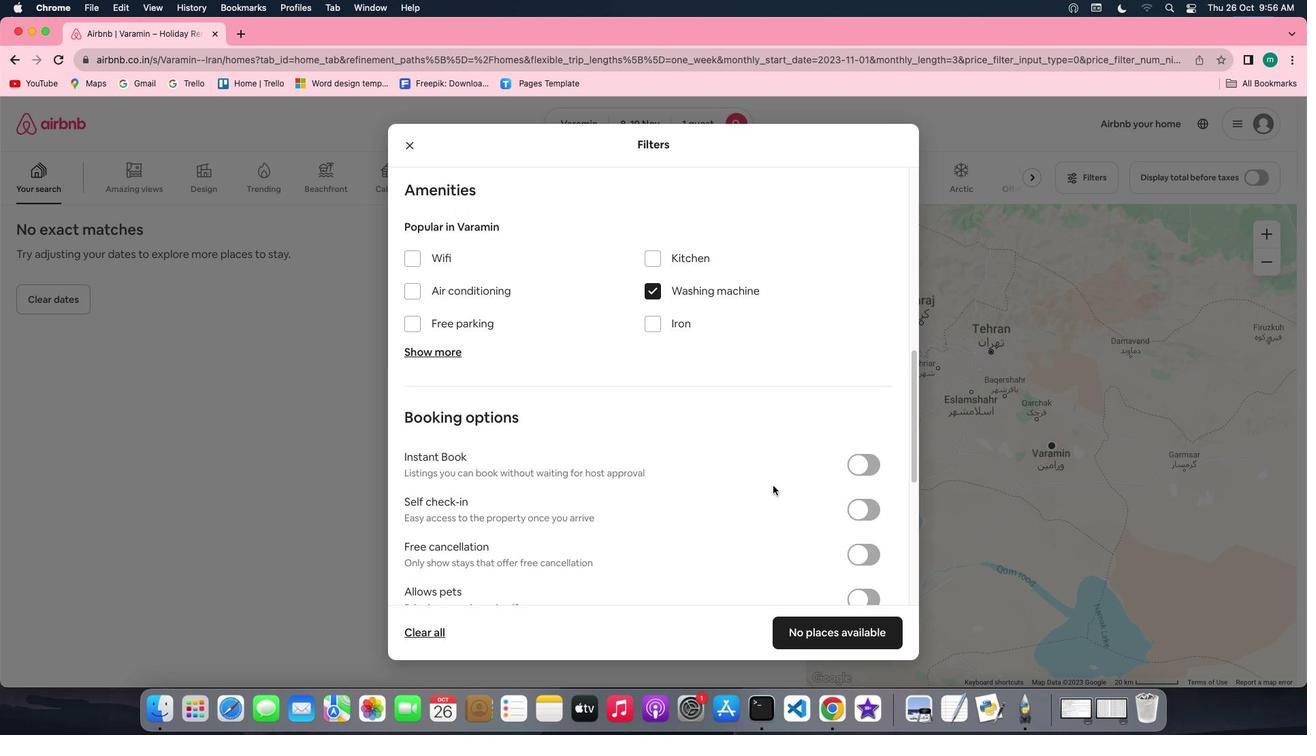
Action: Mouse scrolled (773, 486) with delta (0, 0)
Screenshot: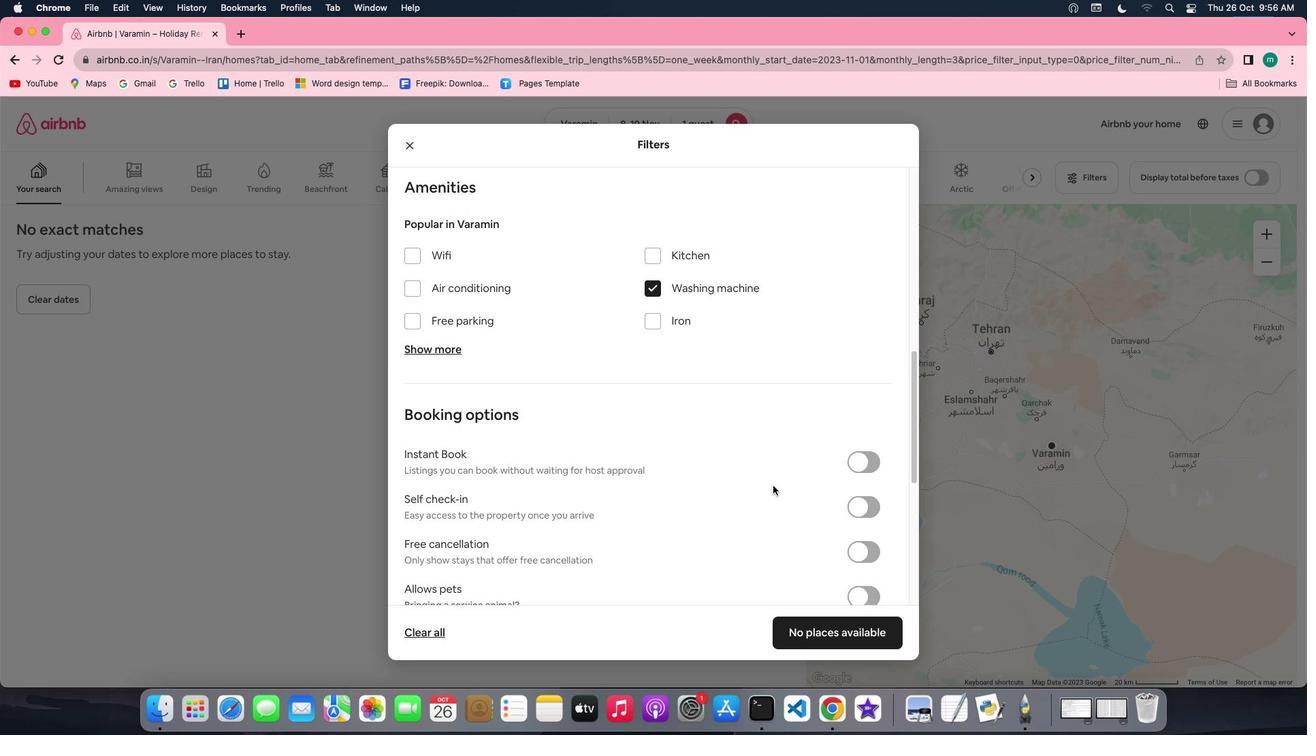 
Action: Mouse scrolled (773, 486) with delta (0, 0)
Screenshot: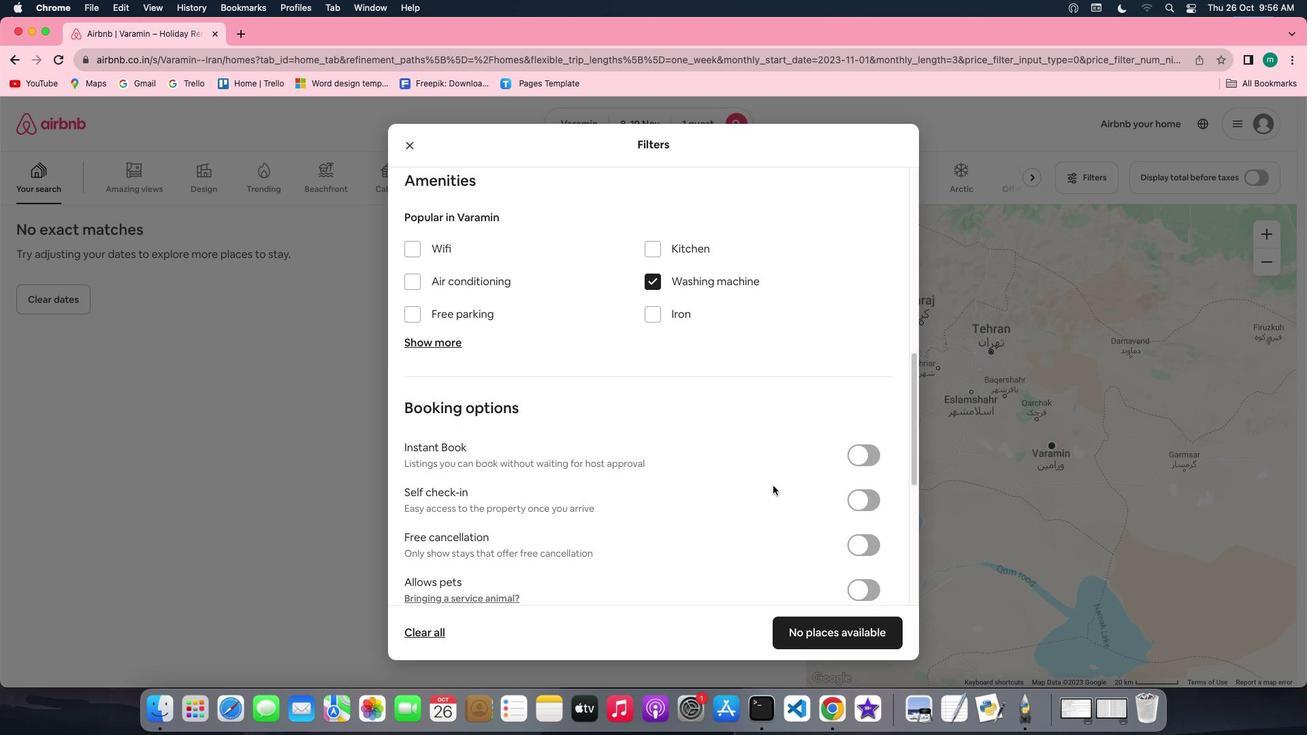 
Action: Mouse scrolled (773, 486) with delta (0, 0)
Screenshot: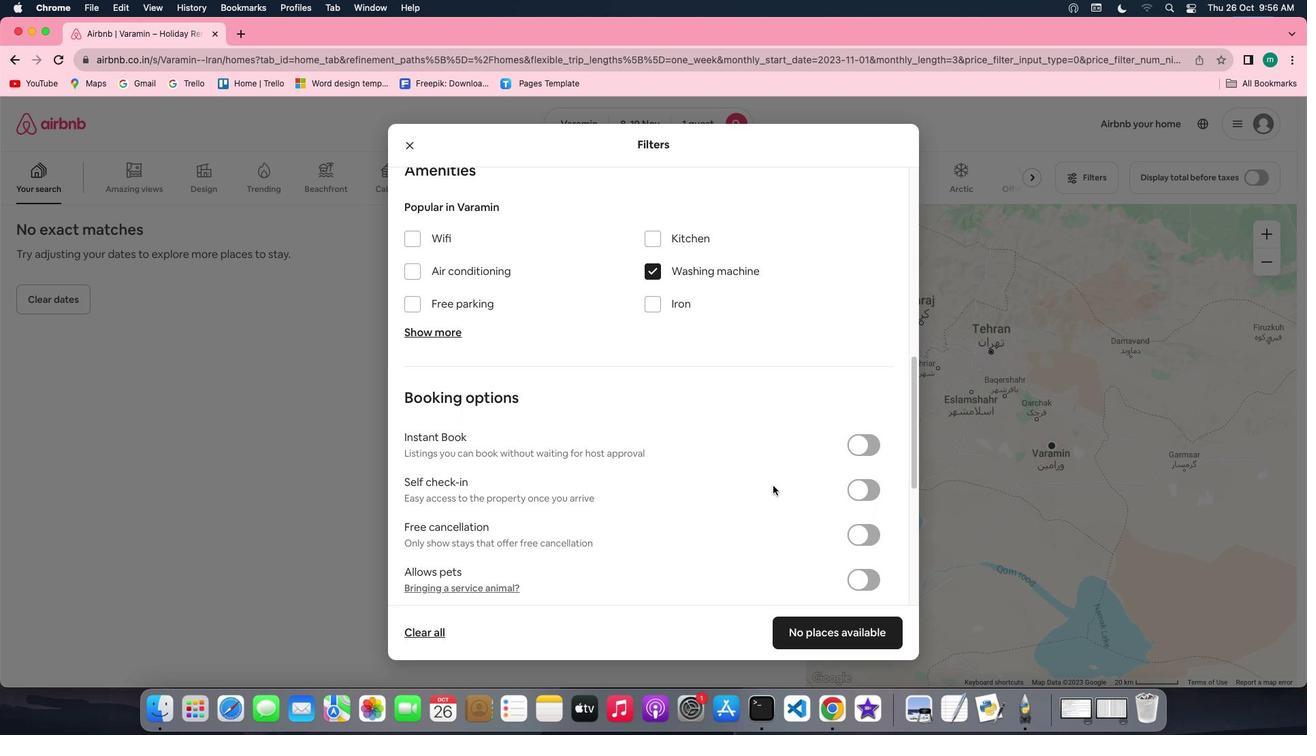 
Action: Mouse scrolled (773, 486) with delta (0, 0)
Screenshot: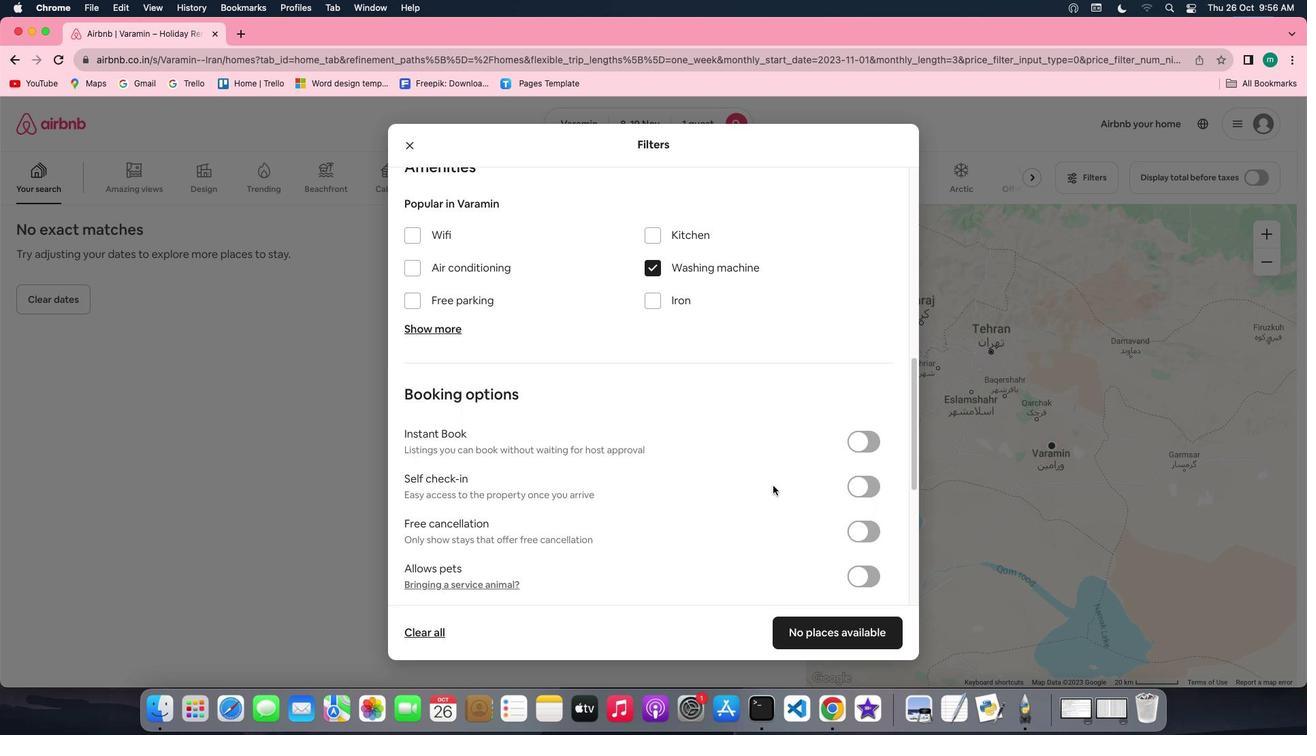 
Action: Mouse scrolled (773, 486) with delta (0, 0)
Screenshot: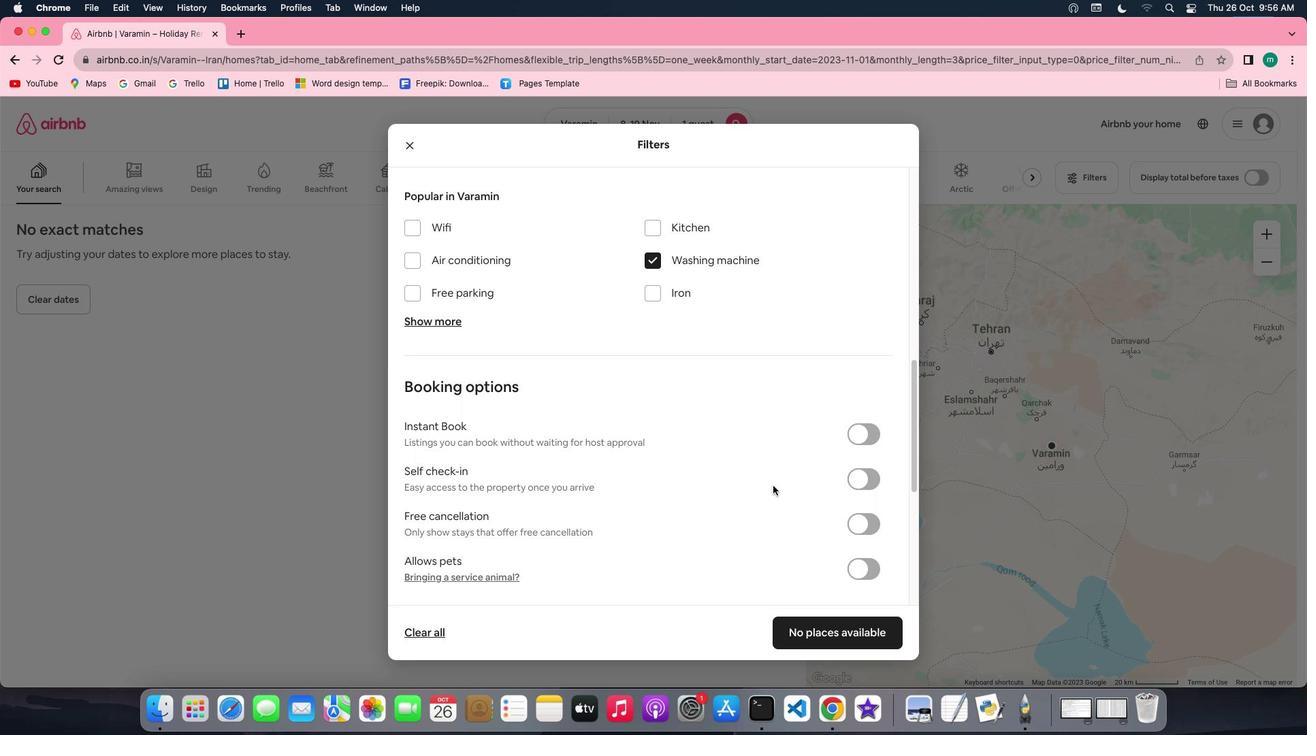 
Action: Mouse scrolled (773, 486) with delta (0, 0)
Screenshot: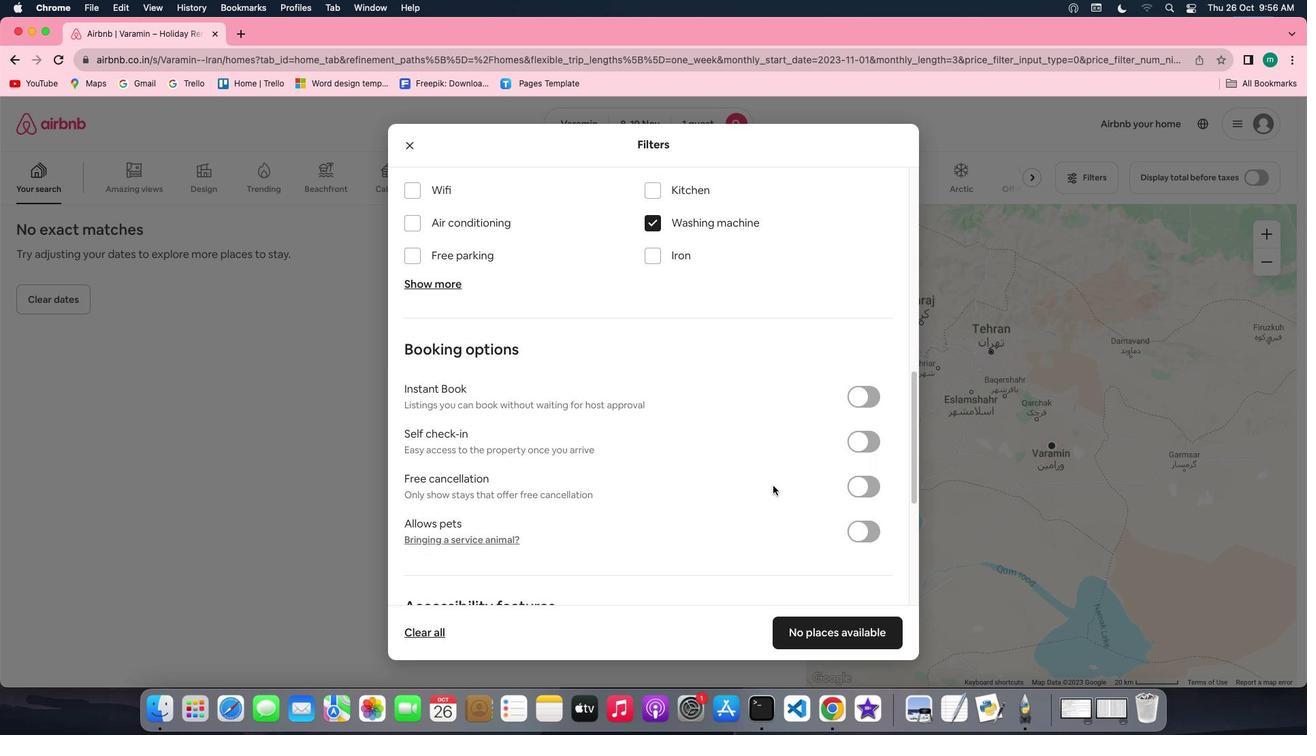 
Action: Mouse scrolled (773, 486) with delta (0, 0)
Screenshot: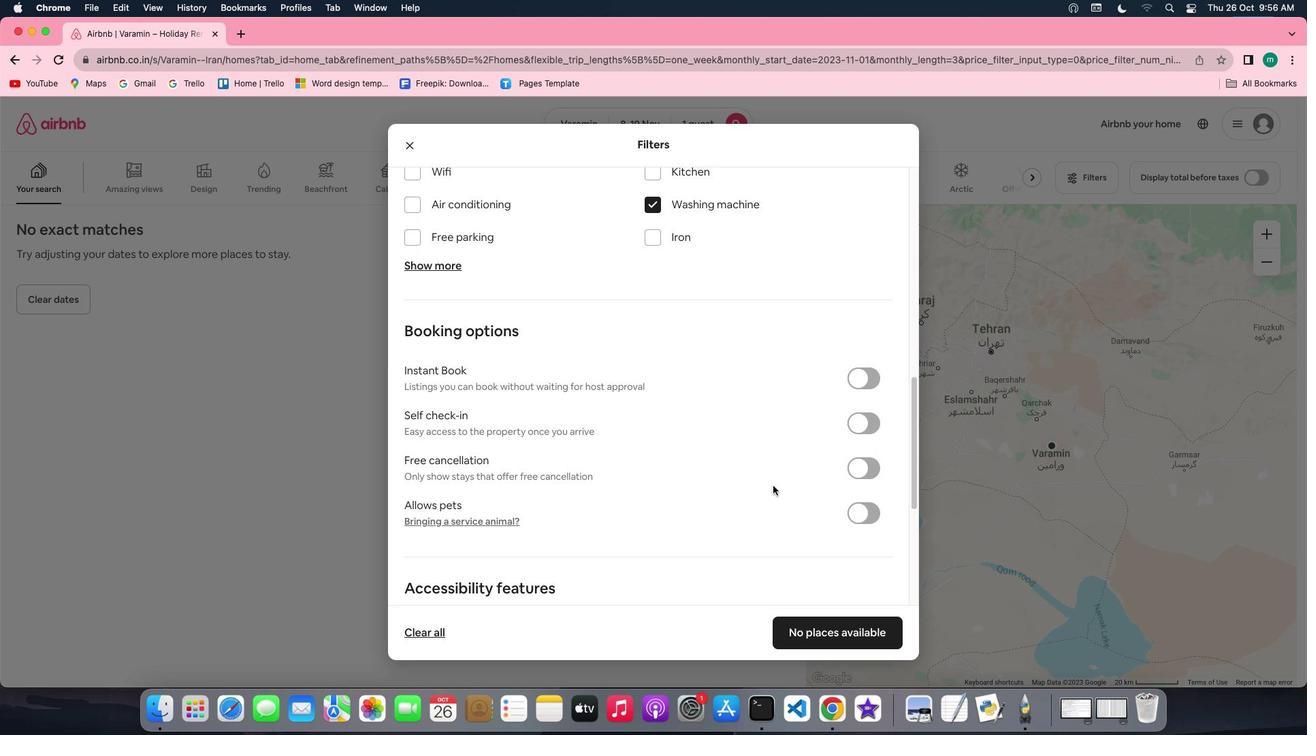 
Action: Mouse scrolled (773, 486) with delta (0, 0)
Screenshot: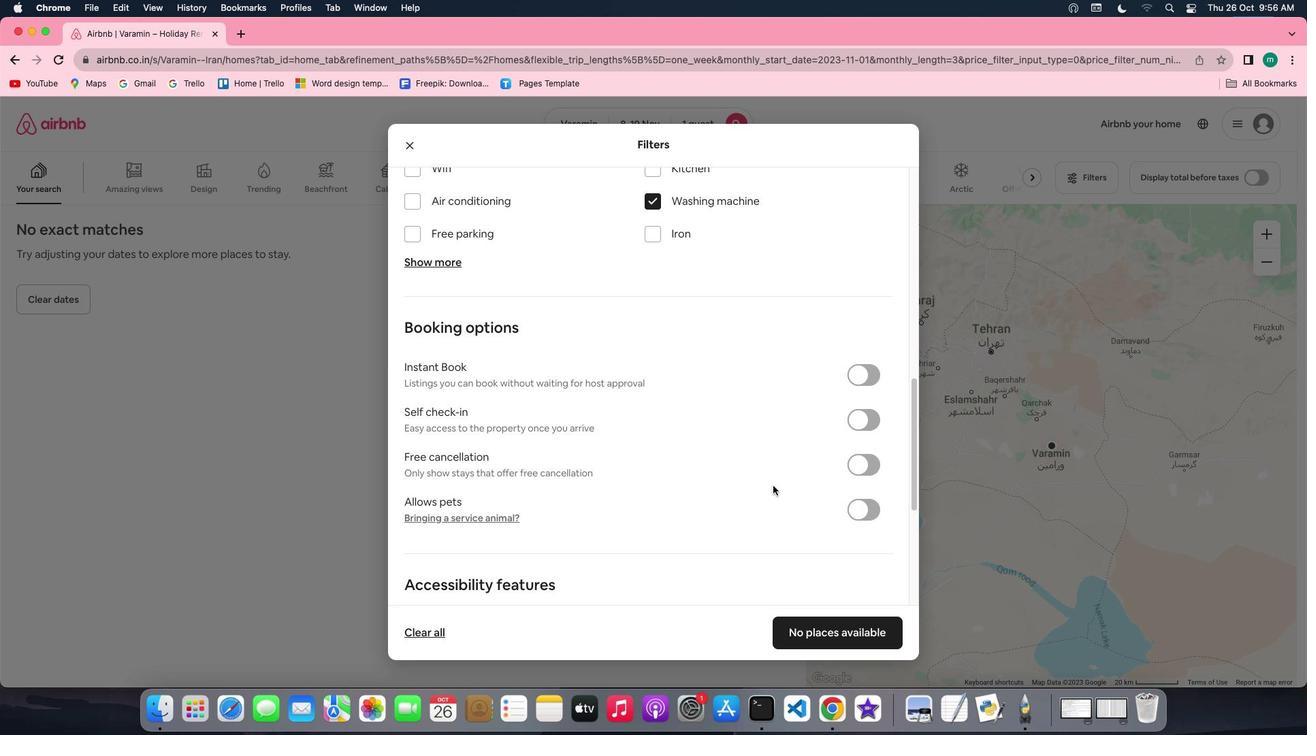 
Action: Mouse scrolled (773, 486) with delta (0, 0)
Screenshot: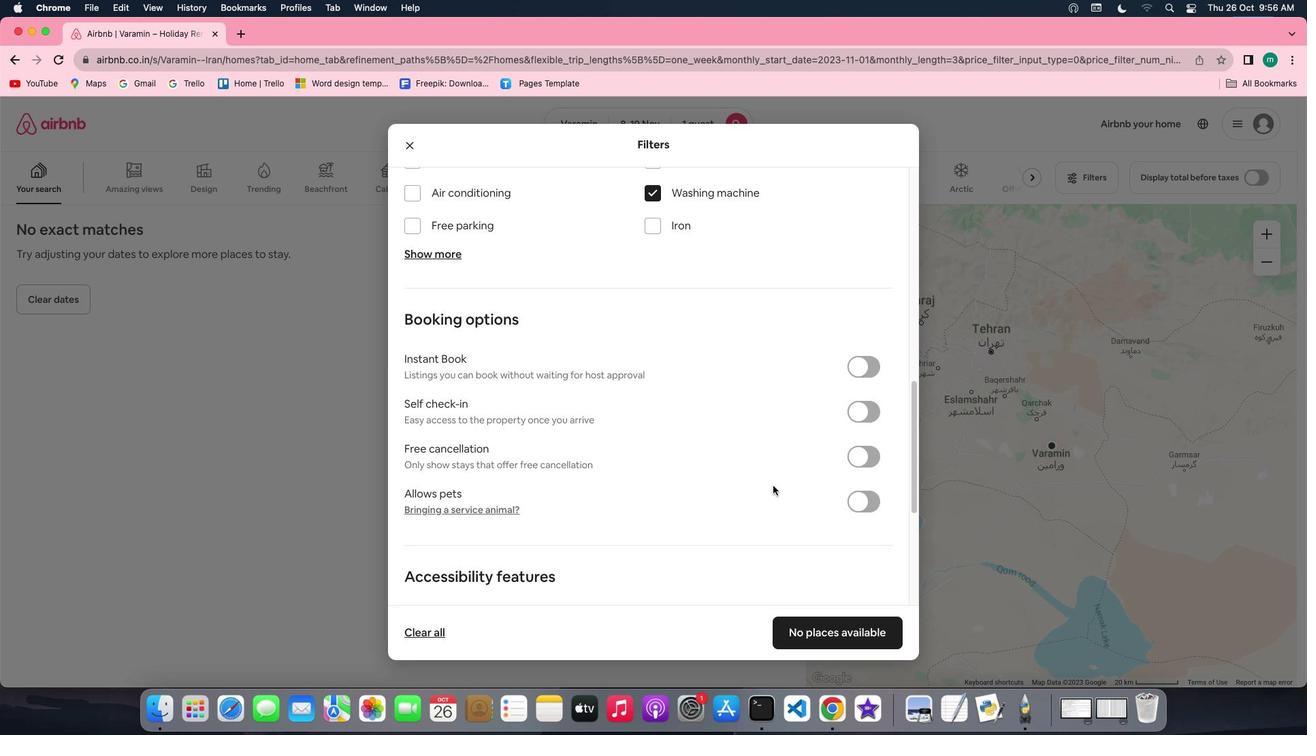 
Action: Mouse scrolled (773, 486) with delta (0, 0)
Screenshot: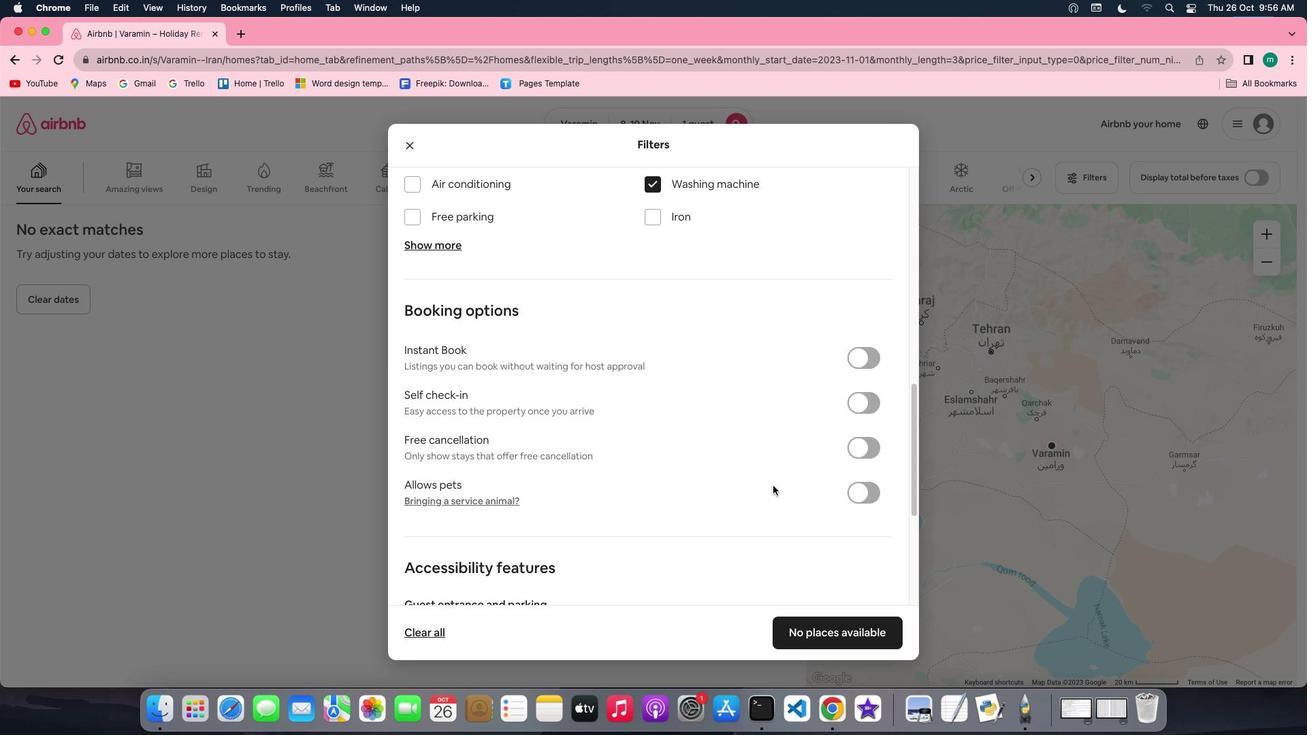 
Action: Mouse scrolled (773, 486) with delta (0, 0)
Screenshot: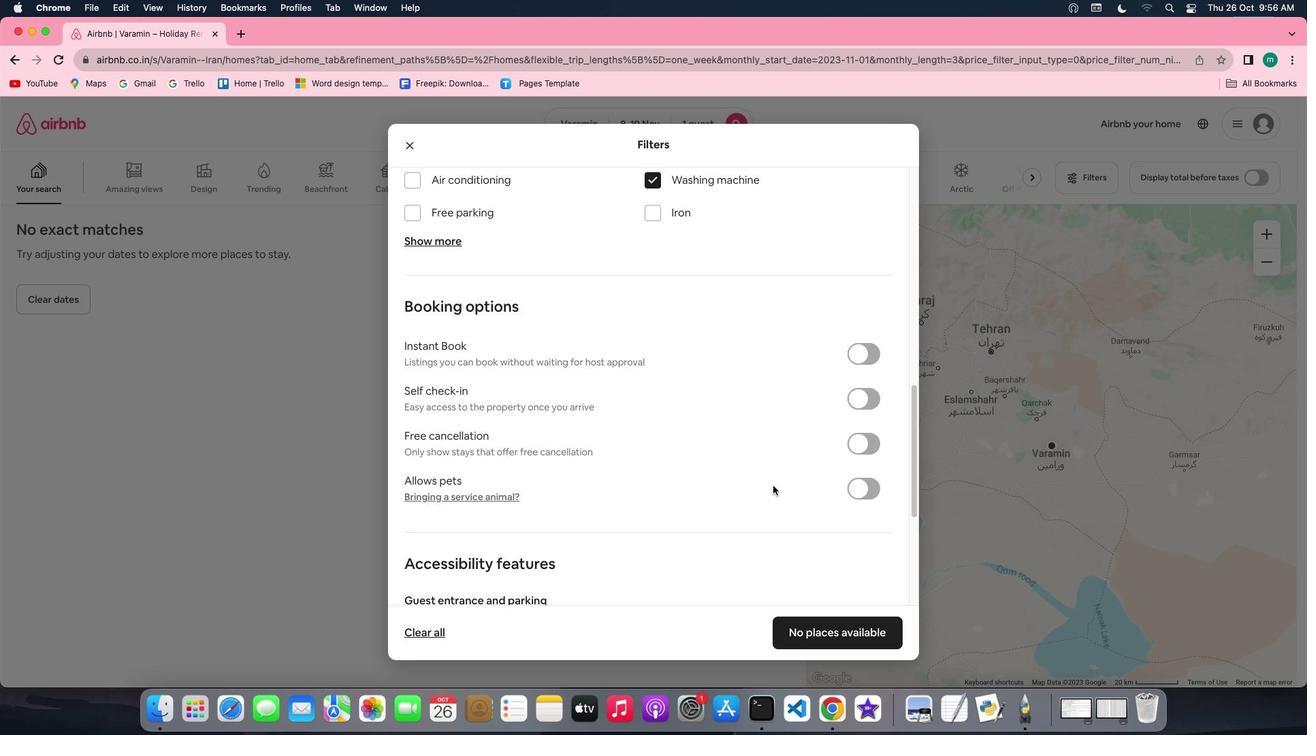 
Action: Mouse scrolled (773, 486) with delta (0, 0)
Screenshot: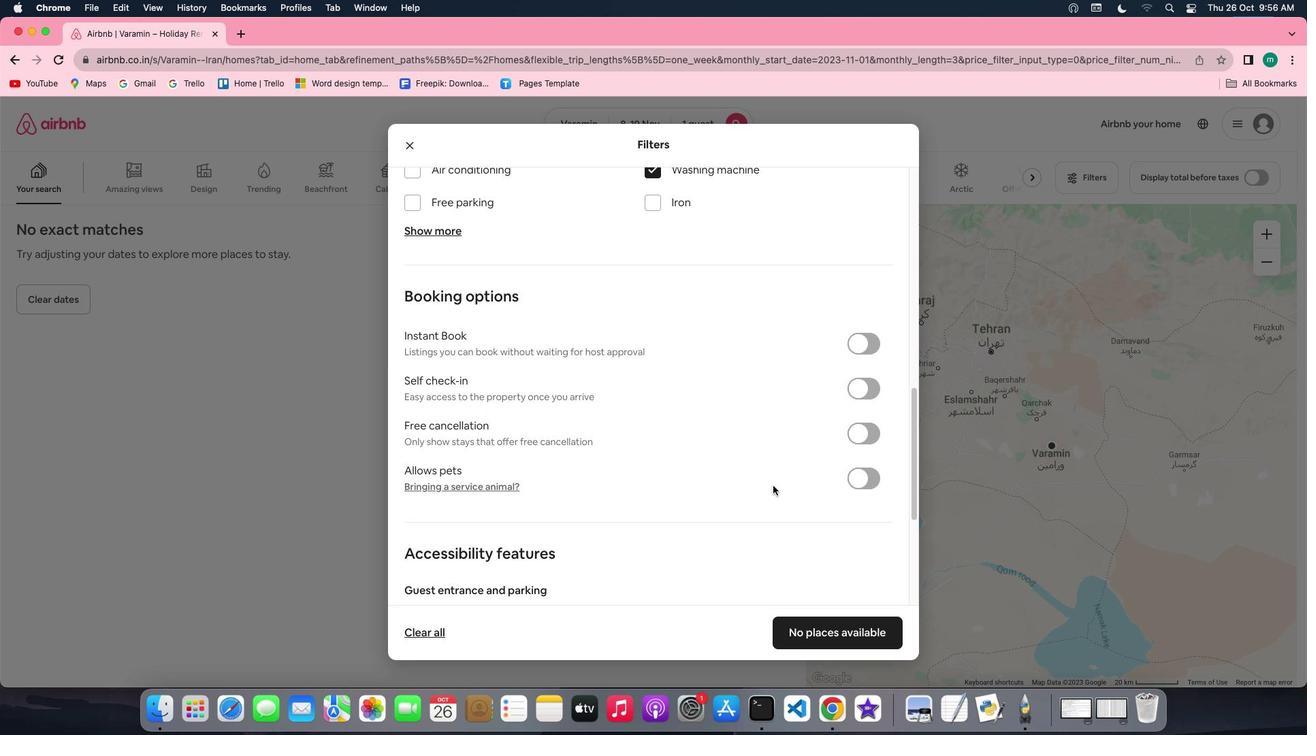 
Action: Mouse scrolled (773, 486) with delta (0, 0)
Screenshot: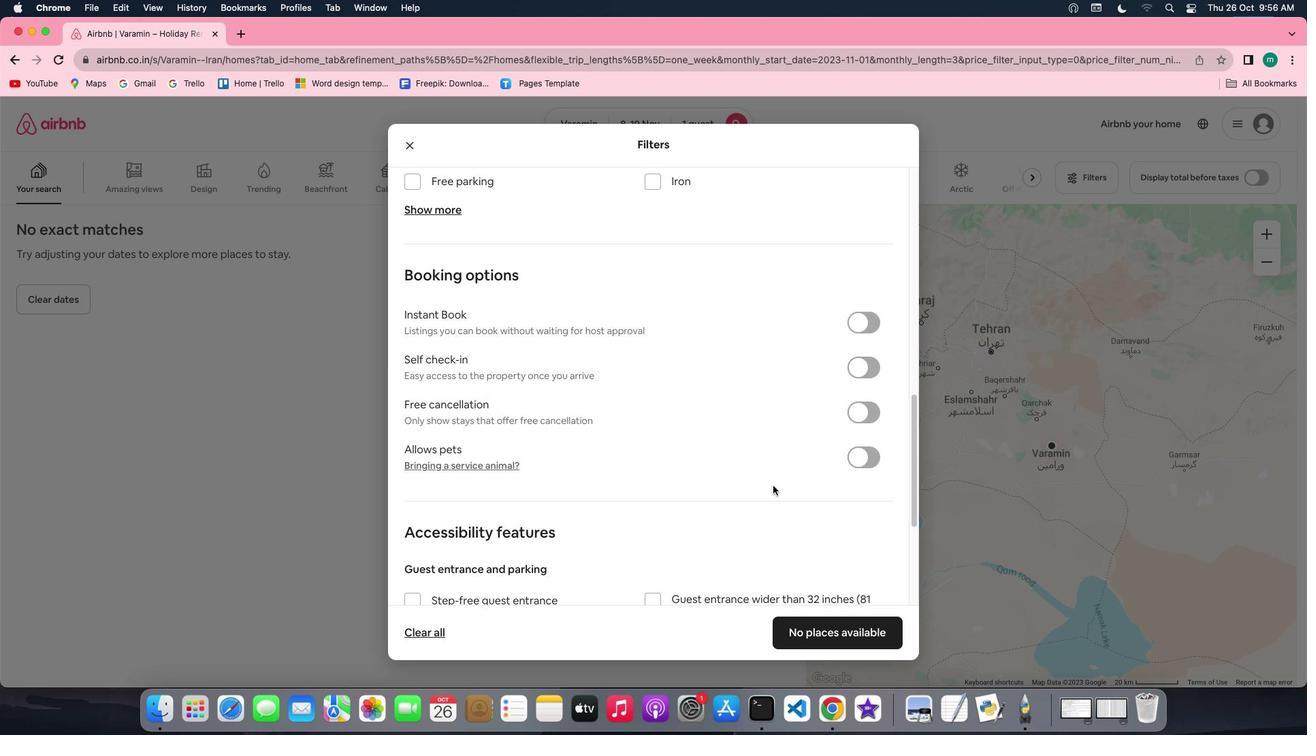 
Action: Mouse scrolled (773, 486) with delta (0, 0)
Screenshot: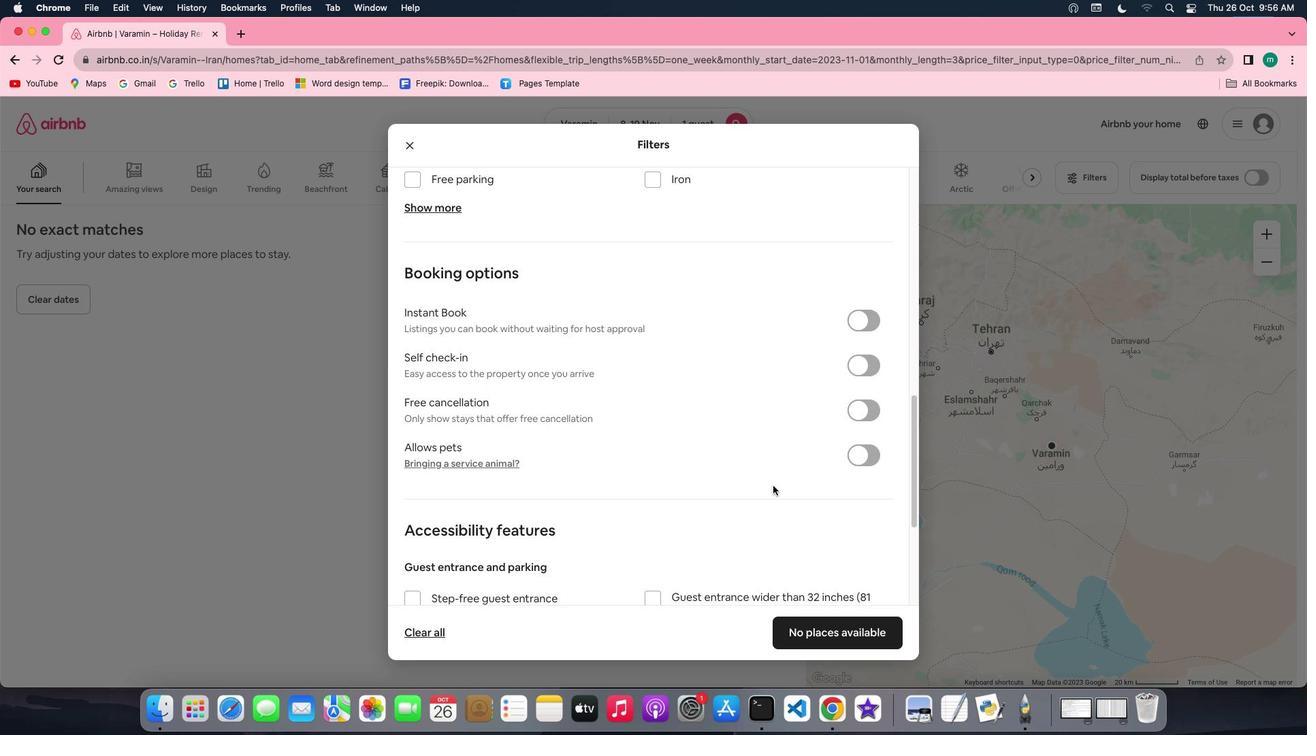
Action: Mouse scrolled (773, 486) with delta (0, 0)
Screenshot: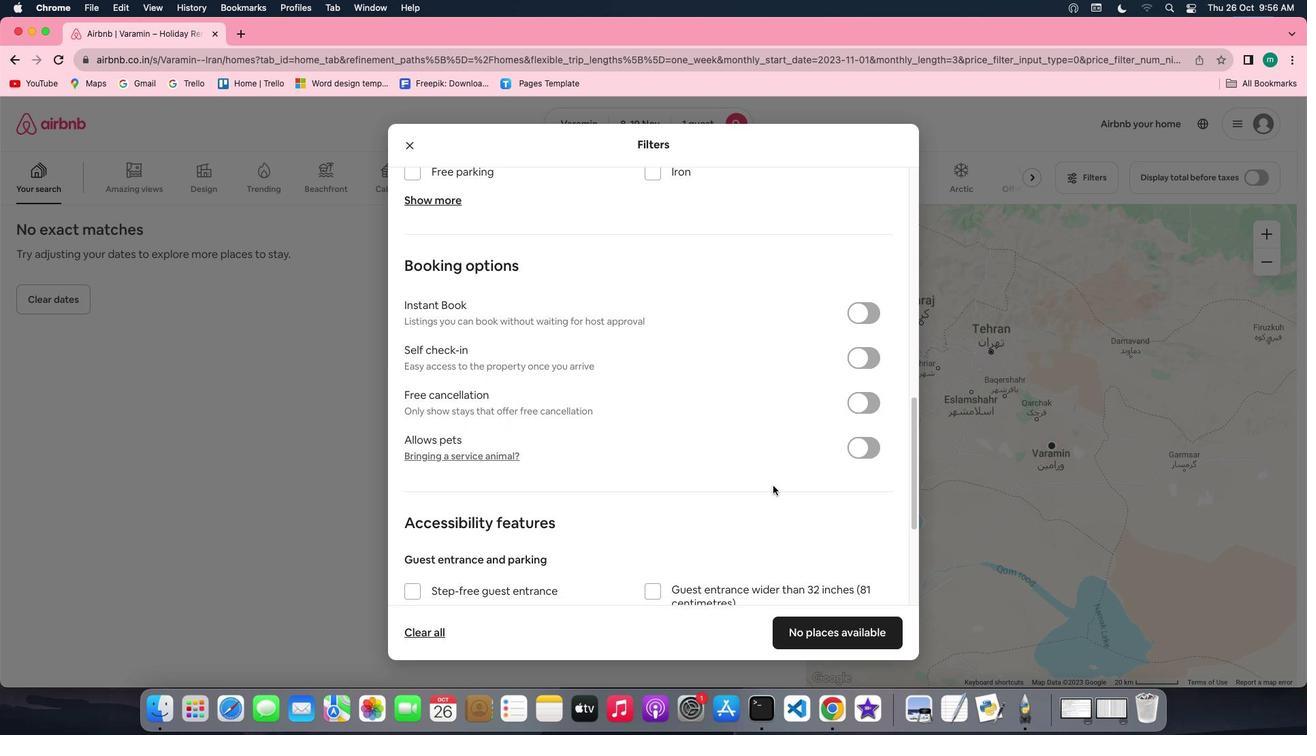 
Action: Mouse scrolled (773, 486) with delta (0, -2)
Screenshot: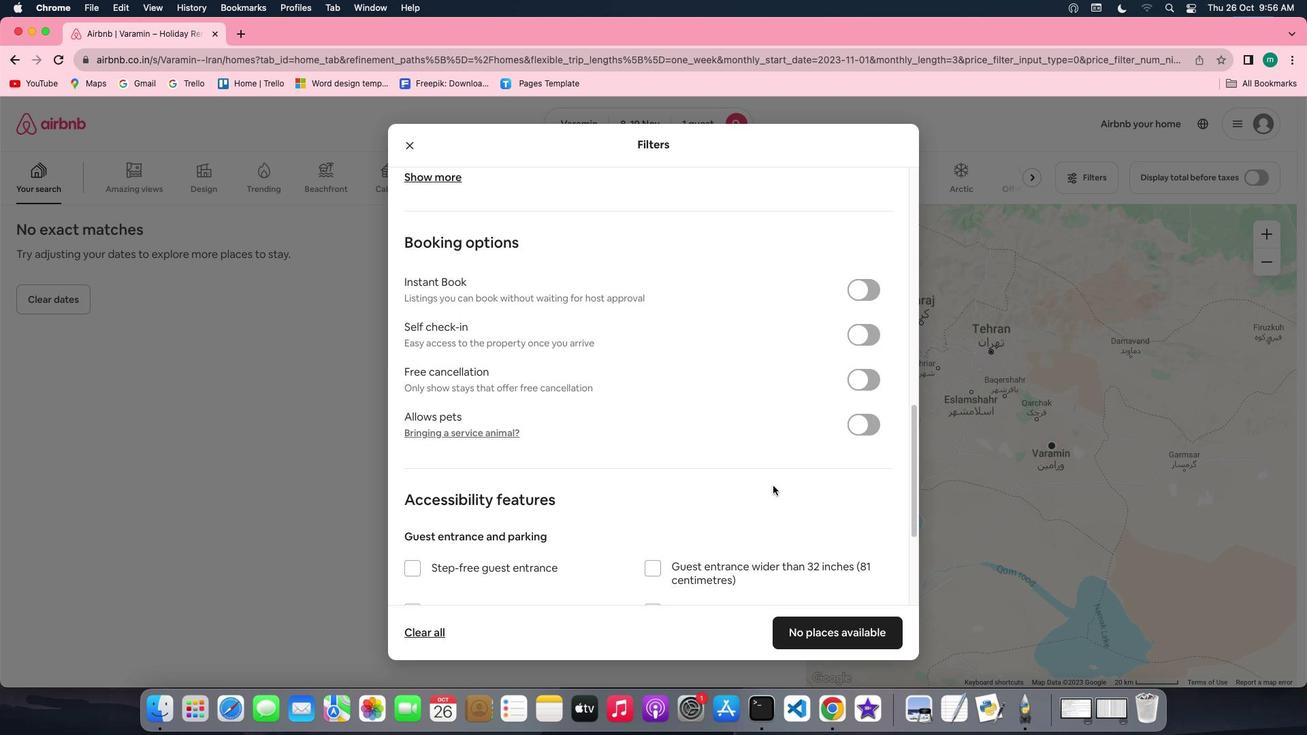 
Action: Mouse scrolled (773, 486) with delta (0, -2)
Screenshot: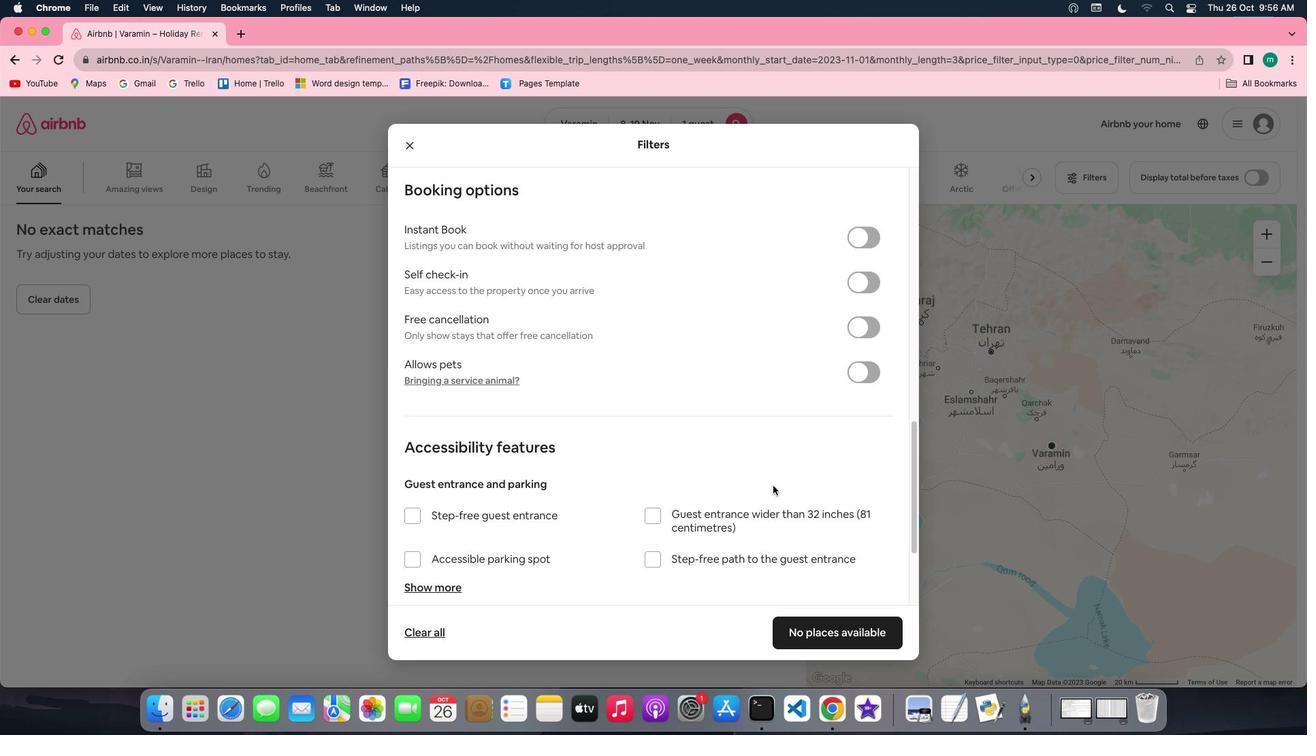 
Action: Mouse scrolled (773, 486) with delta (0, -2)
Screenshot: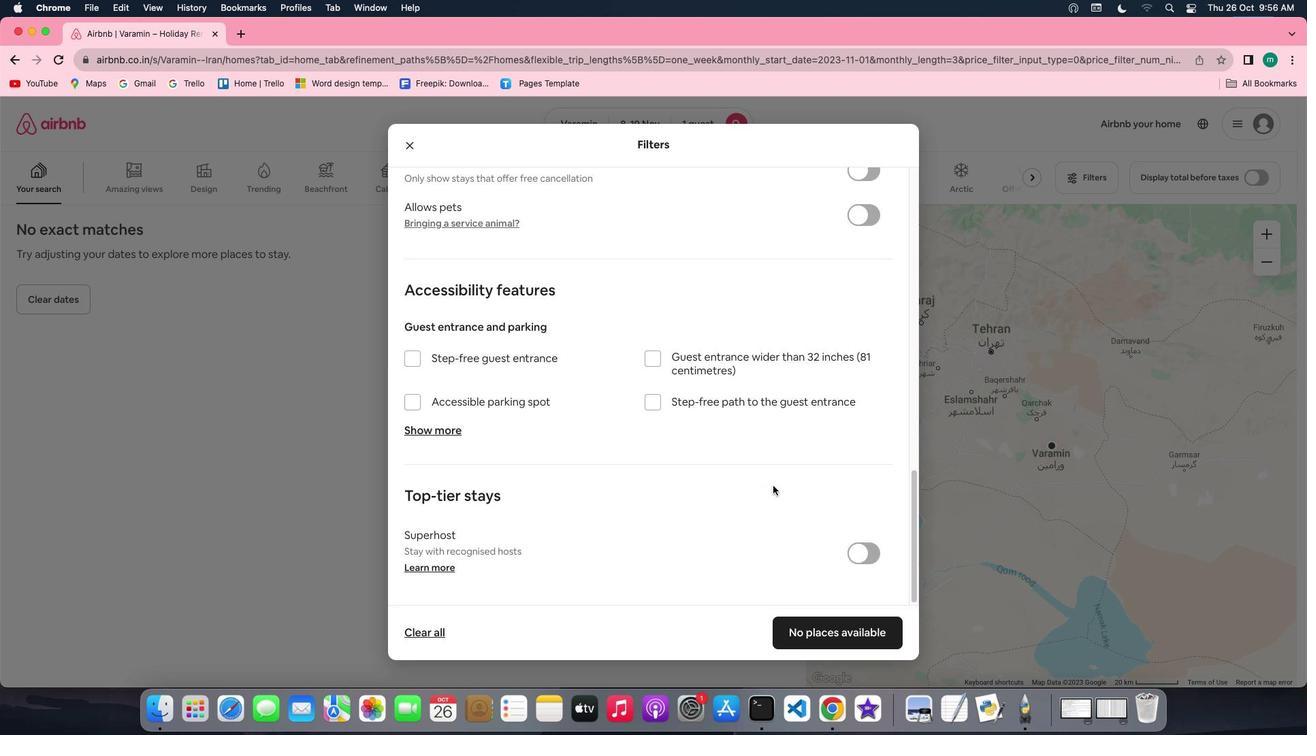 
Action: Mouse scrolled (773, 486) with delta (0, 0)
Screenshot: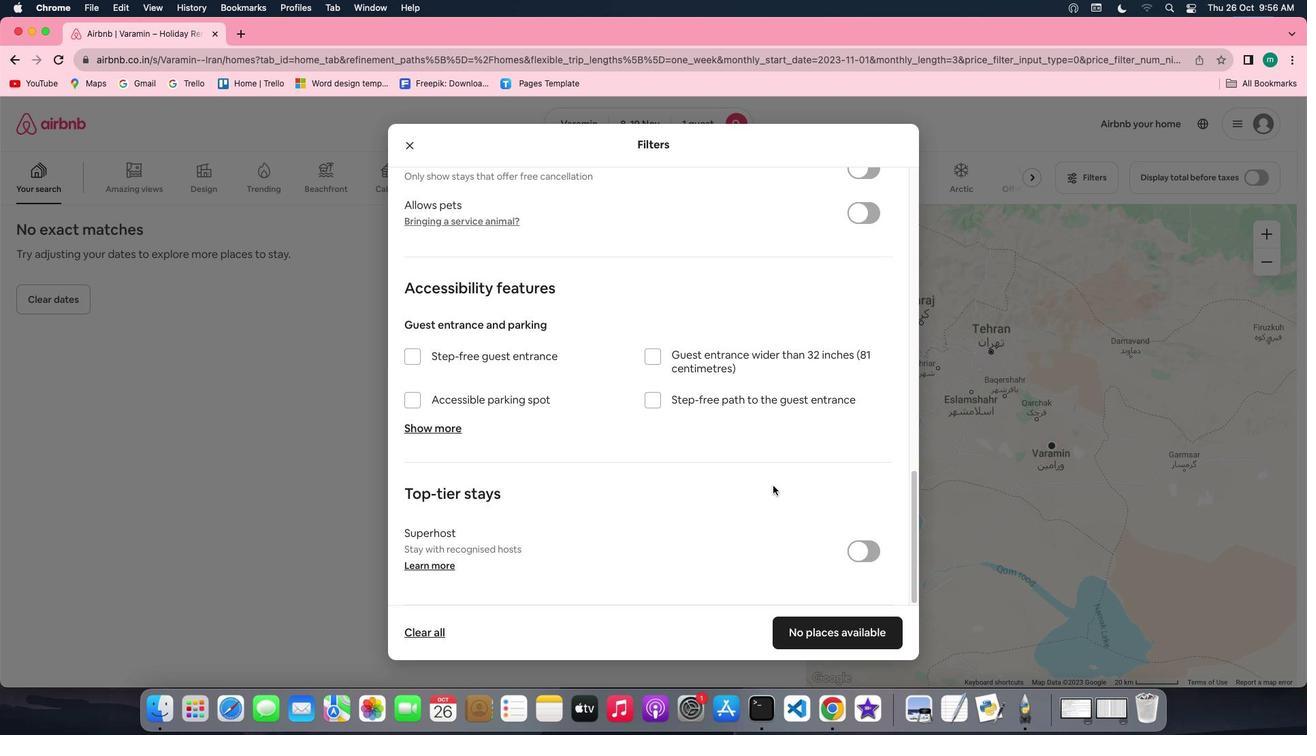 
Action: Mouse scrolled (773, 486) with delta (0, 0)
Screenshot: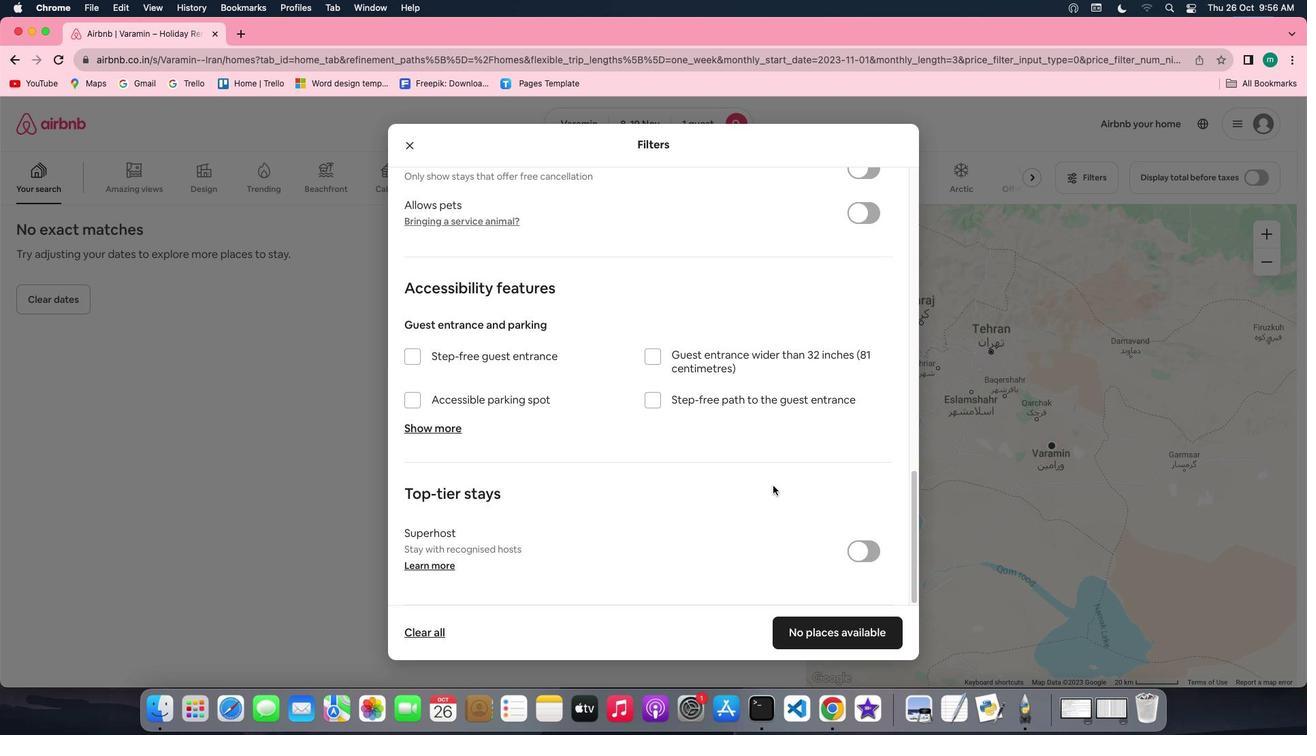 
Action: Mouse scrolled (773, 486) with delta (0, -2)
Screenshot: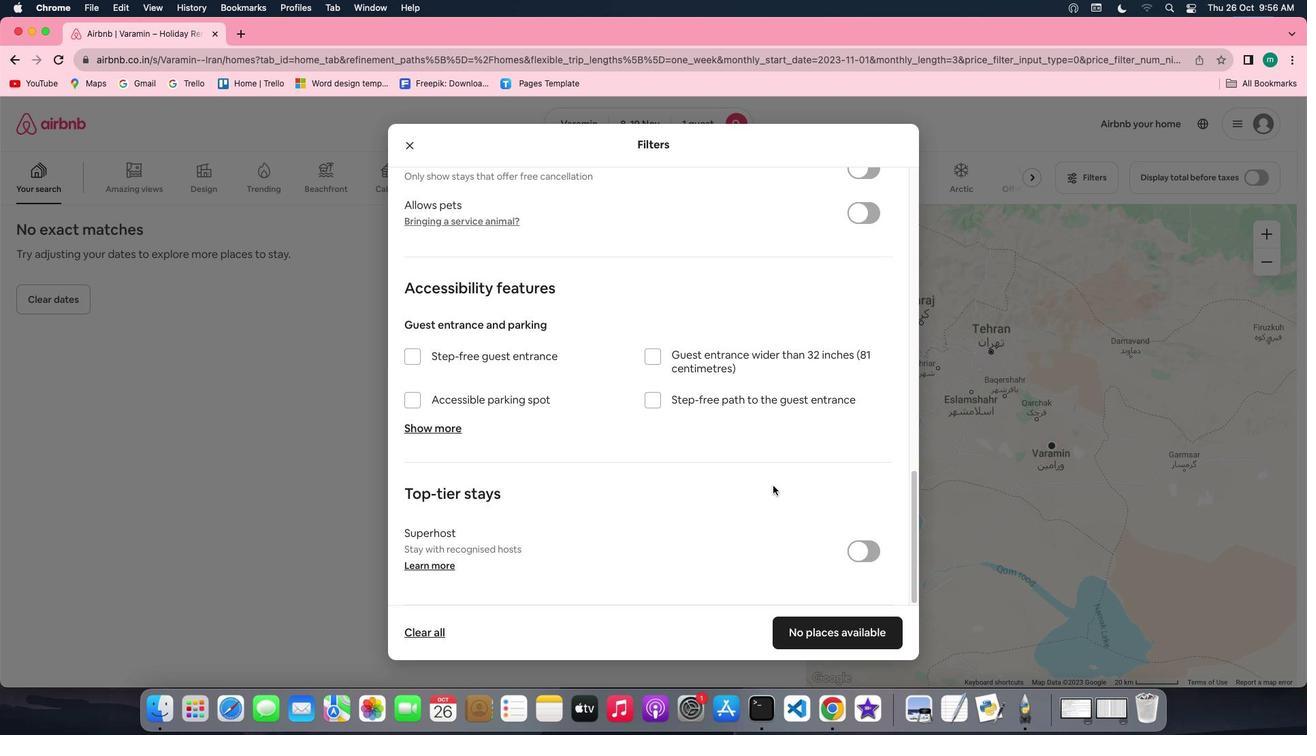 
Action: Mouse scrolled (773, 486) with delta (0, -2)
Screenshot: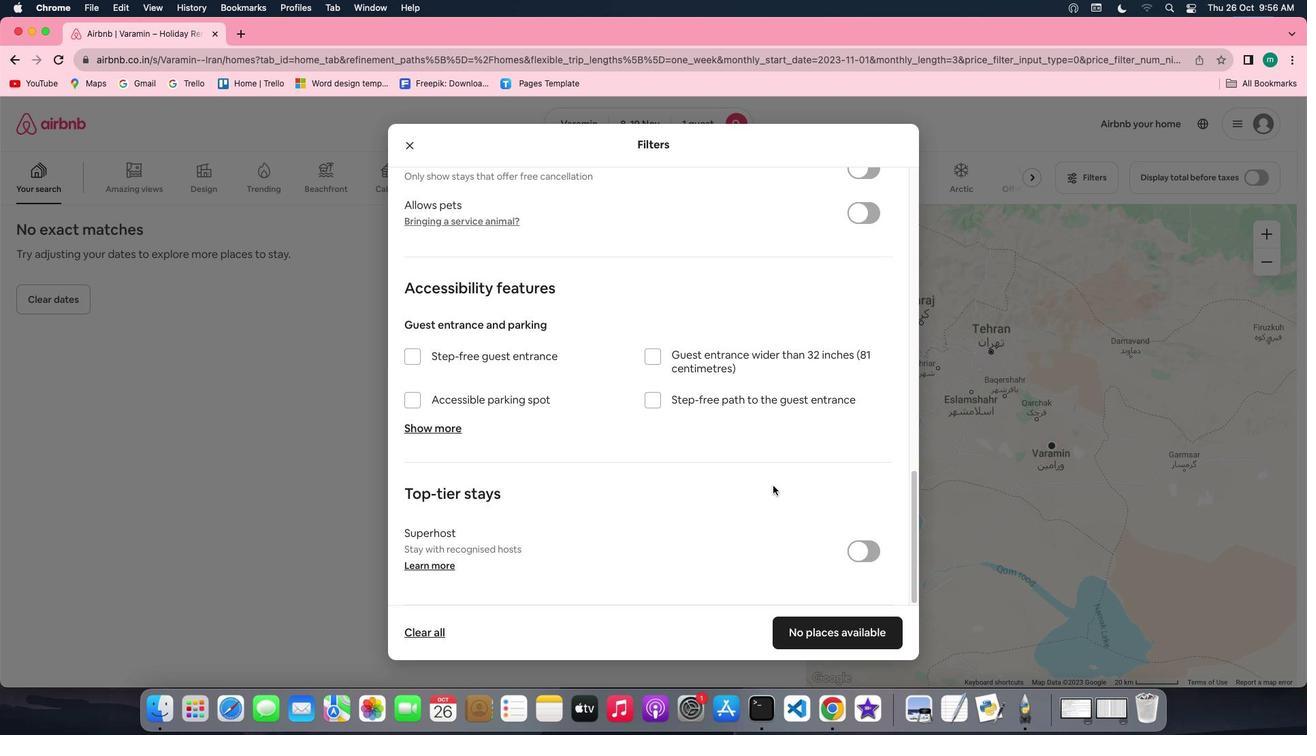 
Action: Mouse scrolled (773, 486) with delta (0, -3)
Screenshot: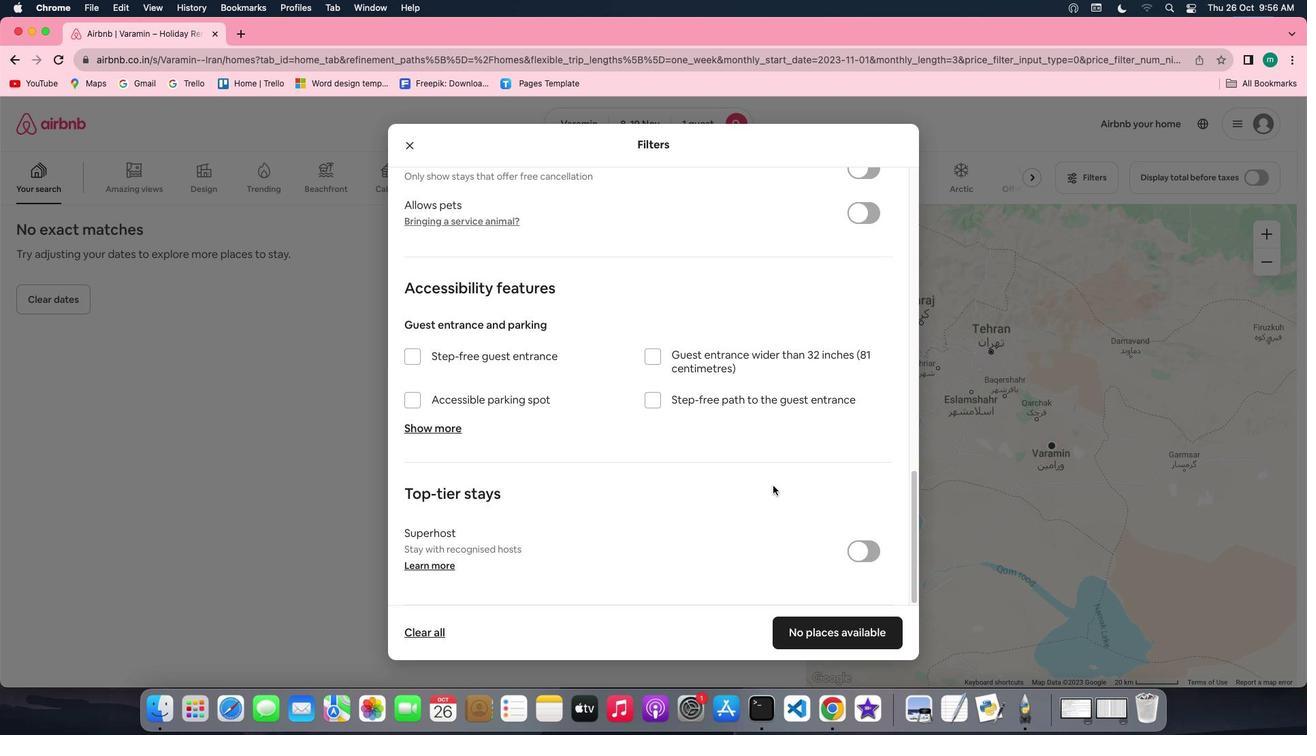 
Action: Mouse moved to (846, 627)
Screenshot: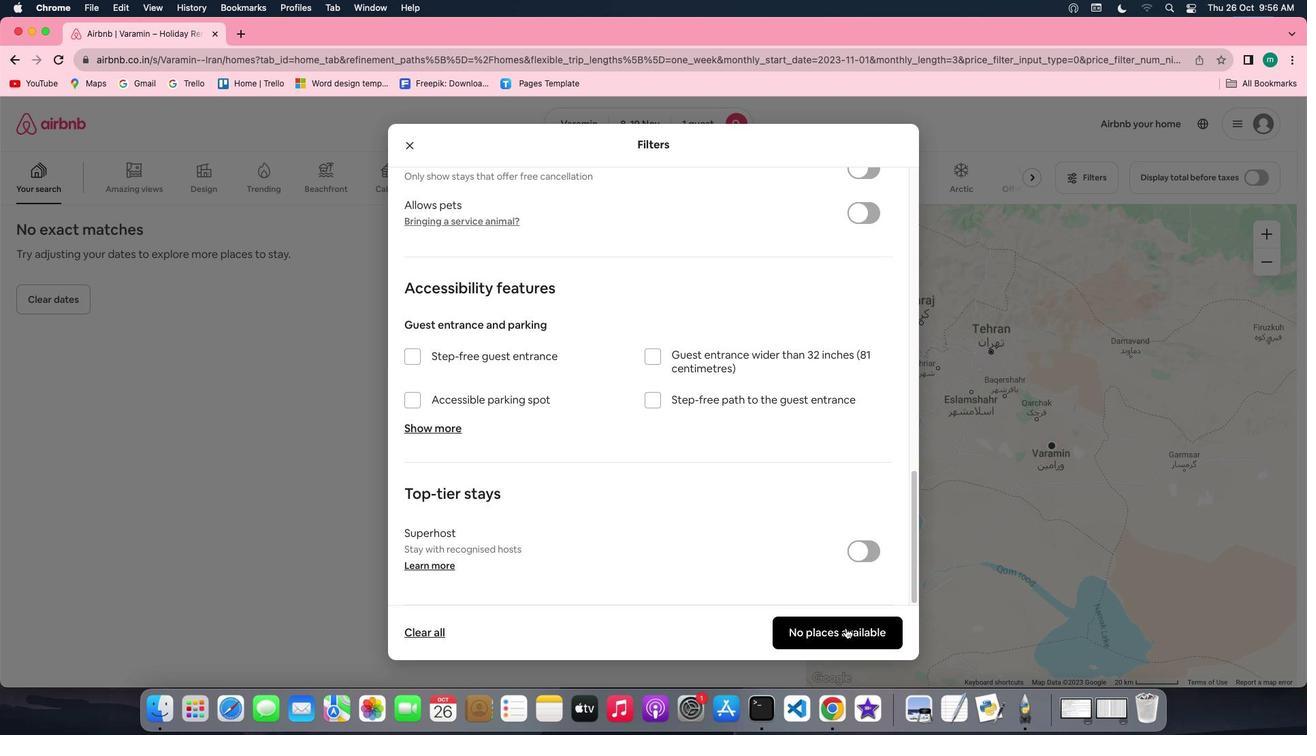 
Action: Mouse pressed left at (846, 627)
Screenshot: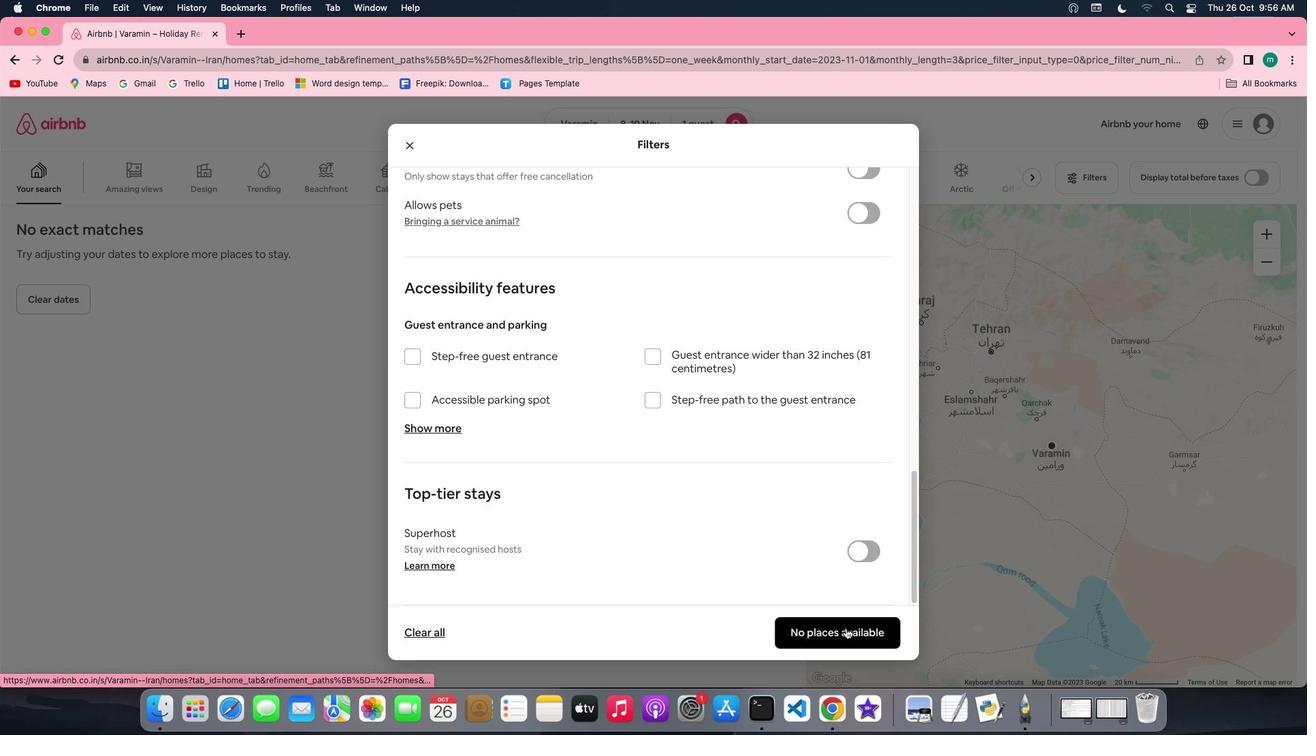 
Action: Mouse moved to (548, 516)
Screenshot: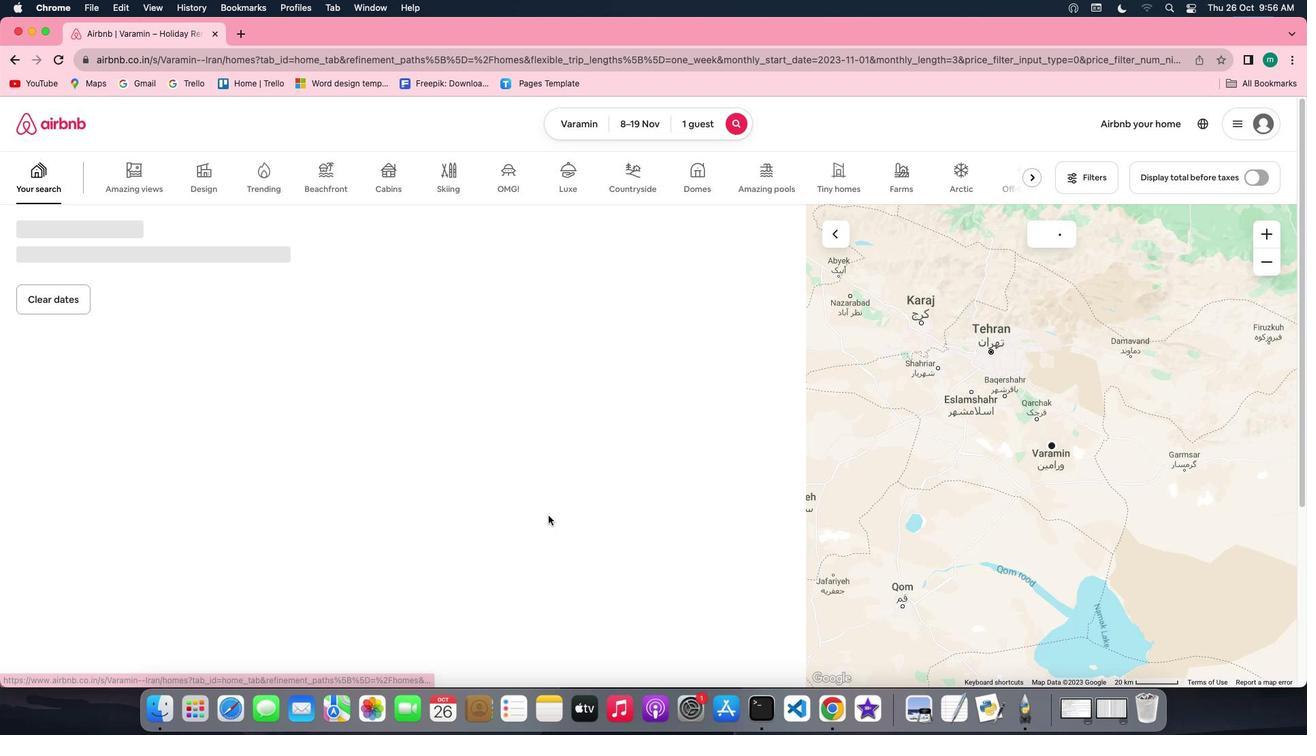 
